 Task: Plan a trip to IpÃ­s, Costa Rica from 22nd November, 2023 to 30th November, 2023 for 2 adults.1  bedroom having 1 bed and 1 bathroom. Property type can be hotel. Look for 5 properties as per requirement.
Action: Mouse moved to (407, 84)
Screenshot: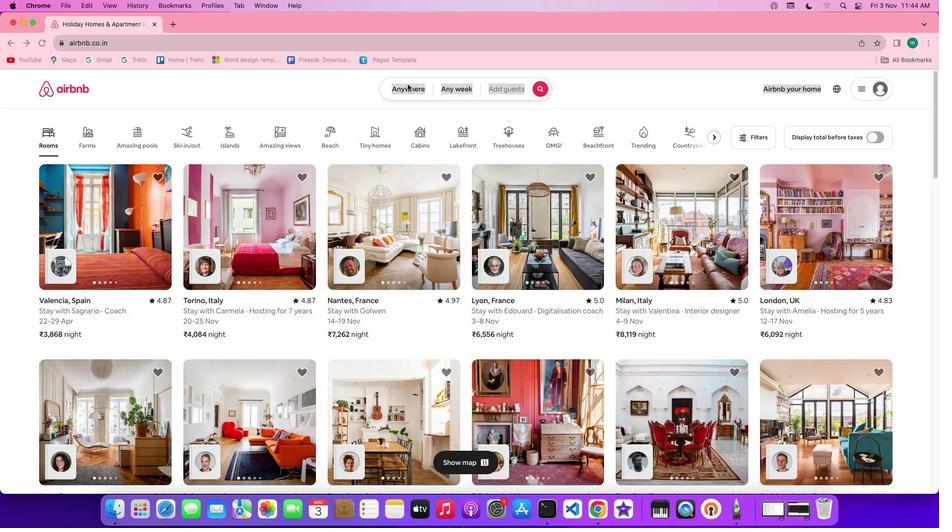 
Action: Mouse pressed left at (407, 84)
Screenshot: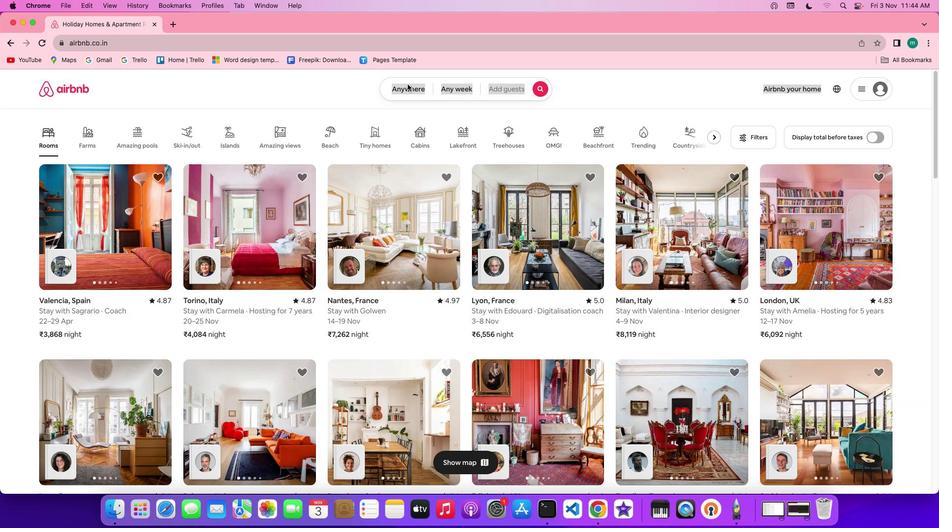 
Action: Mouse pressed left at (407, 84)
Screenshot: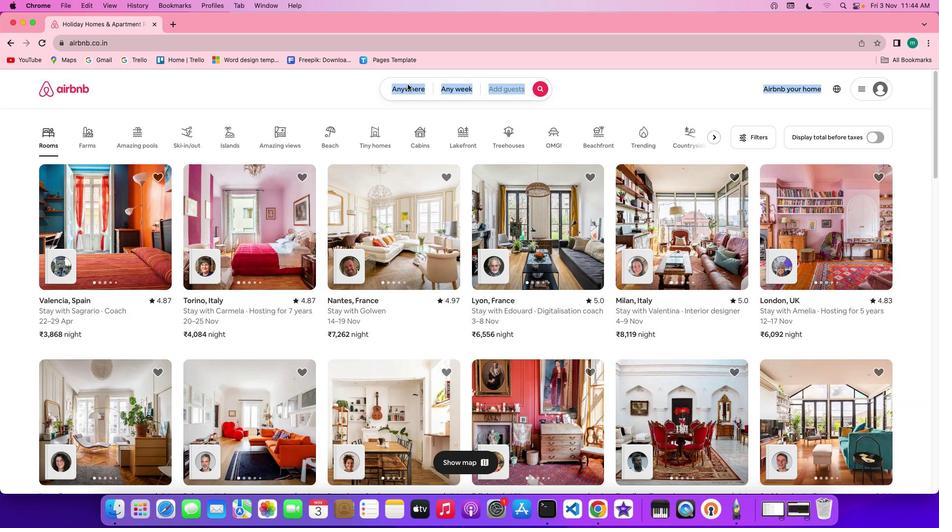 
Action: Mouse moved to (362, 128)
Screenshot: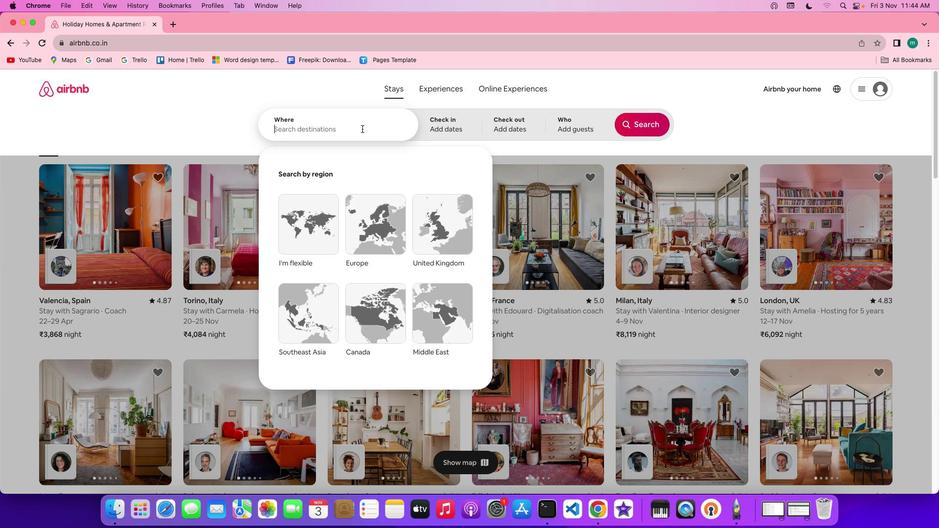 
Action: Mouse pressed left at (362, 128)
Screenshot: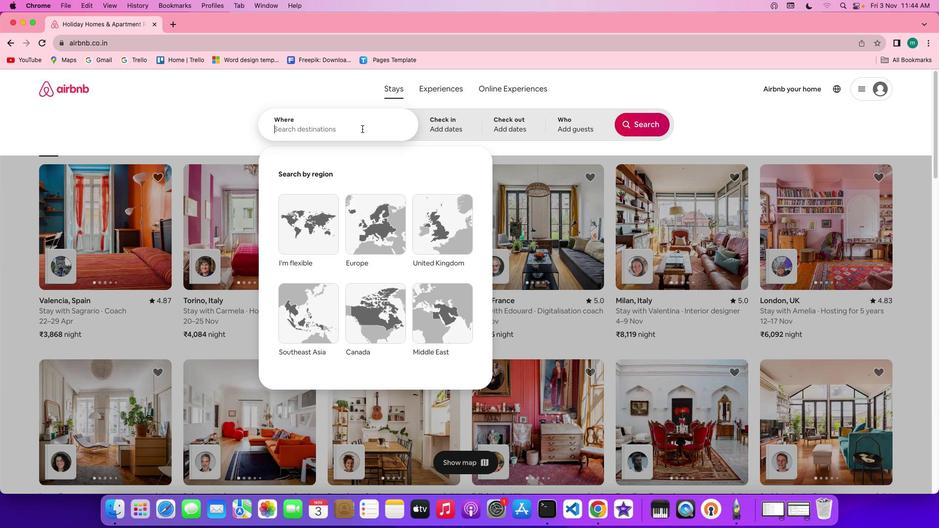 
Action: Key pressed Key.shift'I''p''i''s'','Key.spaceKey.shift'C''o''s''t''a'Key.spaceKey.shift'R''i''c''a'
Screenshot: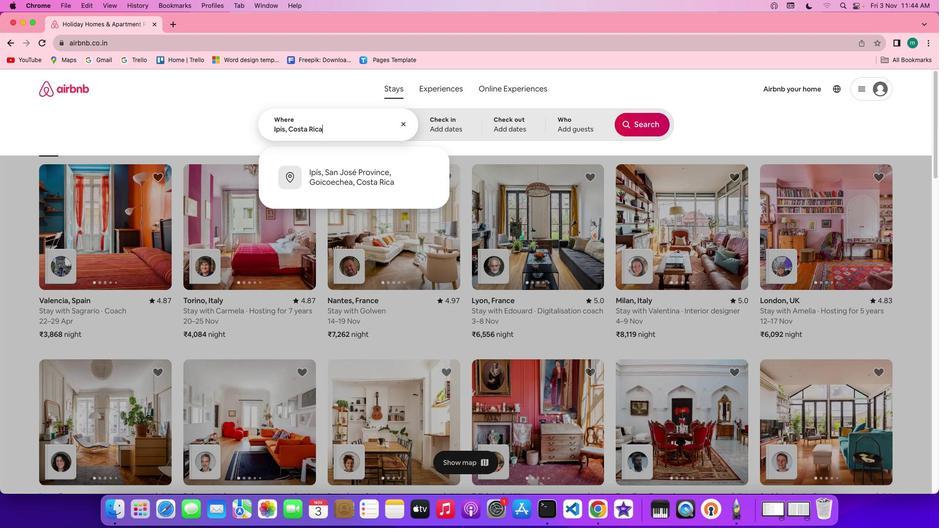 
Action: Mouse moved to (449, 125)
Screenshot: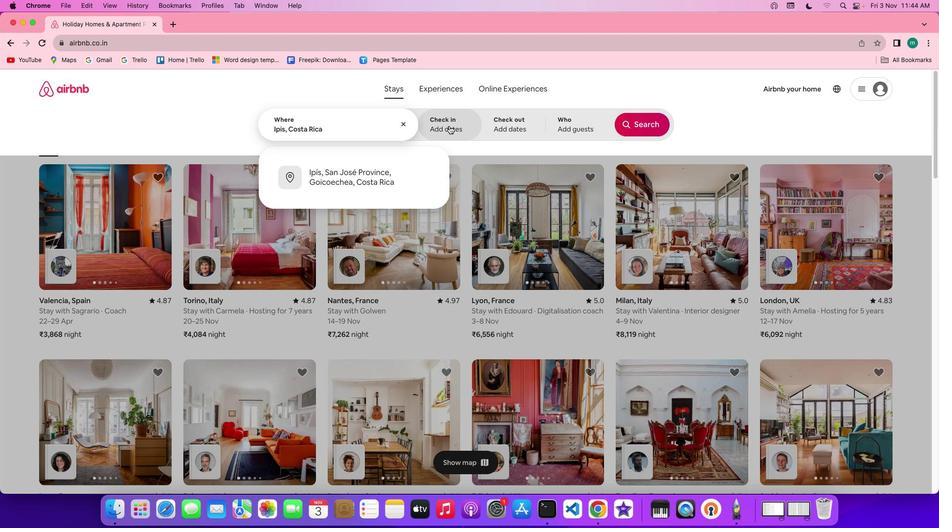 
Action: Mouse pressed left at (449, 125)
Screenshot: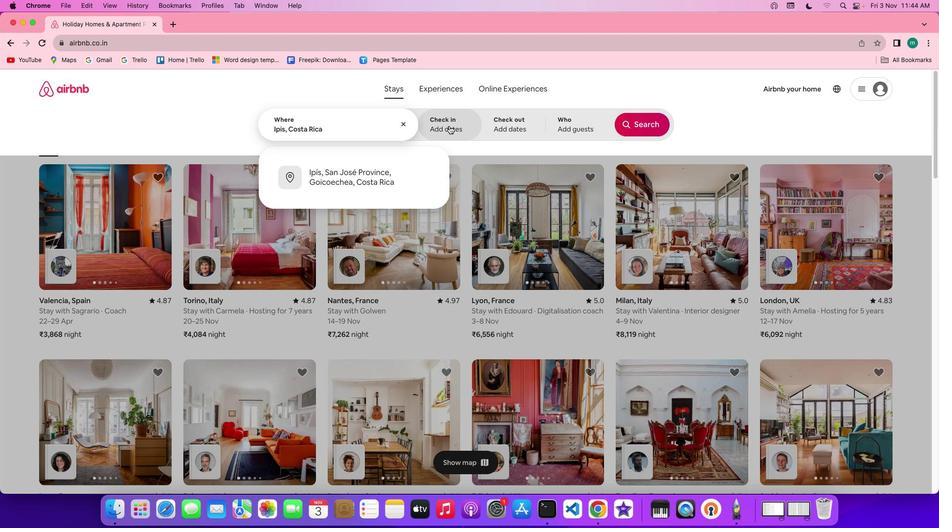 
Action: Mouse moved to (368, 314)
Screenshot: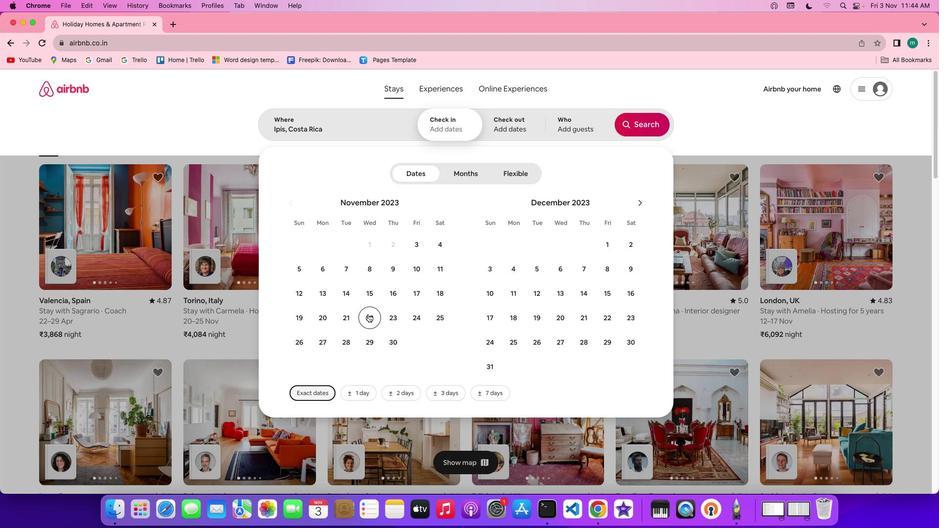 
Action: Mouse pressed left at (368, 314)
Screenshot: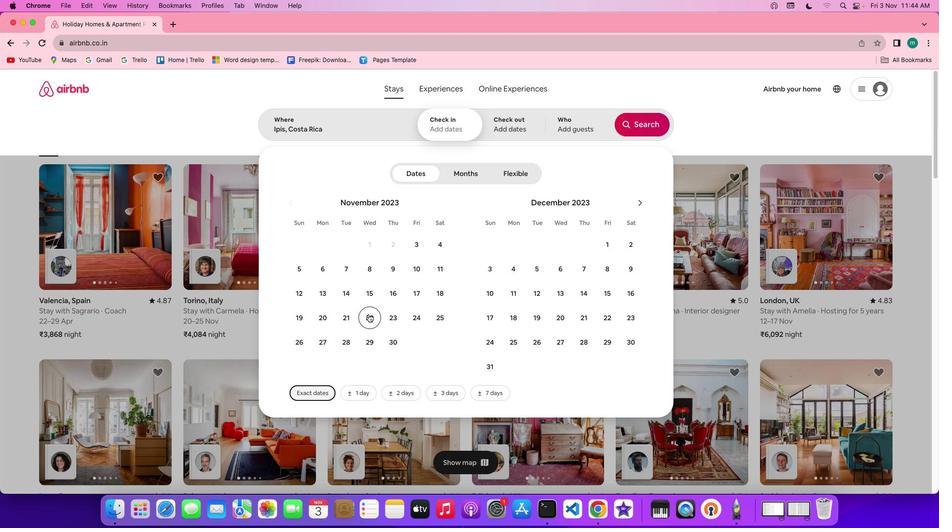 
Action: Mouse moved to (396, 343)
Screenshot: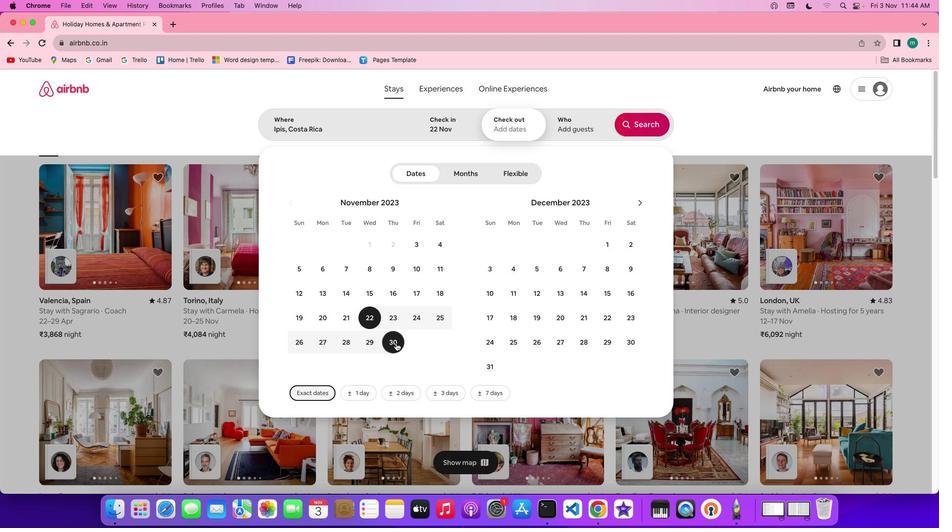 
Action: Mouse pressed left at (396, 343)
Screenshot: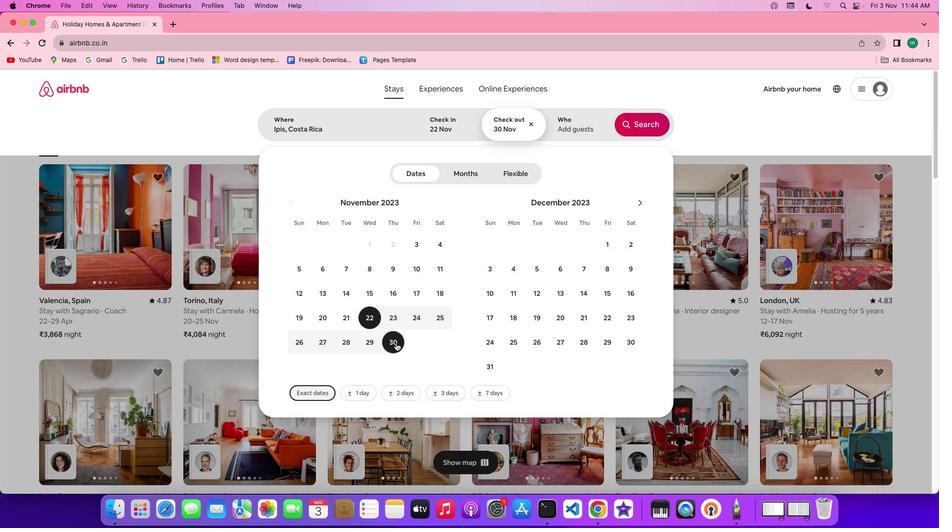 
Action: Mouse moved to (575, 129)
Screenshot: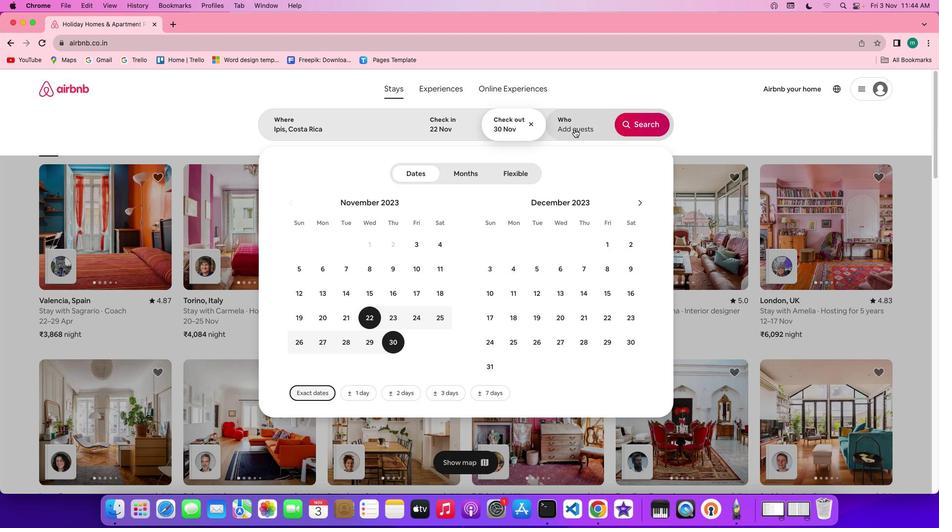 
Action: Mouse pressed left at (575, 129)
Screenshot: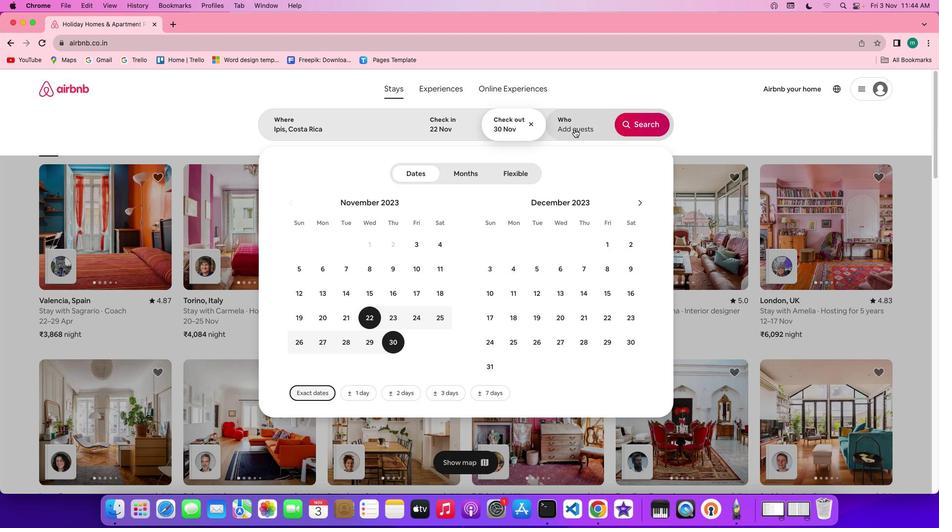 
Action: Mouse moved to (646, 174)
Screenshot: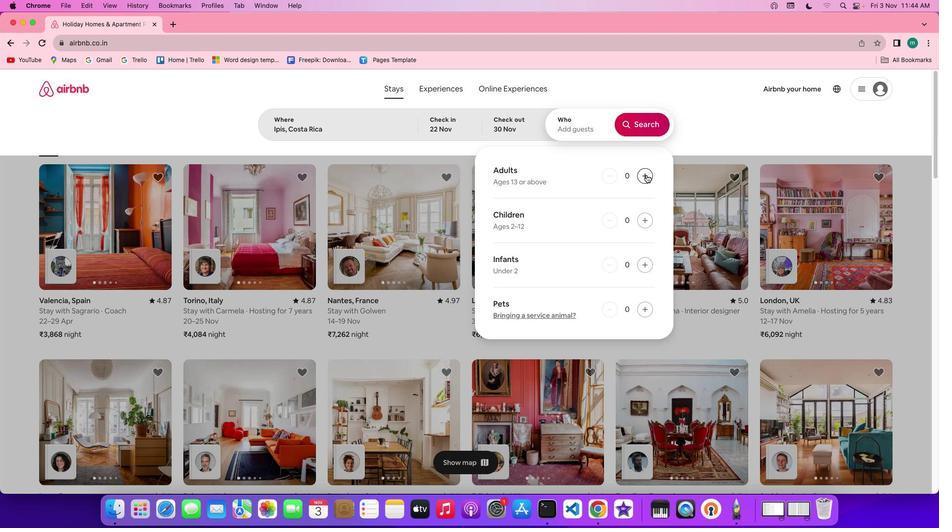 
Action: Mouse pressed left at (646, 174)
Screenshot: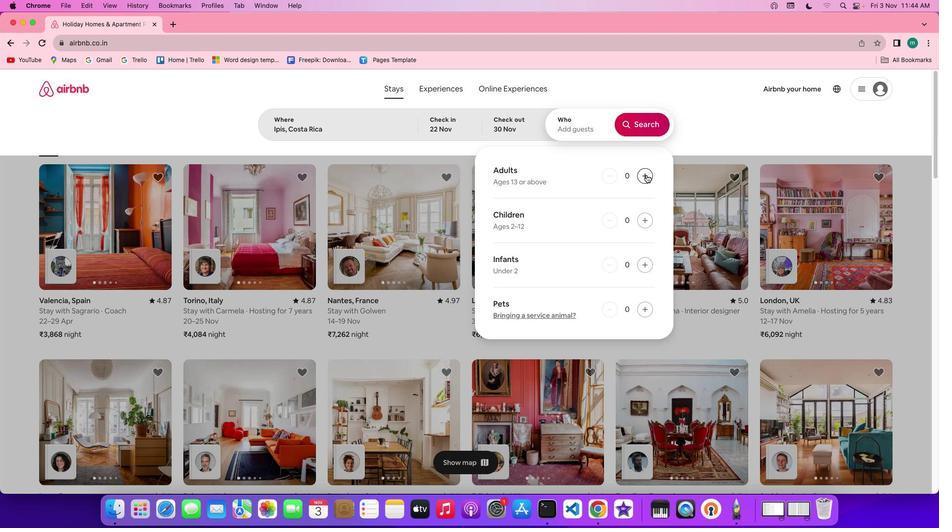 
Action: Mouse pressed left at (646, 174)
Screenshot: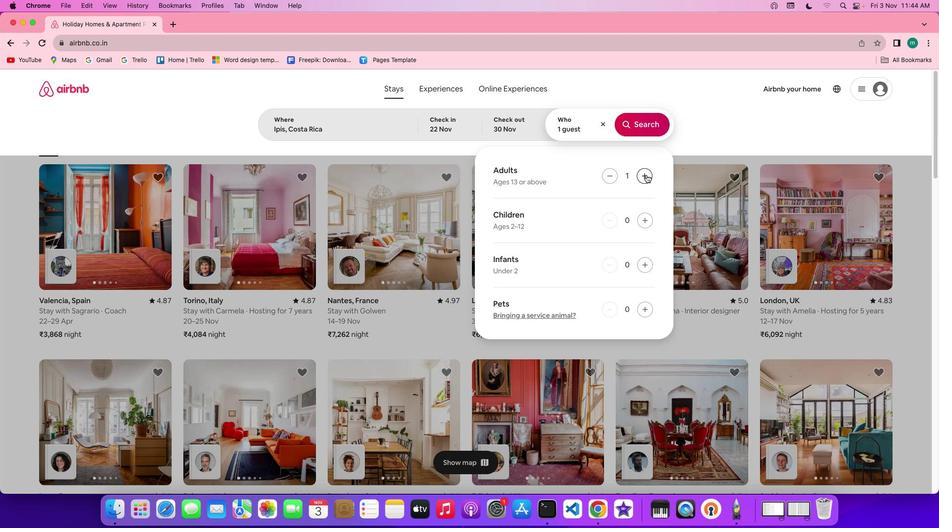 
Action: Mouse moved to (654, 124)
Screenshot: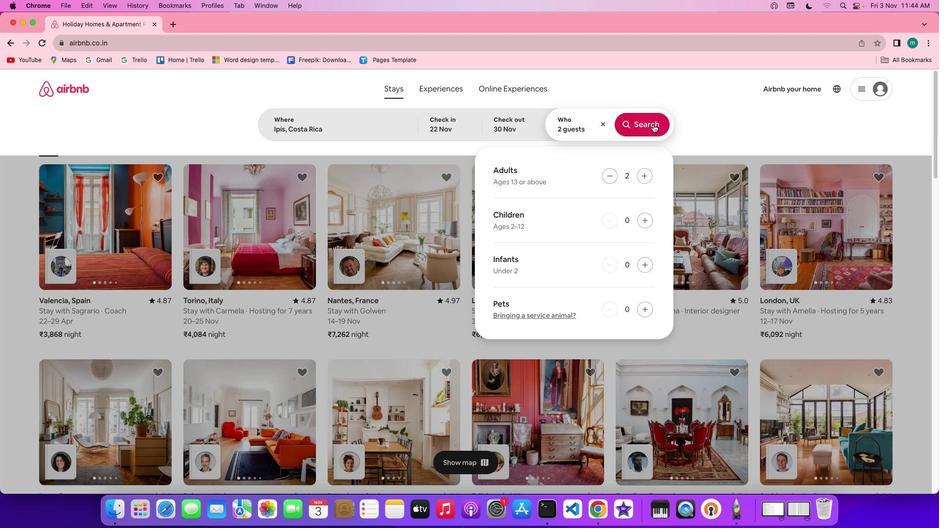 
Action: Mouse pressed left at (654, 124)
Screenshot: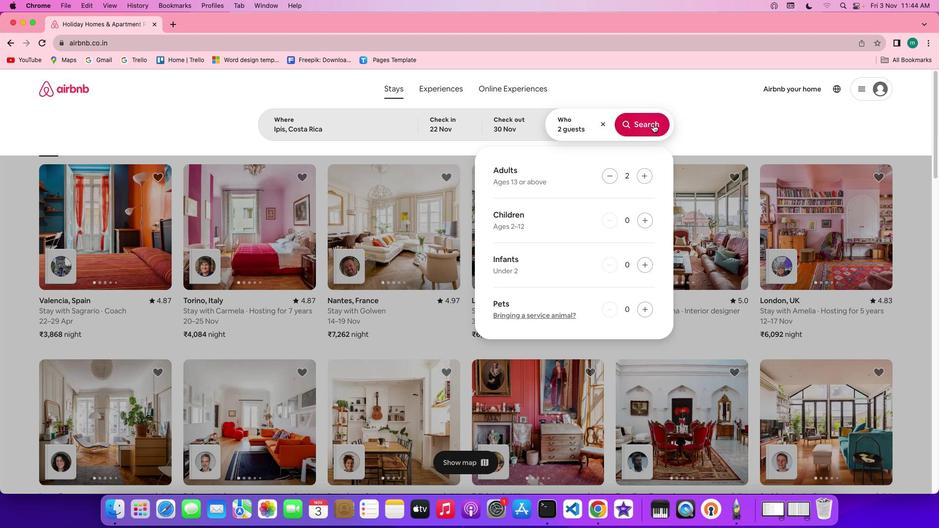 
Action: Mouse moved to (781, 126)
Screenshot: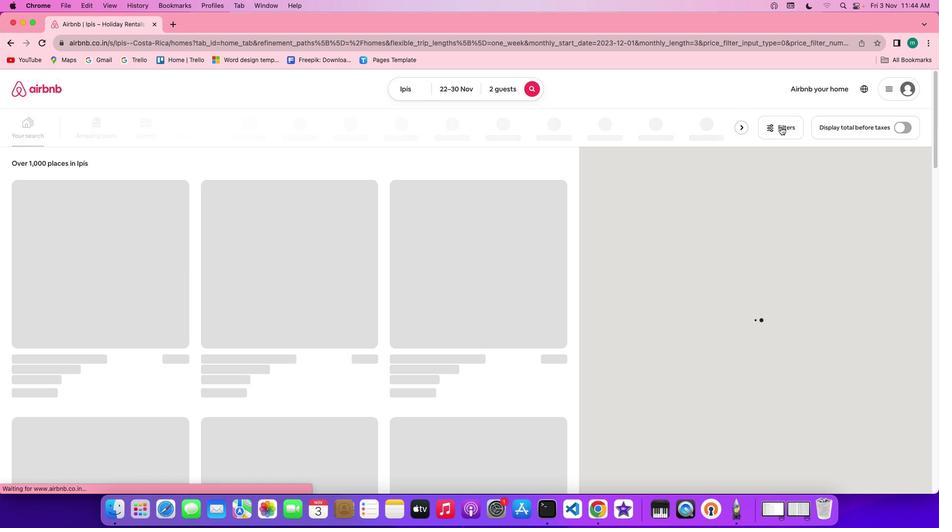 
Action: Mouse pressed left at (781, 126)
Screenshot: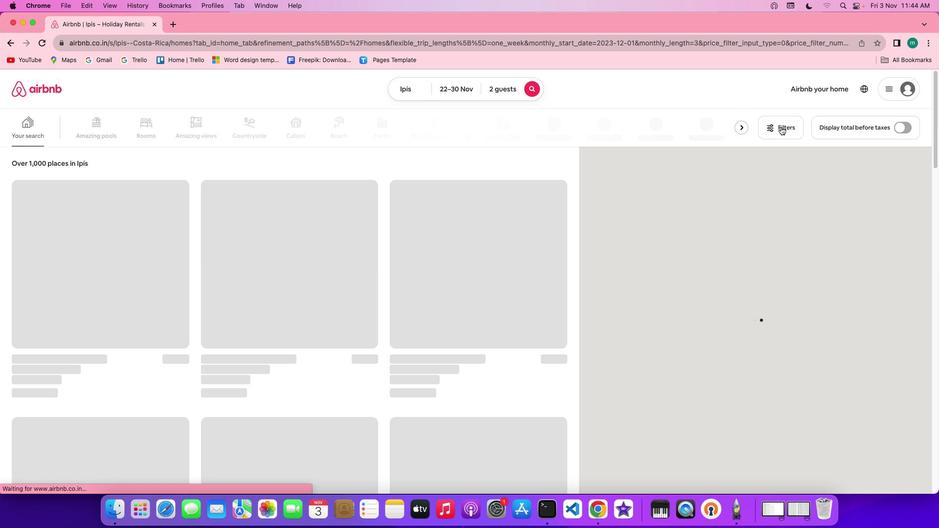 
Action: Mouse moved to (770, 128)
Screenshot: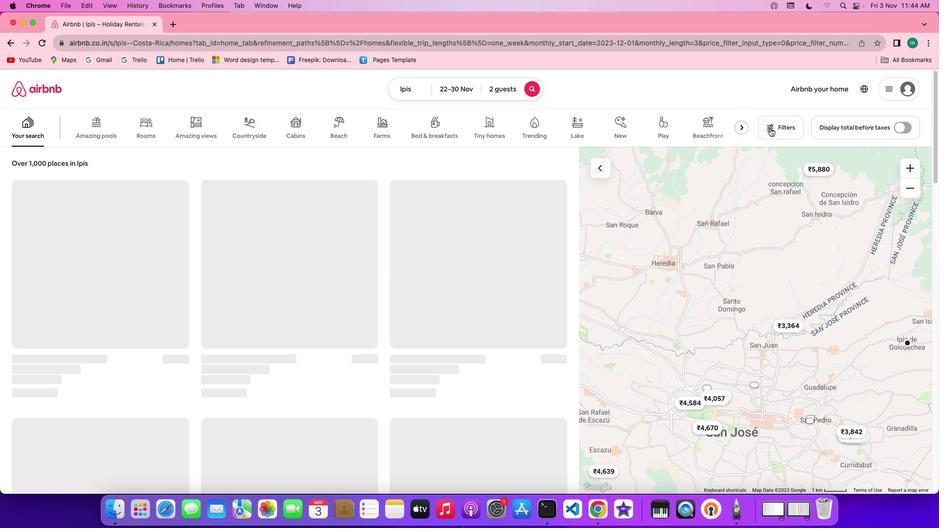 
Action: Mouse pressed left at (770, 128)
Screenshot: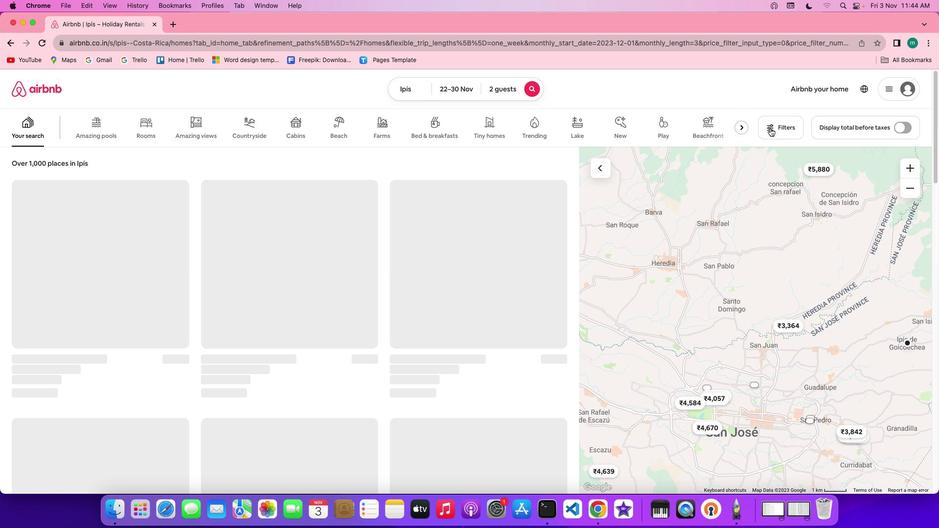 
Action: Mouse moved to (788, 128)
Screenshot: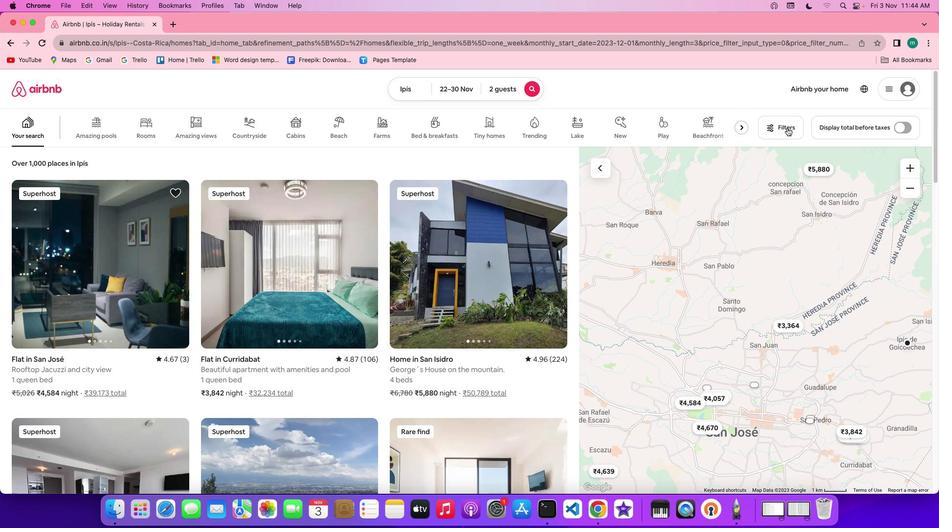 
Action: Mouse pressed left at (788, 128)
Screenshot: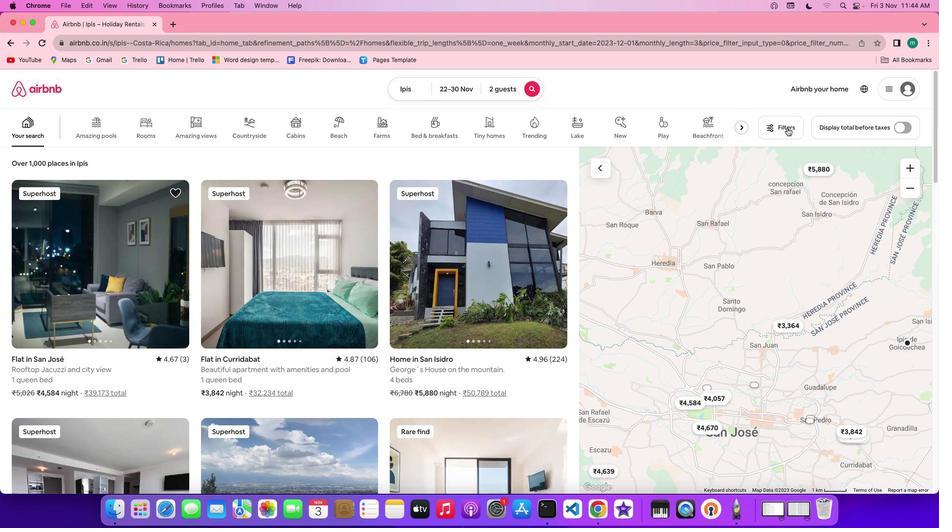 
Action: Mouse moved to (772, 126)
Screenshot: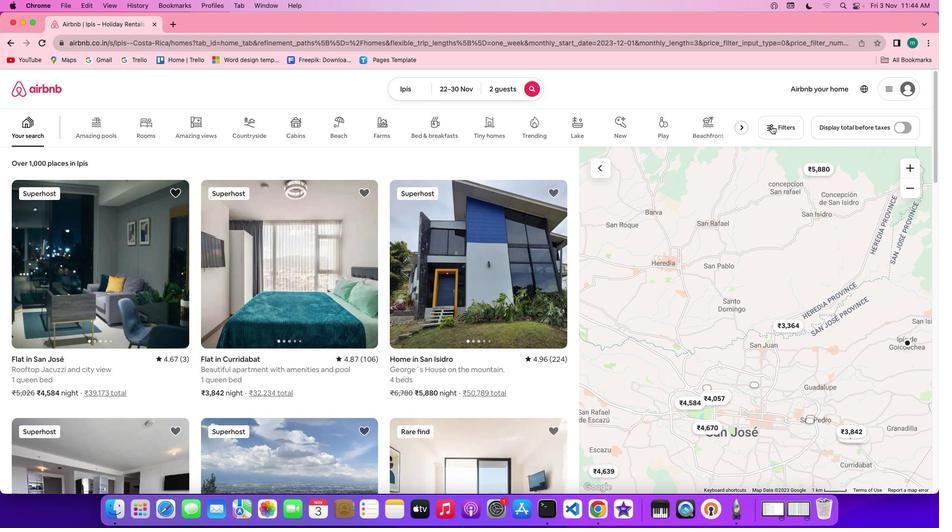 
Action: Mouse pressed left at (772, 126)
Screenshot: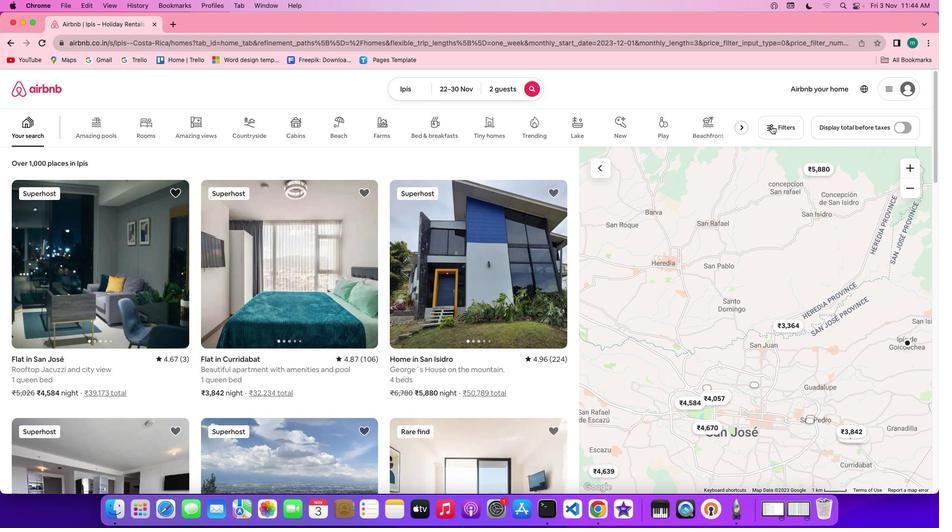 
Action: Mouse moved to (434, 332)
Screenshot: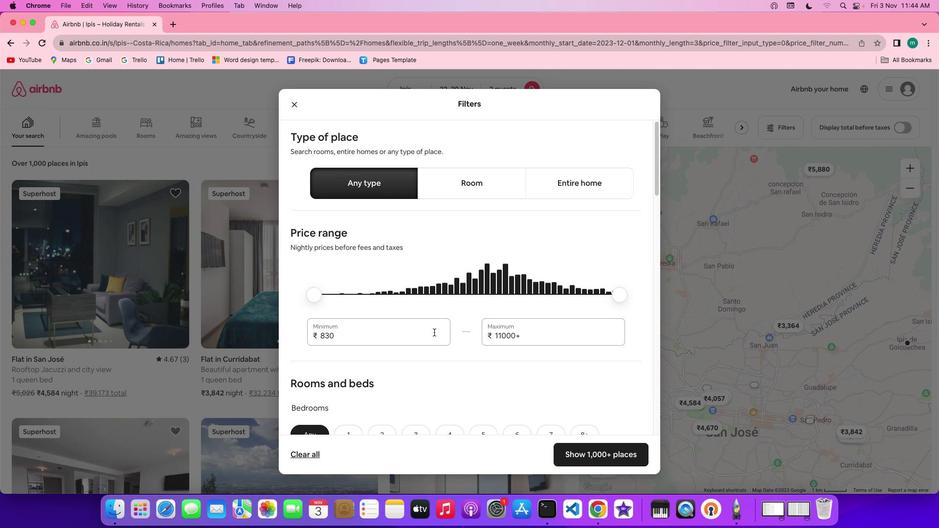
Action: Mouse scrolled (434, 332) with delta (0, 0)
Screenshot: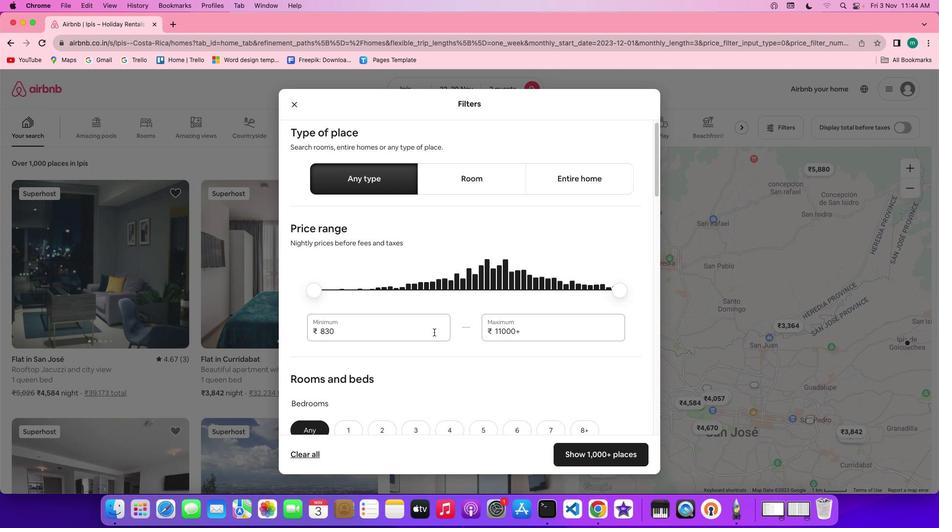 
Action: Mouse scrolled (434, 332) with delta (0, 0)
Screenshot: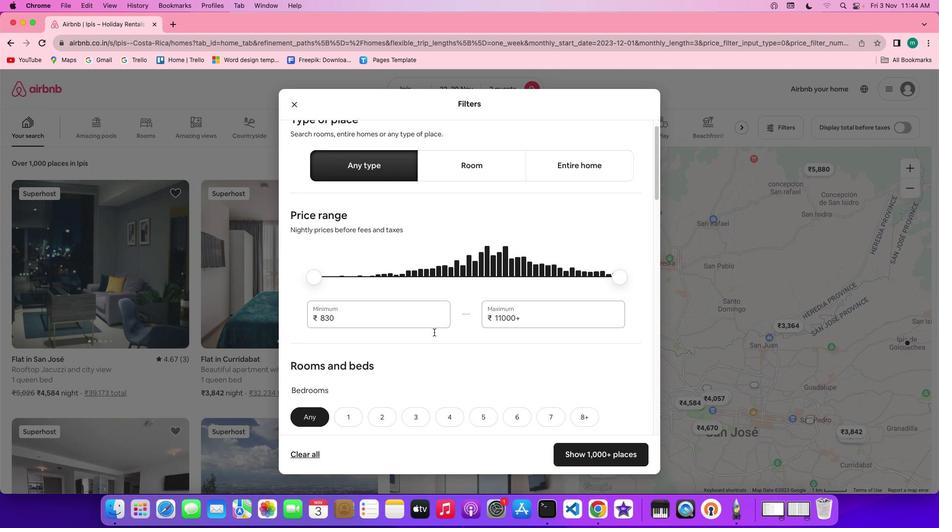 
Action: Mouse scrolled (434, 332) with delta (0, 0)
Screenshot: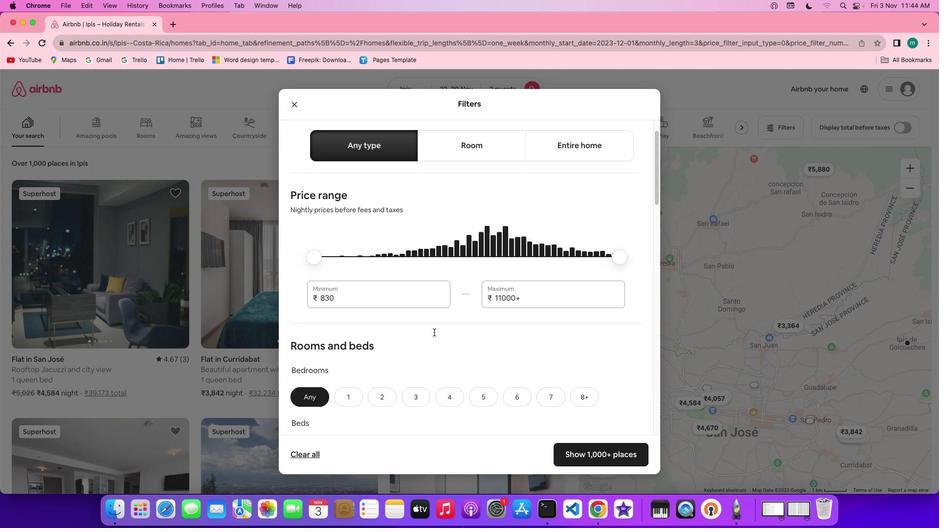 
Action: Mouse scrolled (434, 332) with delta (0, -1)
Screenshot: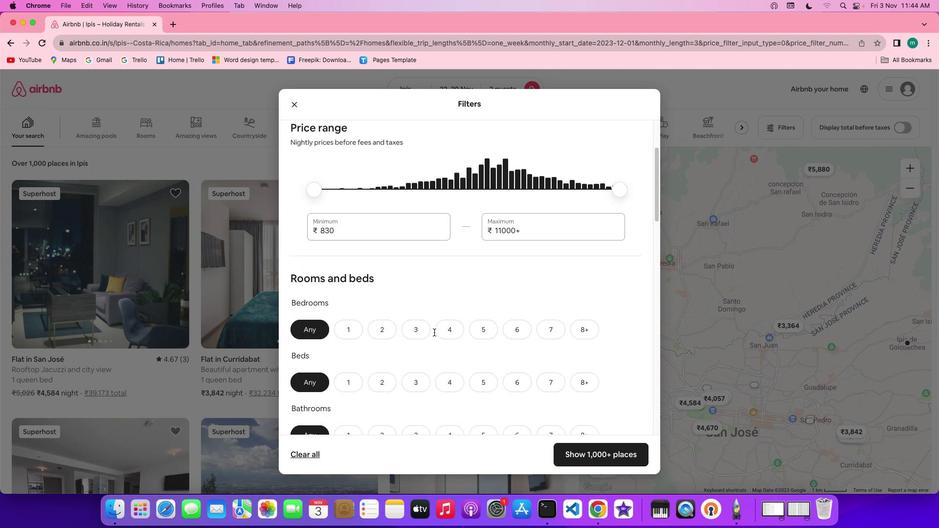 
Action: Mouse scrolled (434, 332) with delta (0, 0)
Screenshot: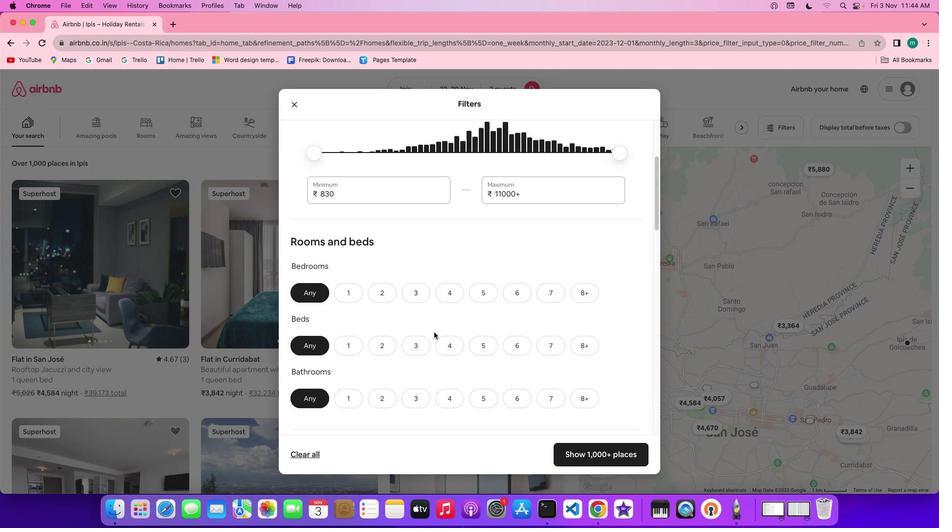 
Action: Mouse scrolled (434, 332) with delta (0, 0)
Screenshot: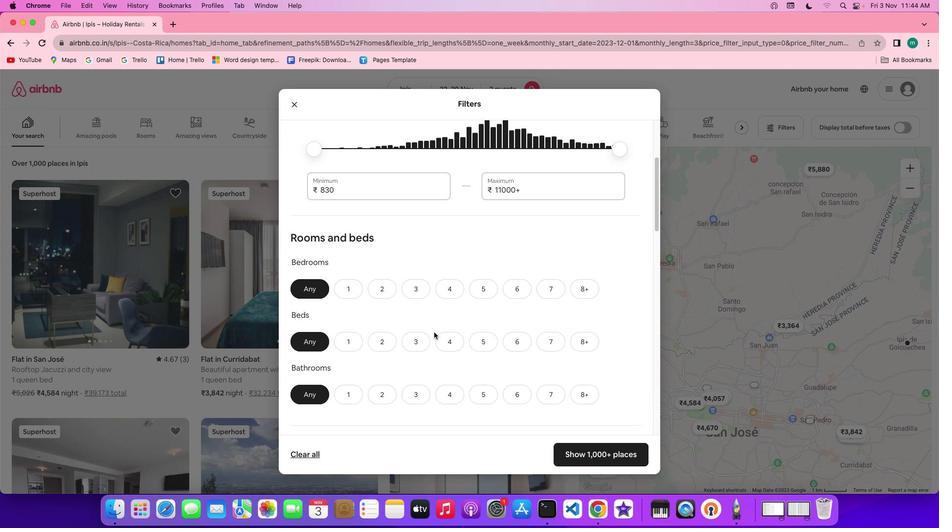 
Action: Mouse scrolled (434, 332) with delta (0, 0)
Screenshot: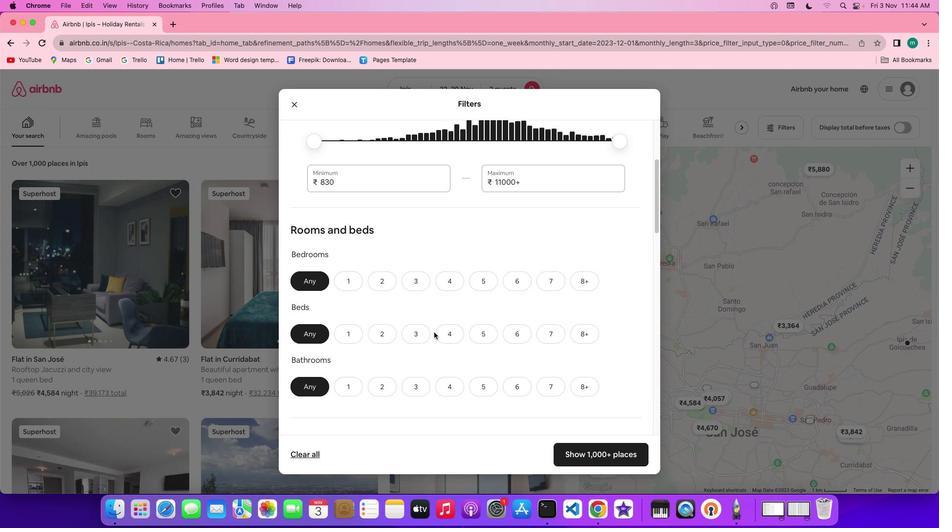 
Action: Mouse scrolled (434, 332) with delta (0, 0)
Screenshot: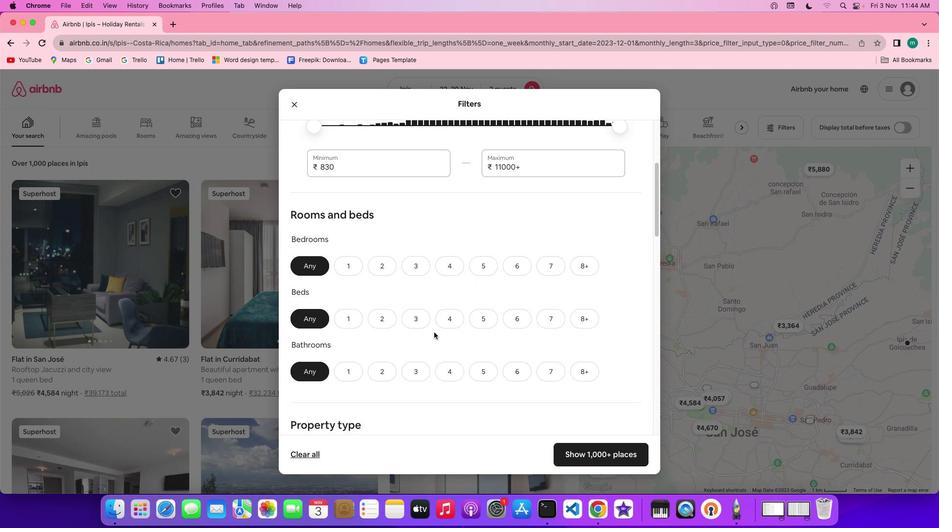 
Action: Mouse scrolled (434, 332) with delta (0, 0)
Screenshot: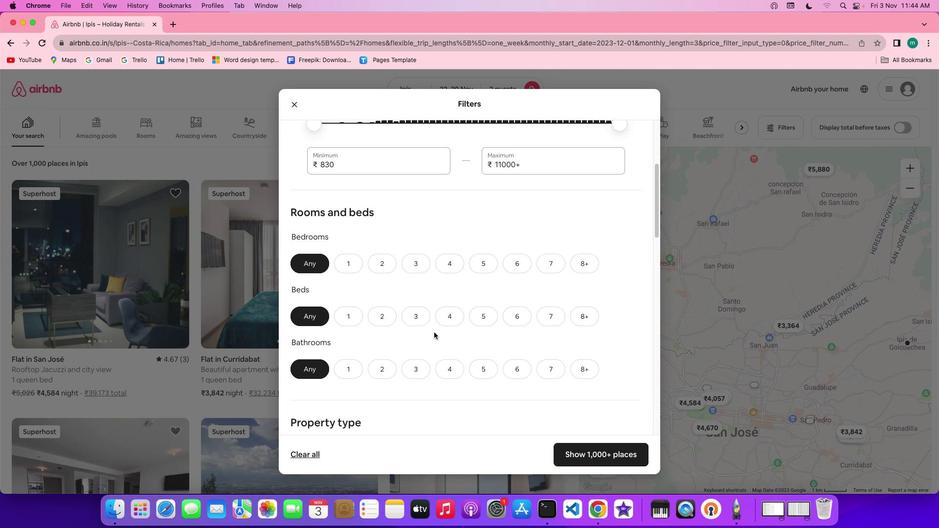 
Action: Mouse scrolled (434, 332) with delta (0, 0)
Screenshot: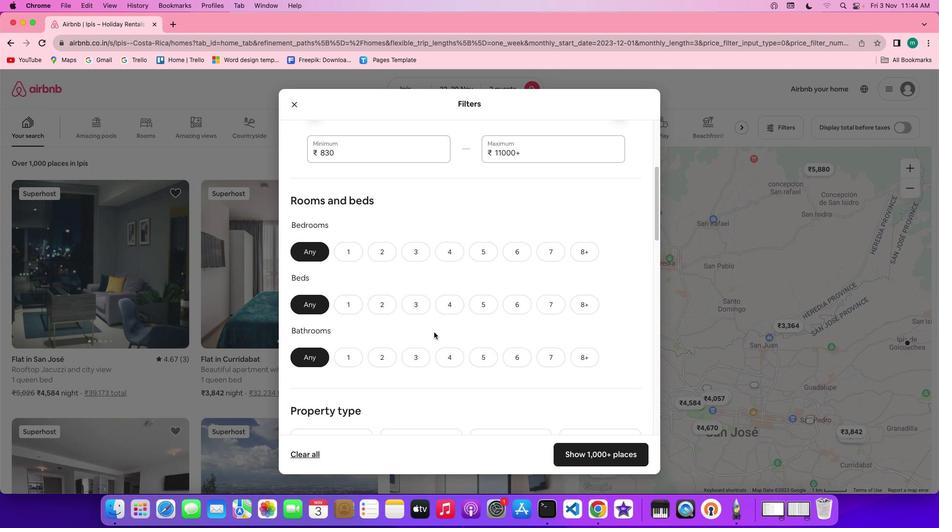 
Action: Mouse scrolled (434, 332) with delta (0, 0)
Screenshot: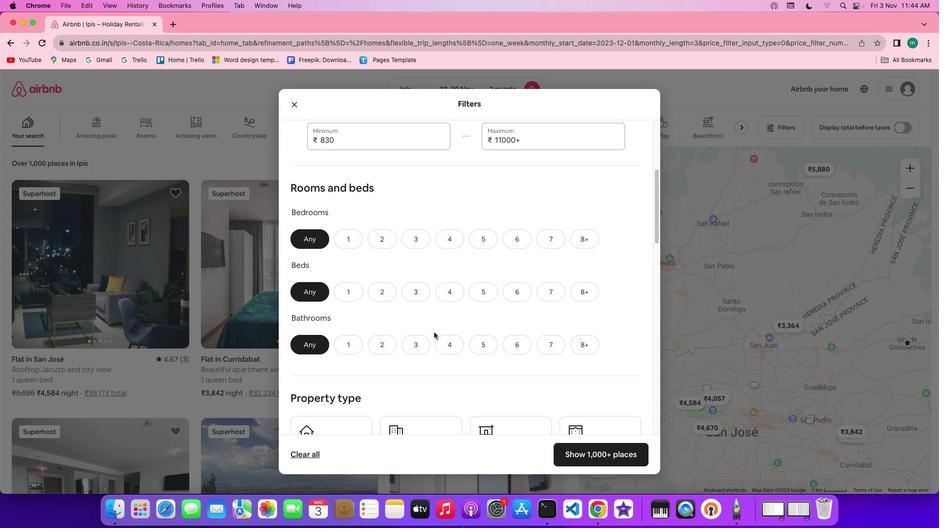 
Action: Mouse scrolled (434, 332) with delta (0, 0)
Screenshot: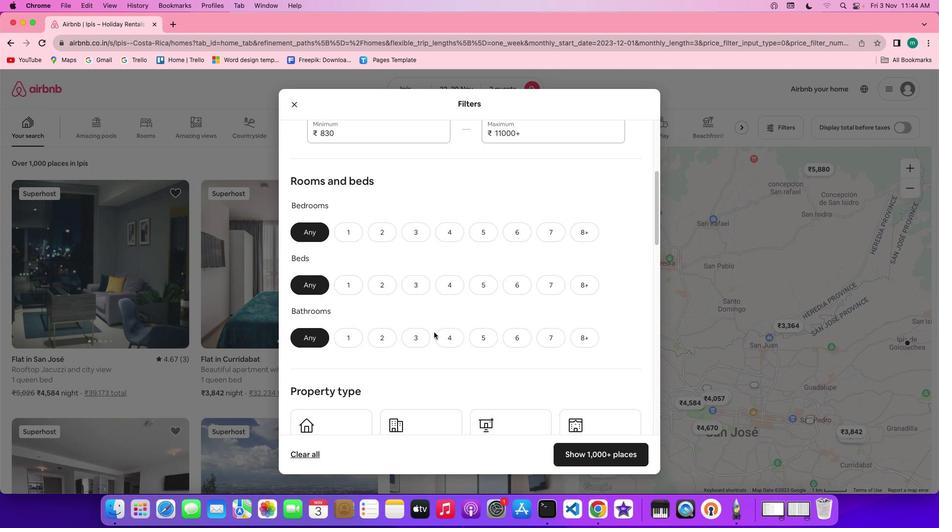 
Action: Mouse scrolled (434, 332) with delta (0, 0)
Screenshot: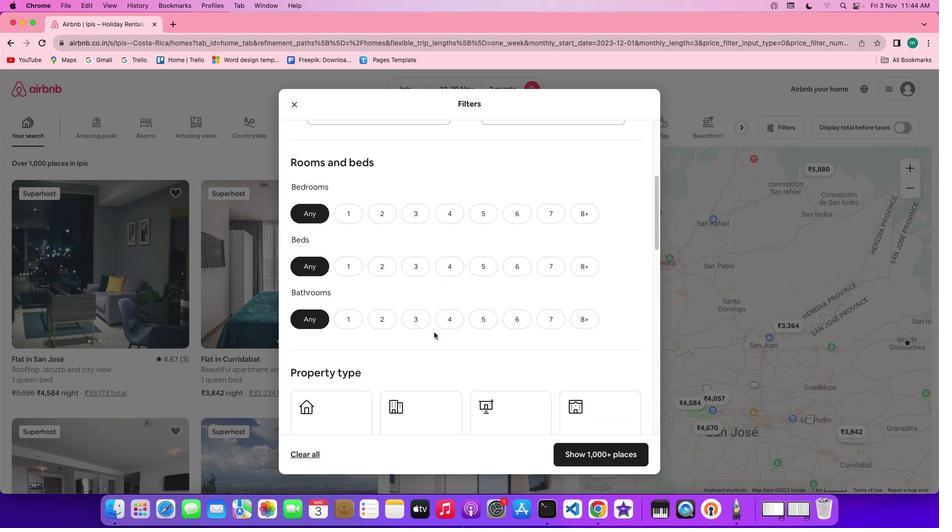 
Action: Mouse moved to (351, 203)
Screenshot: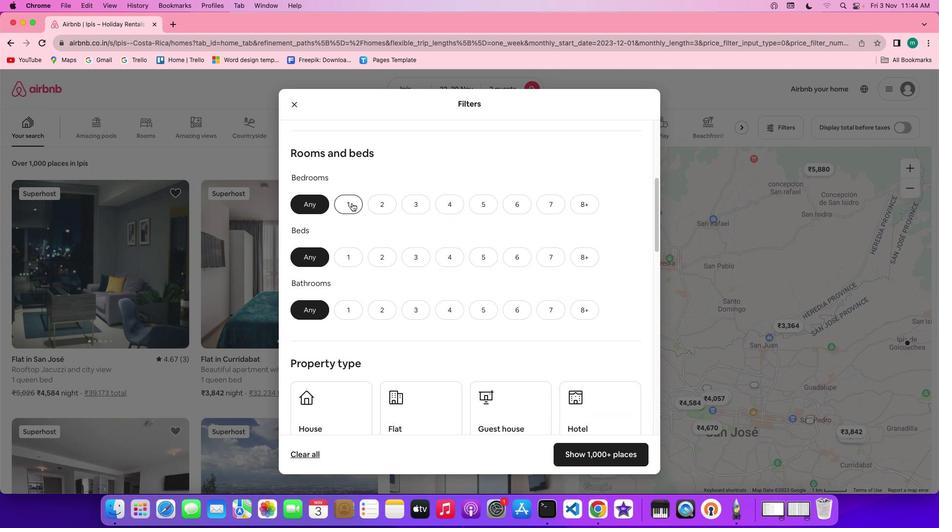 
Action: Mouse pressed left at (351, 203)
Screenshot: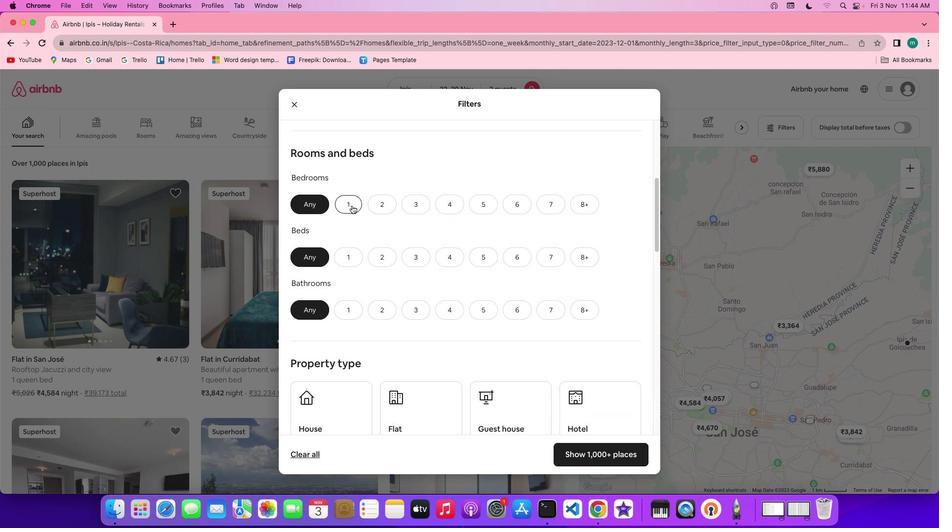 
Action: Mouse moved to (353, 258)
Screenshot: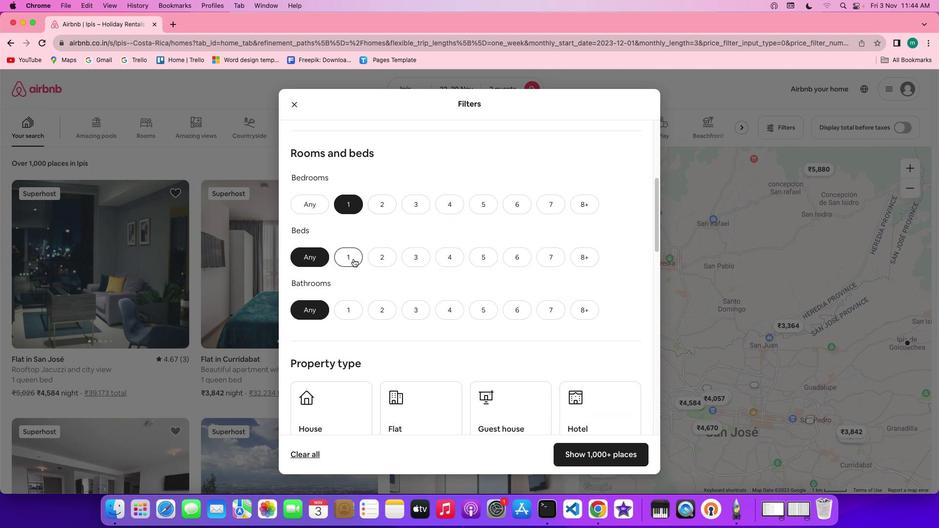 
Action: Mouse pressed left at (353, 258)
Screenshot: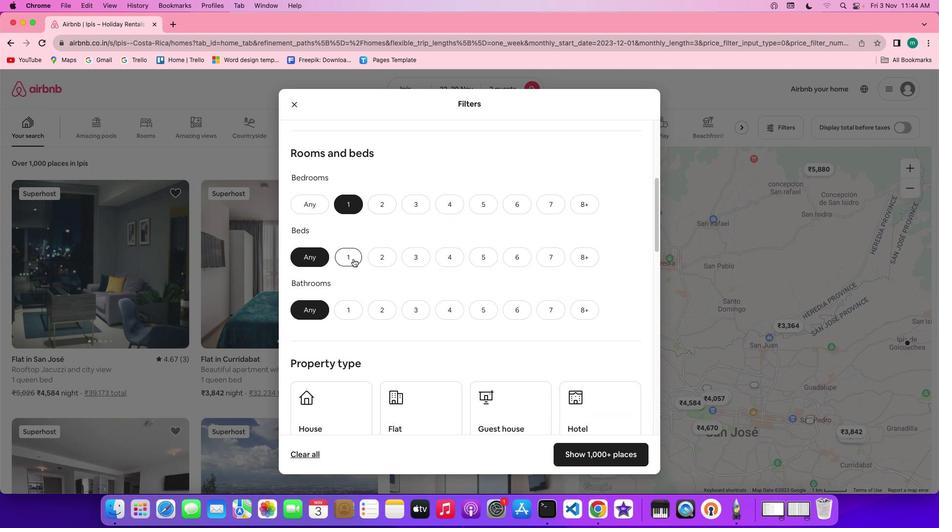 
Action: Mouse moved to (349, 309)
Screenshot: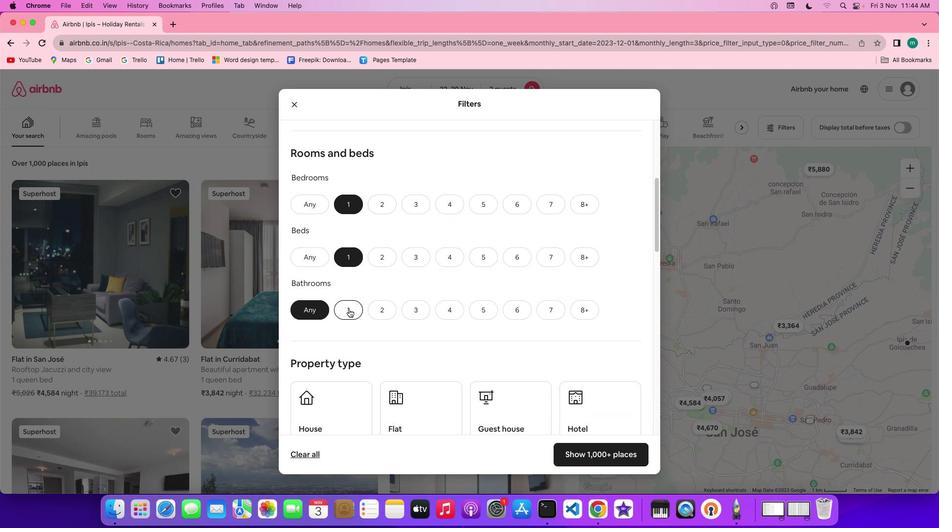 
Action: Mouse pressed left at (349, 309)
Screenshot: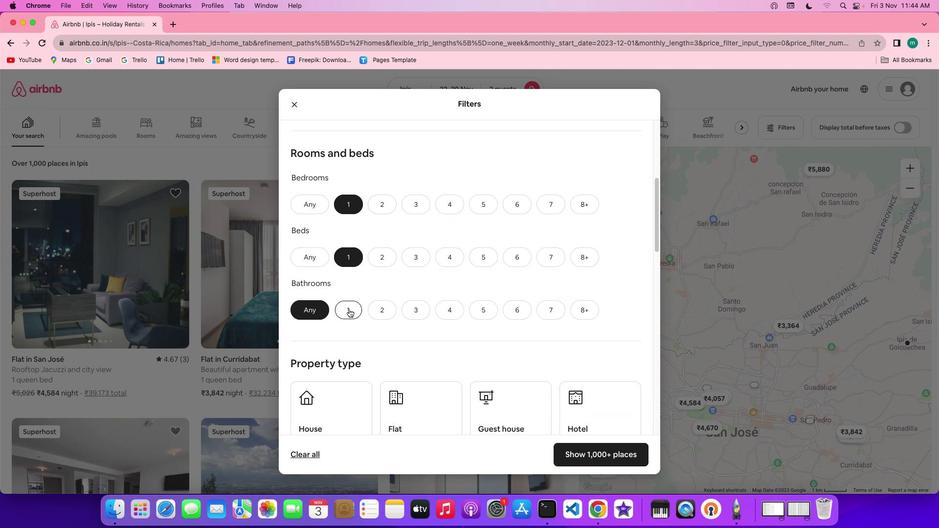 
Action: Mouse moved to (439, 309)
Screenshot: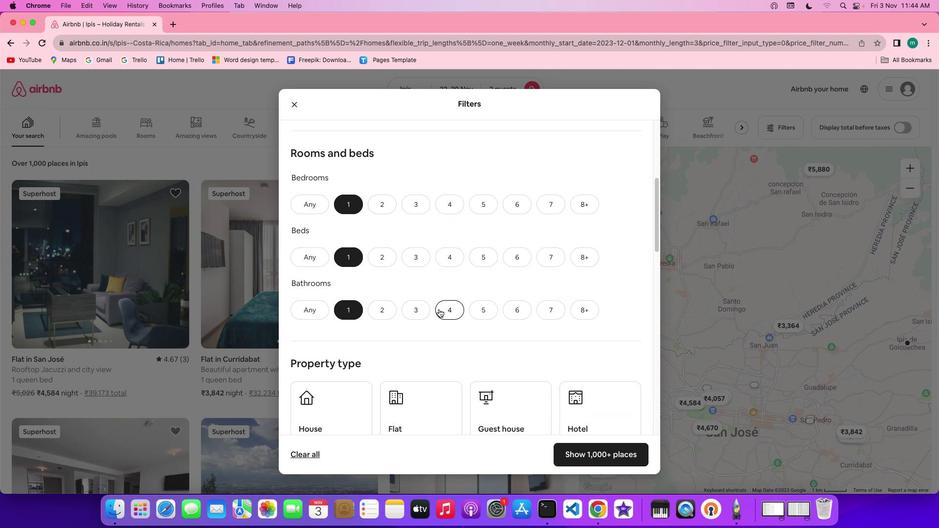 
Action: Mouse scrolled (439, 309) with delta (0, 0)
Screenshot: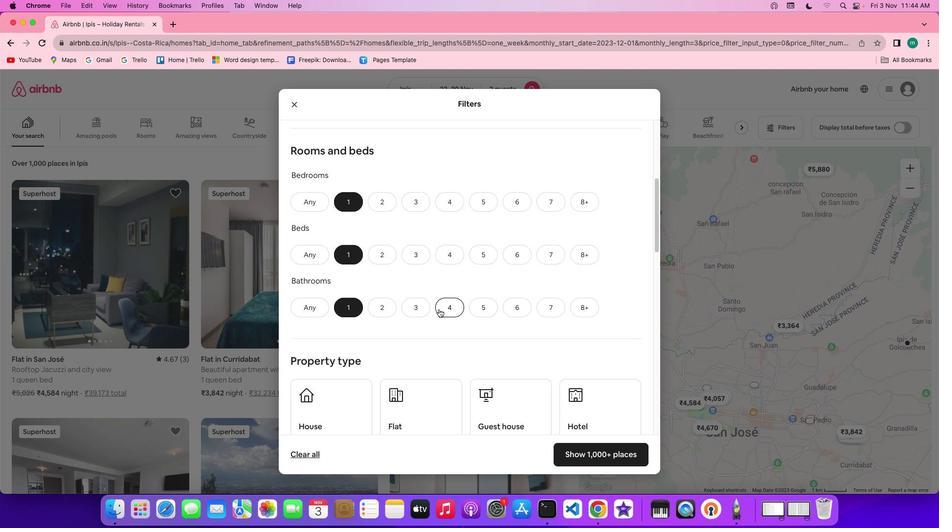 
Action: Mouse scrolled (439, 309) with delta (0, 0)
Screenshot: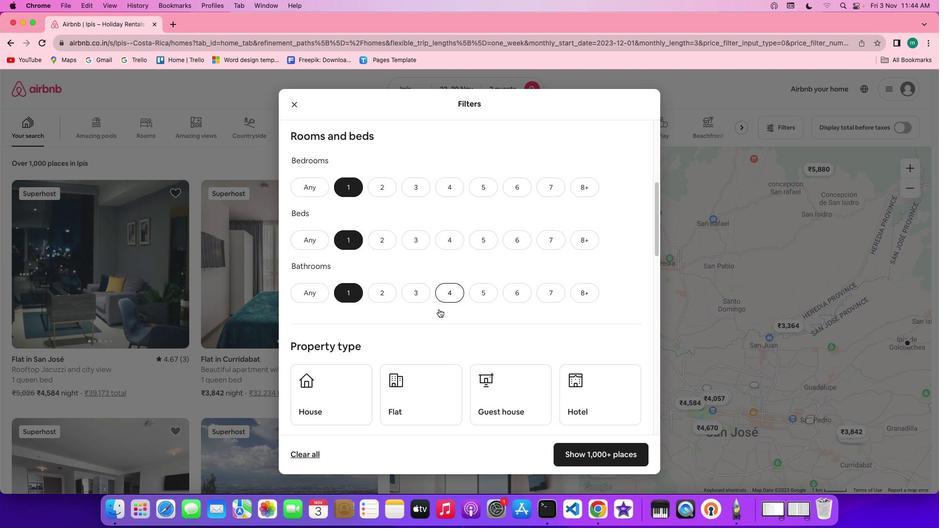 
Action: Mouse scrolled (439, 309) with delta (0, 0)
Screenshot: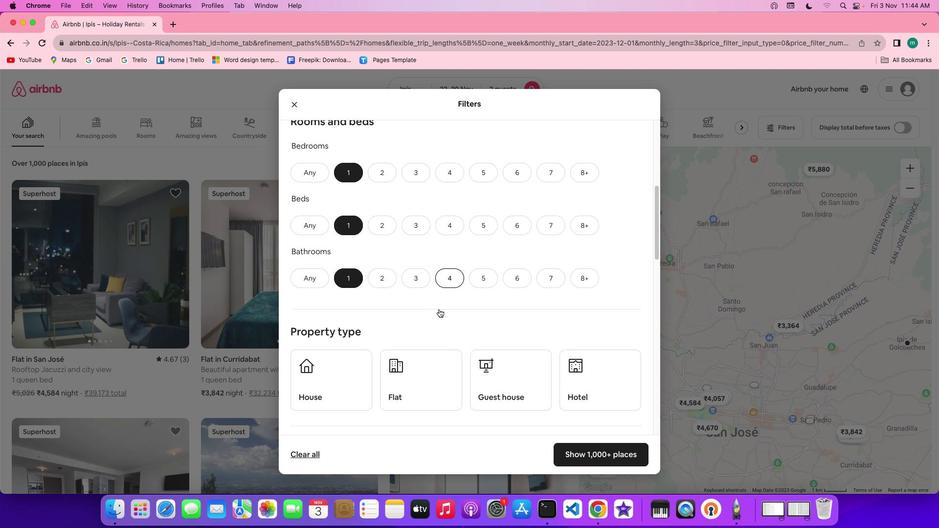 
Action: Mouse scrolled (439, 309) with delta (0, 0)
Screenshot: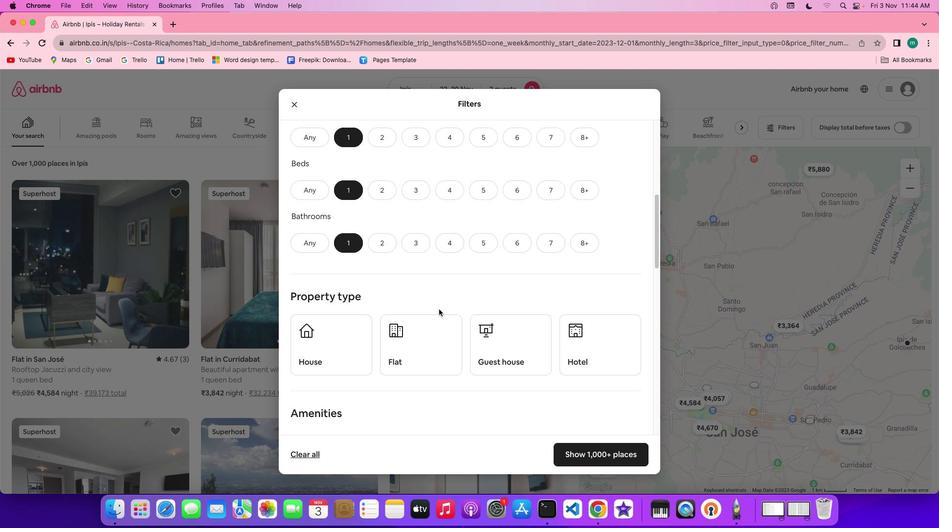 
Action: Mouse scrolled (439, 309) with delta (0, 0)
Screenshot: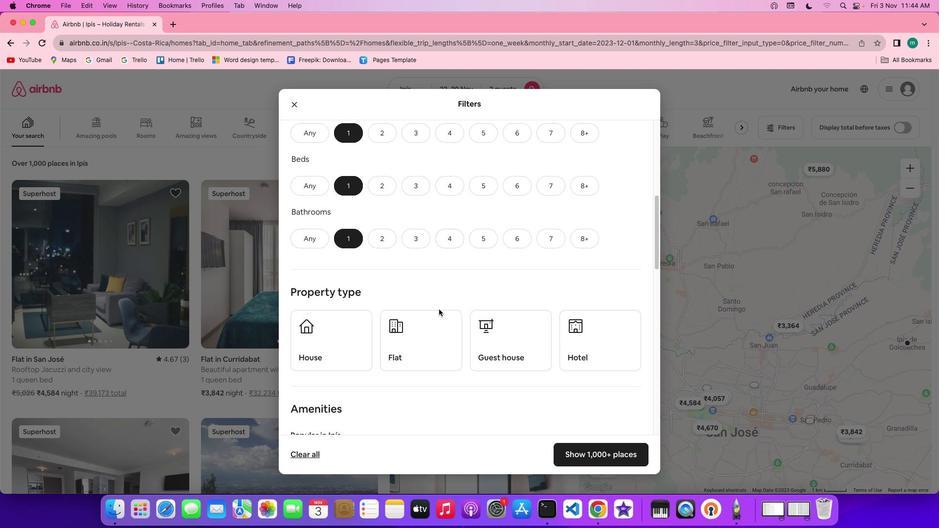 
Action: Mouse scrolled (439, 309) with delta (0, 0)
Screenshot: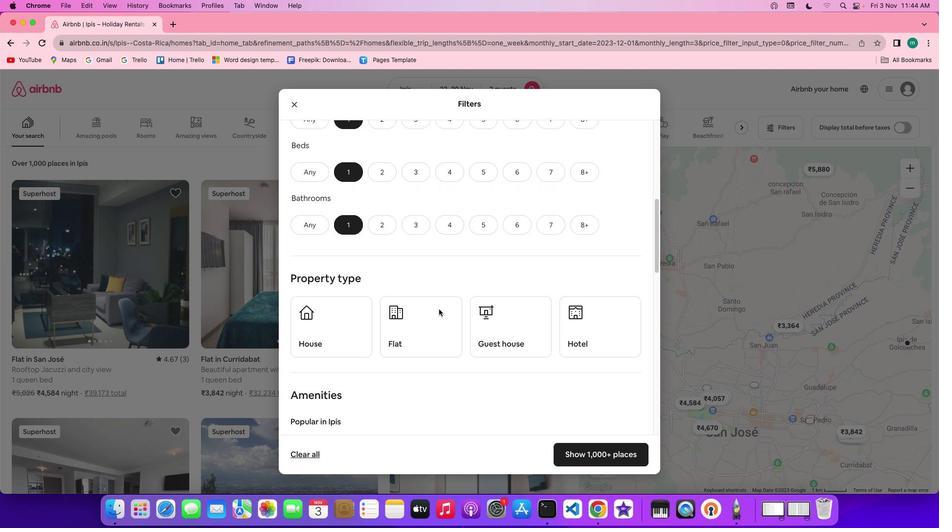 
Action: Mouse scrolled (439, 309) with delta (0, 0)
Screenshot: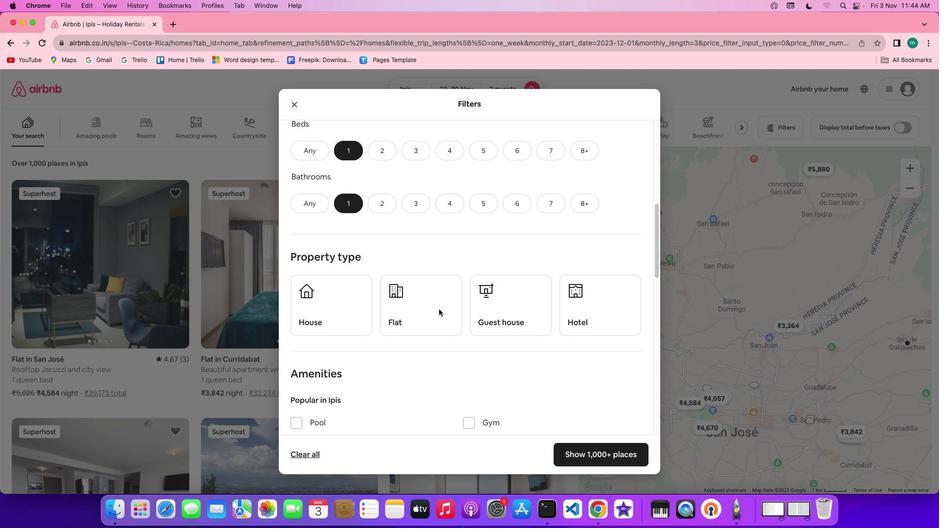
Action: Mouse moved to (476, 329)
Screenshot: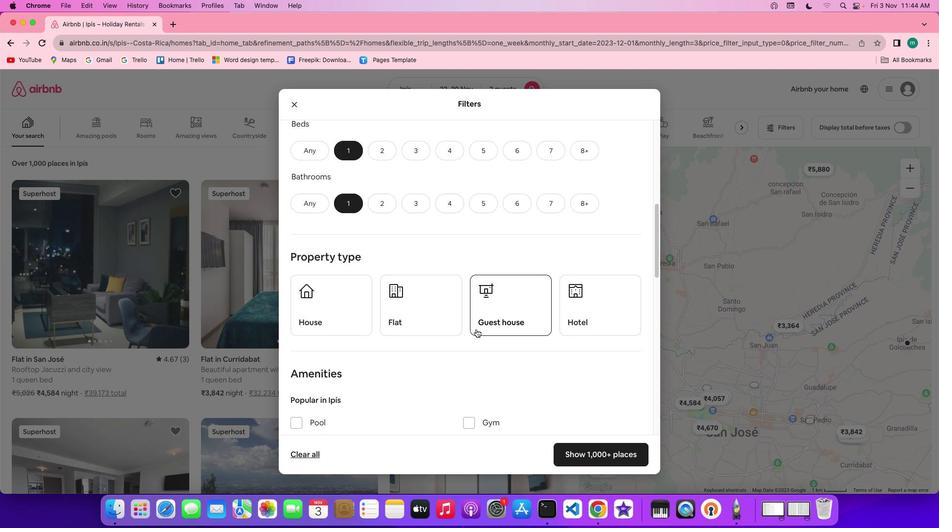 
Action: Mouse scrolled (476, 329) with delta (0, 0)
Screenshot: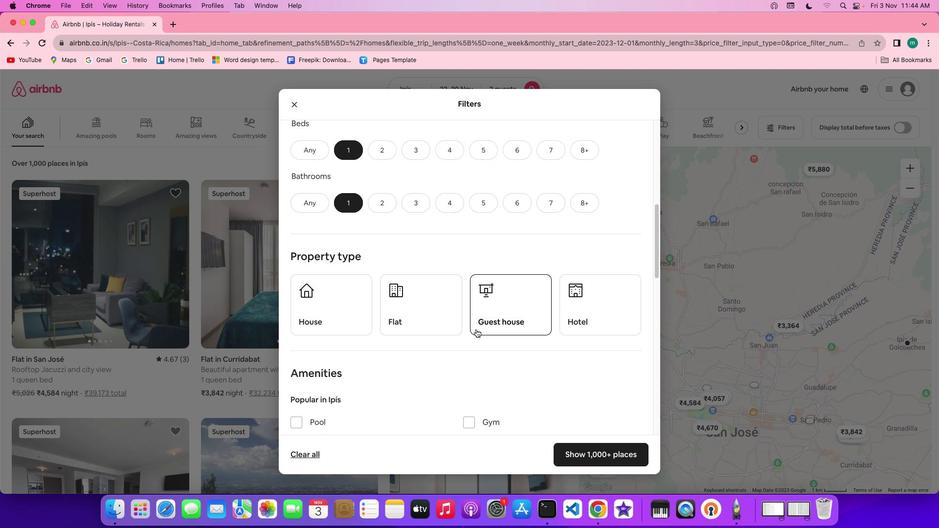 
Action: Mouse scrolled (476, 329) with delta (0, 0)
Screenshot: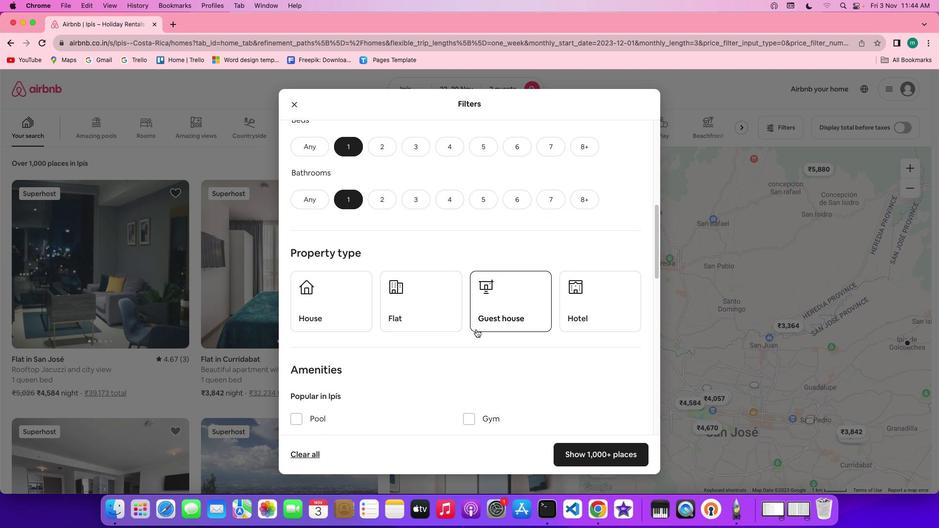 
Action: Mouse scrolled (476, 329) with delta (0, 0)
Screenshot: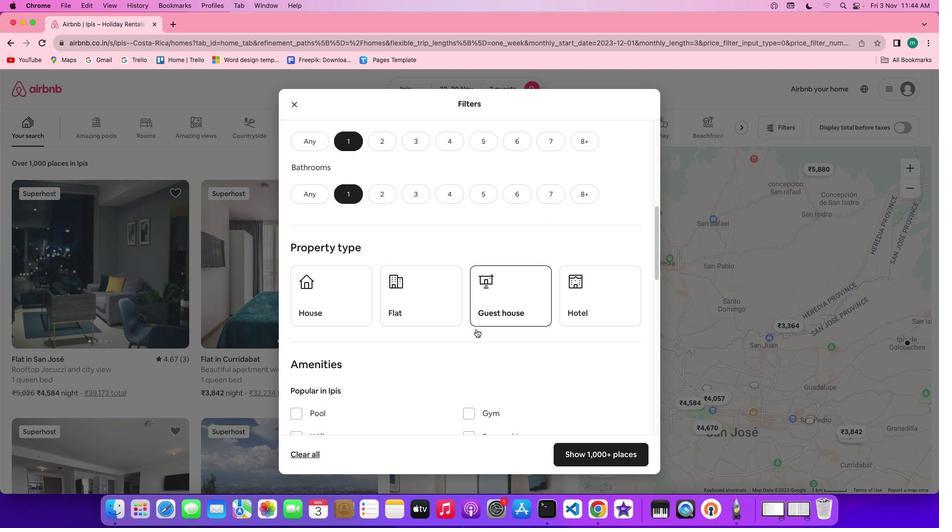 
Action: Mouse scrolled (476, 329) with delta (0, 0)
Screenshot: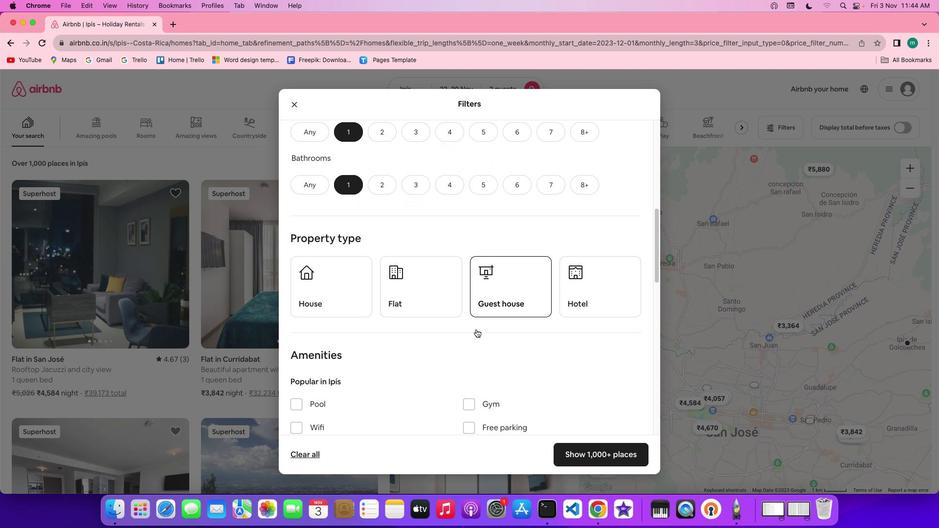 
Action: Mouse scrolled (476, 329) with delta (0, 0)
Screenshot: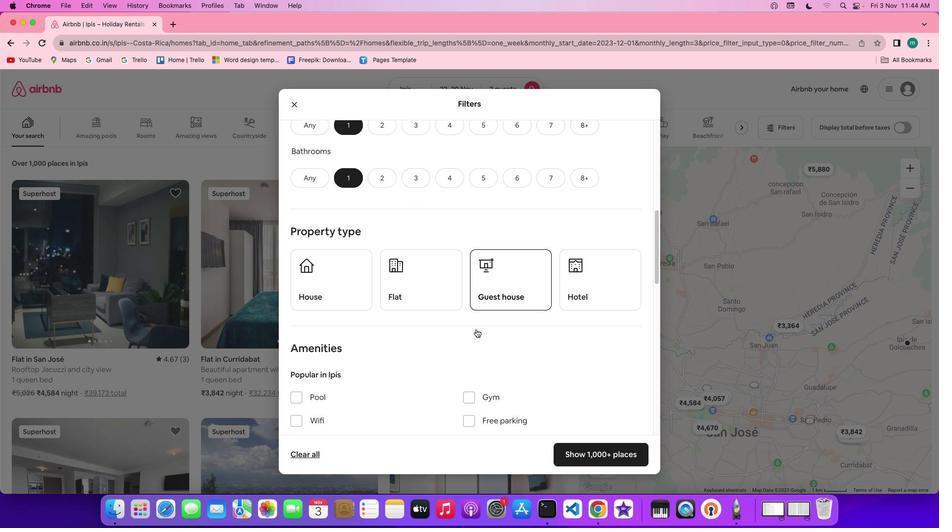 
Action: Mouse scrolled (476, 329) with delta (0, 0)
Screenshot: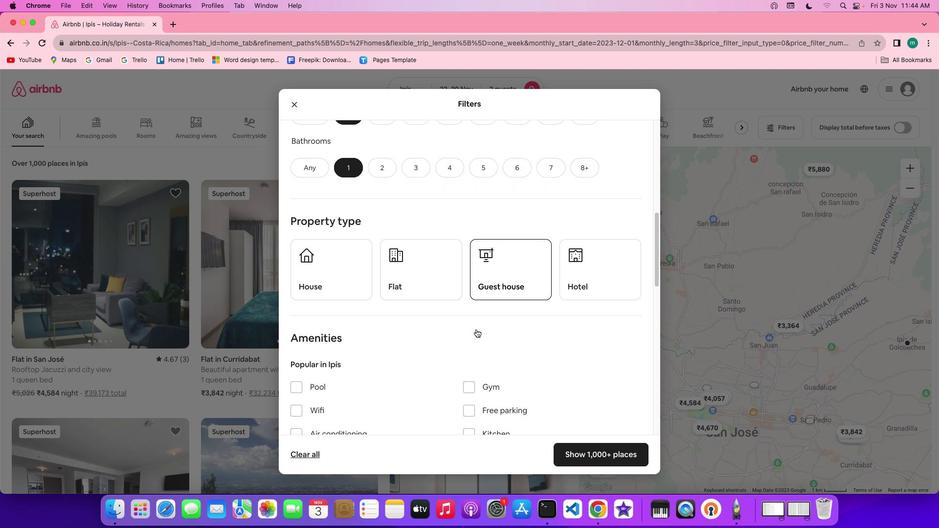 
Action: Mouse moved to (592, 264)
Screenshot: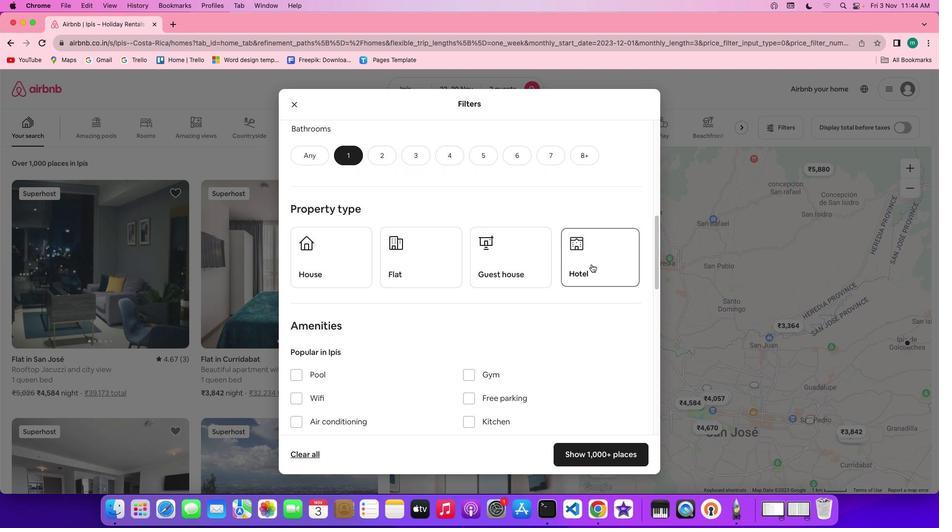 
Action: Mouse pressed left at (592, 264)
Screenshot: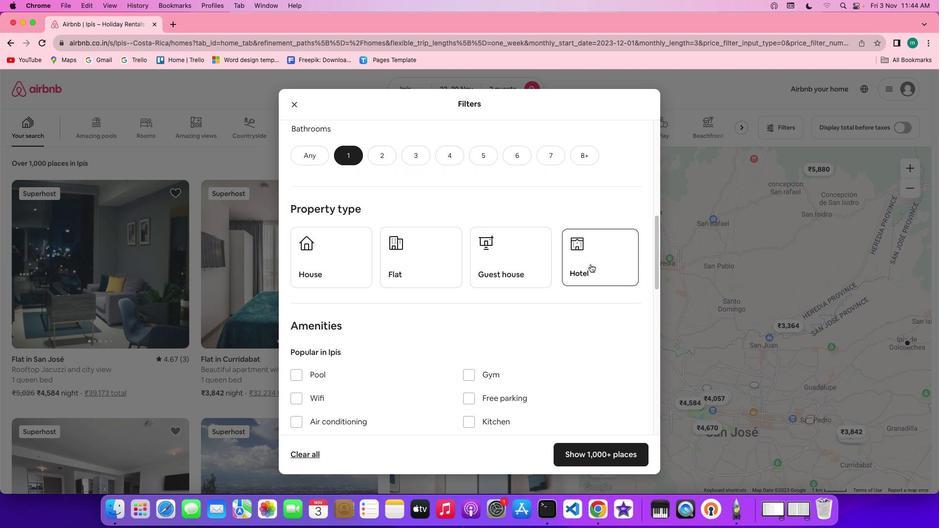
Action: Mouse moved to (519, 335)
Screenshot: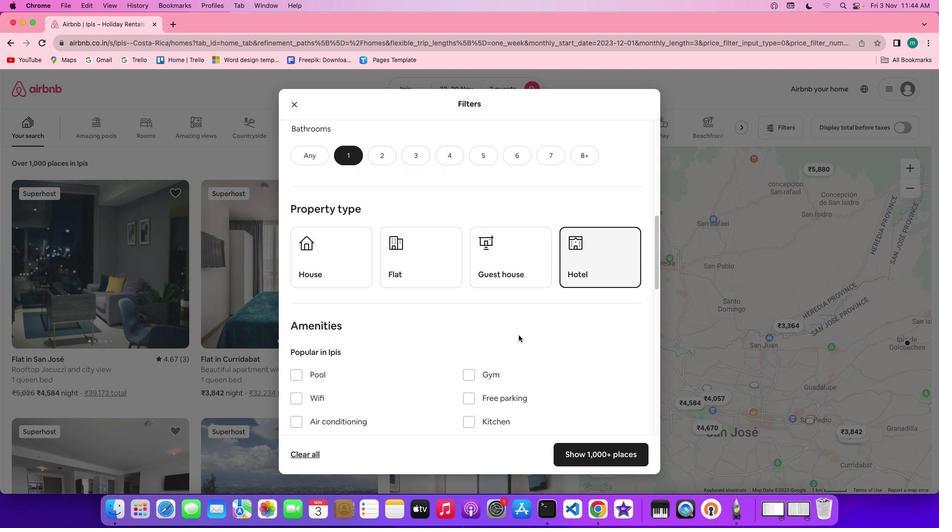 
Action: Mouse scrolled (519, 335) with delta (0, 0)
Screenshot: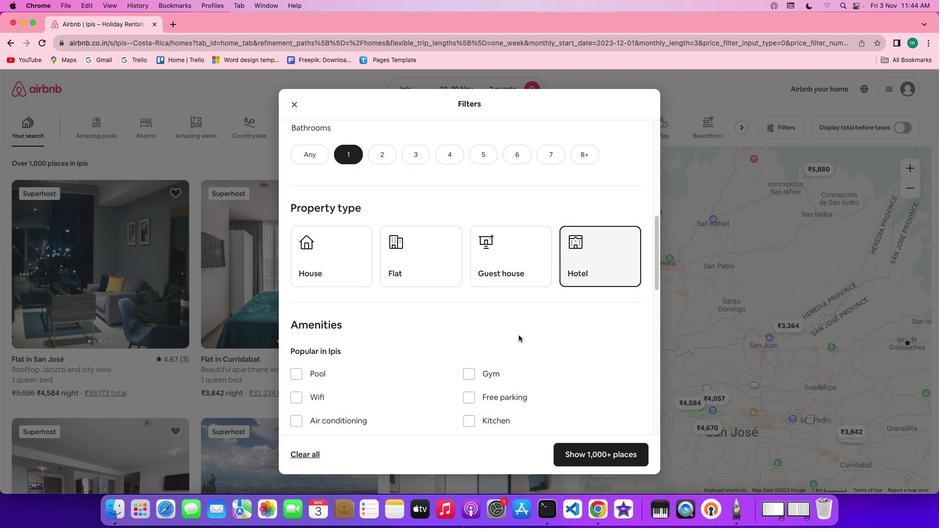 
Action: Mouse scrolled (519, 335) with delta (0, 0)
Screenshot: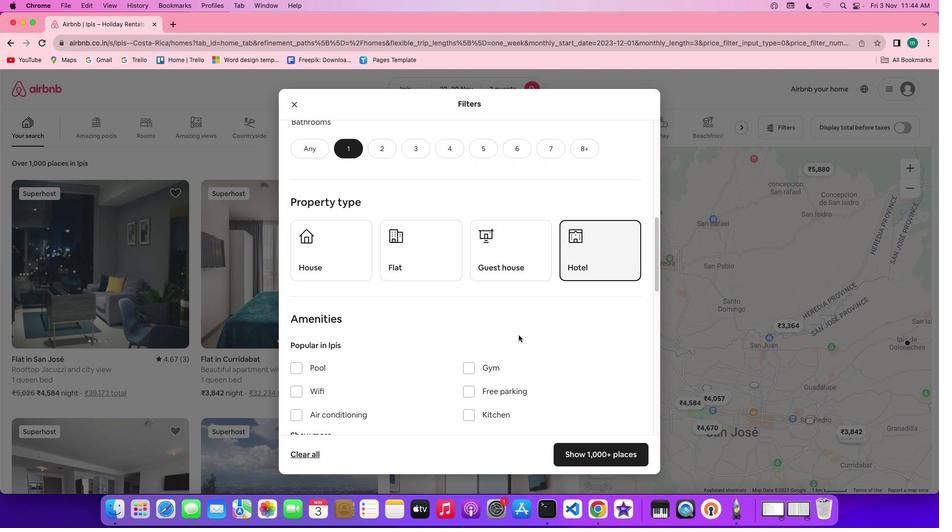 
Action: Mouse scrolled (519, 335) with delta (0, 0)
Screenshot: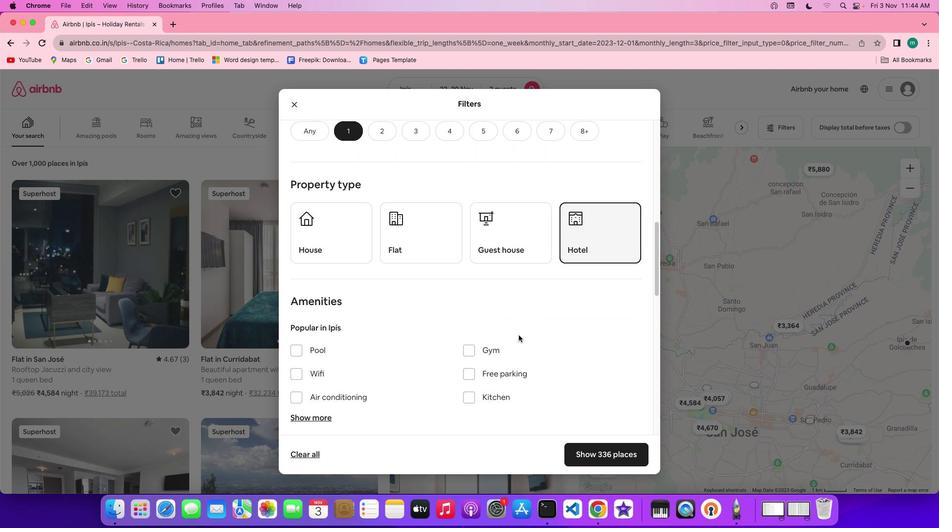 
Action: Mouse scrolled (519, 335) with delta (0, 0)
Screenshot: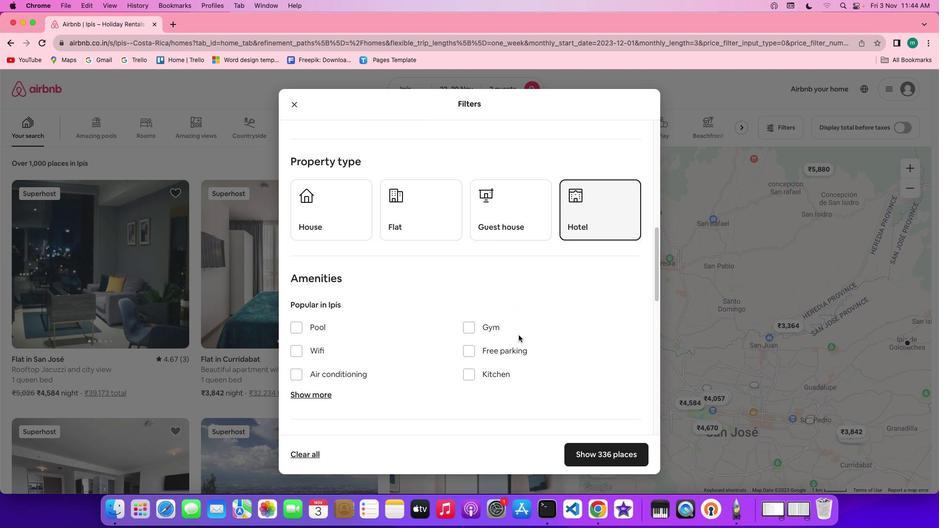 
Action: Mouse scrolled (519, 335) with delta (0, 0)
Screenshot: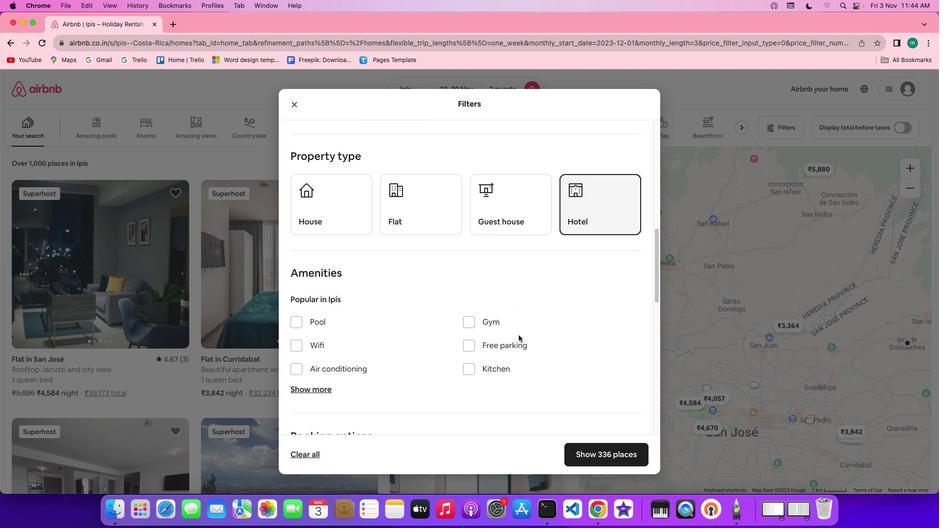 
Action: Mouse scrolled (519, 335) with delta (0, 0)
Screenshot: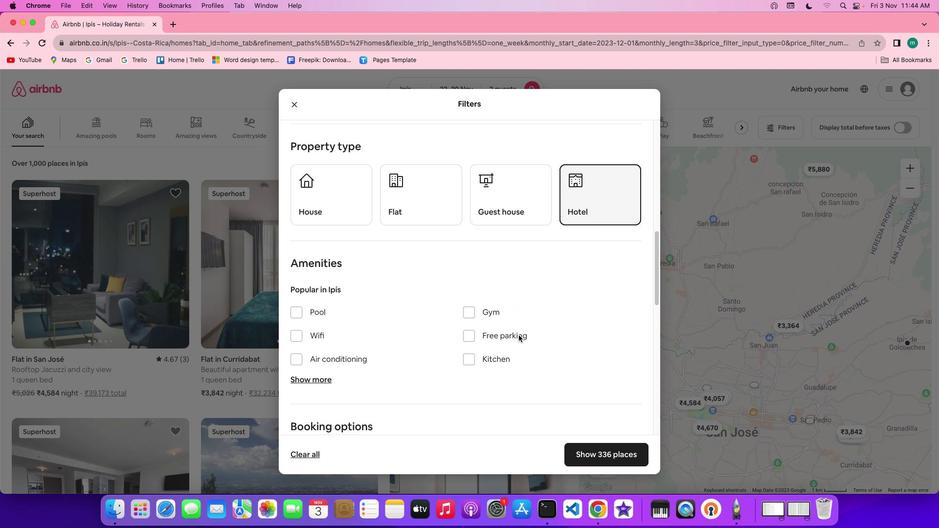 
Action: Mouse scrolled (519, 335) with delta (0, 0)
Screenshot: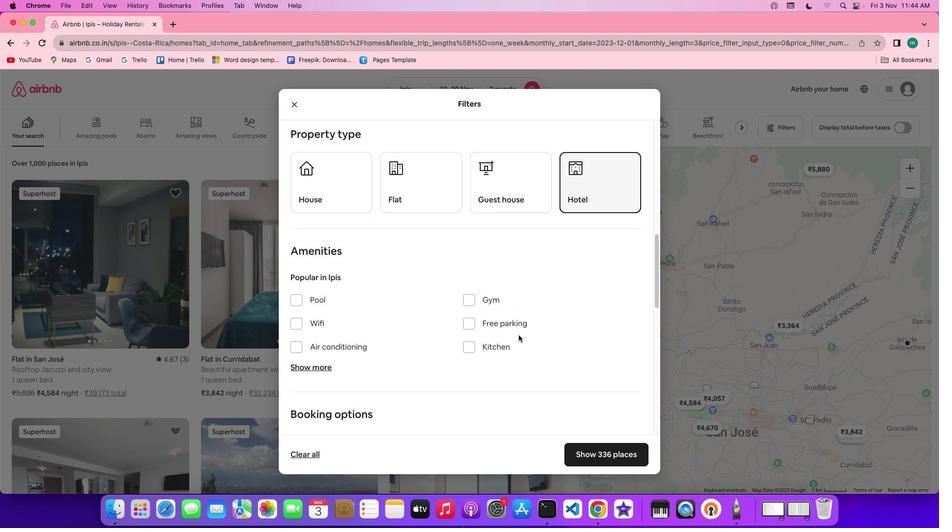 
Action: Mouse scrolled (519, 335) with delta (0, 0)
Screenshot: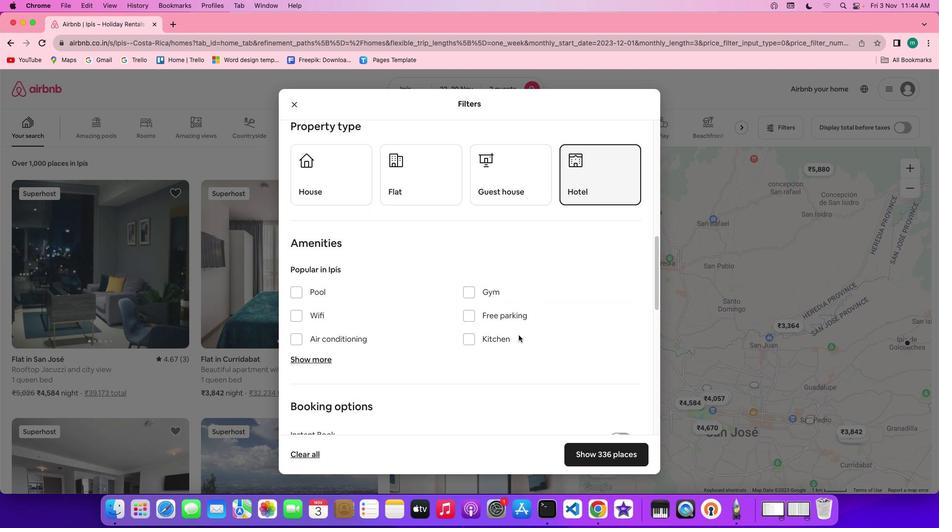 
Action: Mouse scrolled (519, 335) with delta (0, 0)
Screenshot: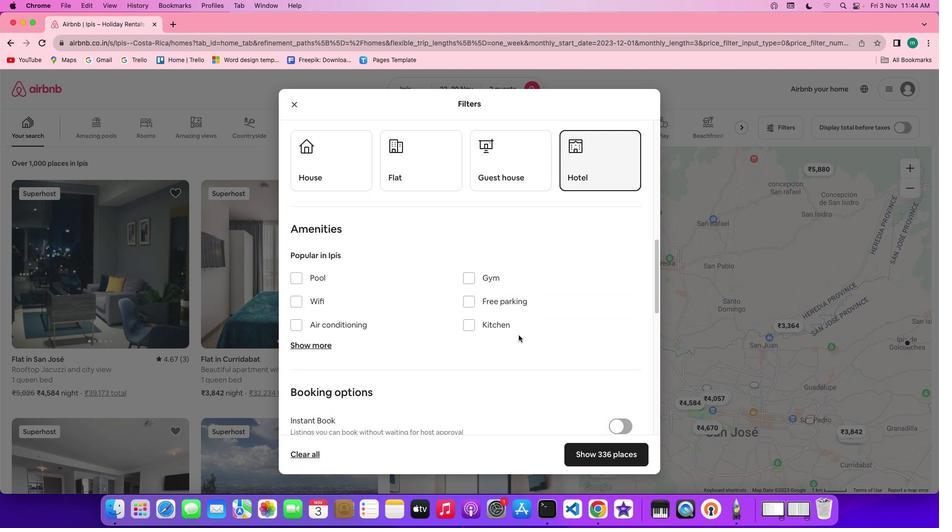 
Action: Mouse scrolled (519, 335) with delta (0, 0)
Screenshot: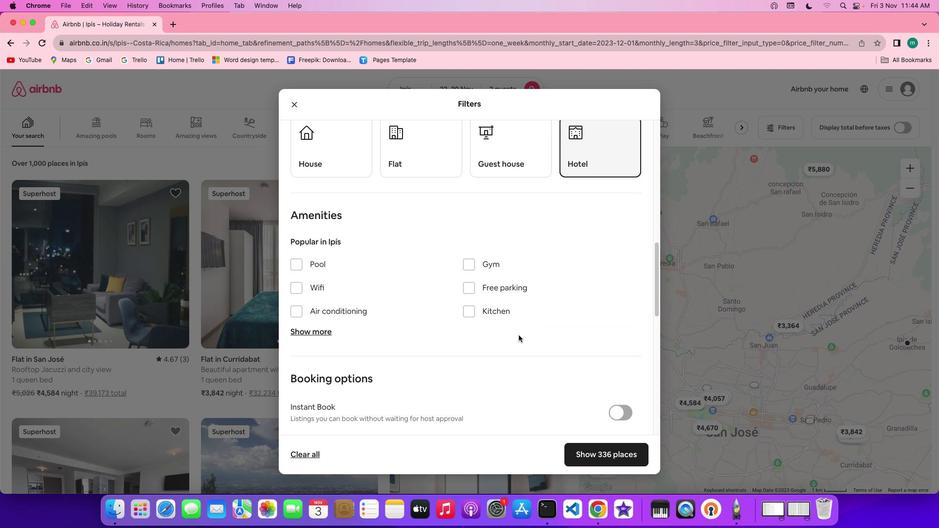
Action: Mouse scrolled (519, 335) with delta (0, 0)
Screenshot: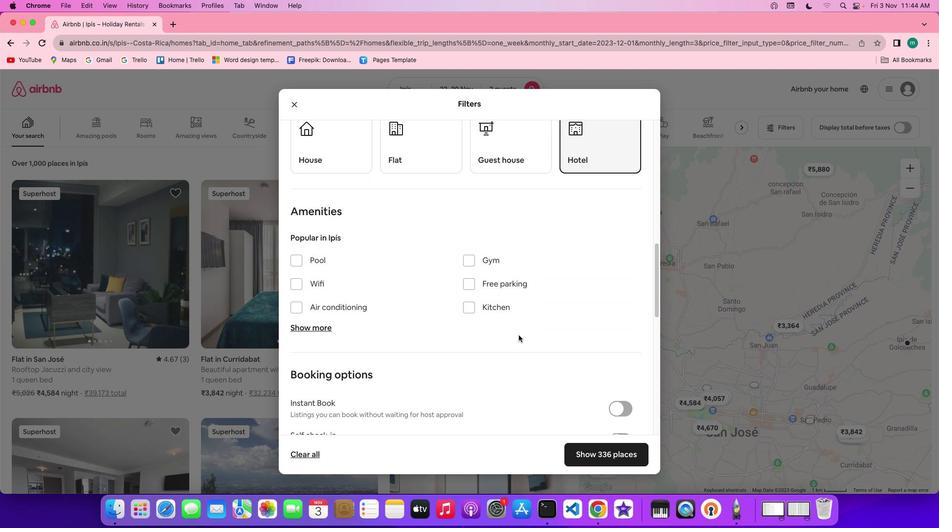 
Action: Mouse scrolled (519, 335) with delta (0, 0)
Screenshot: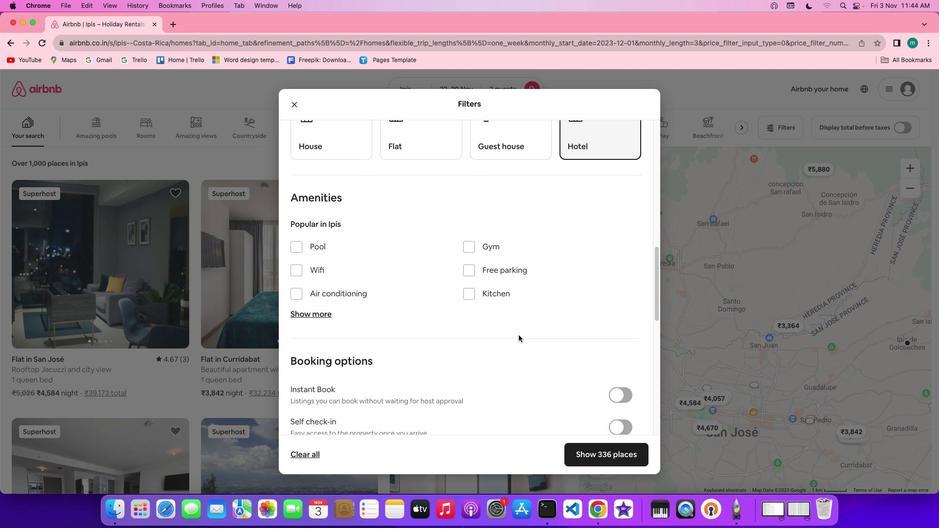
Action: Mouse scrolled (519, 335) with delta (0, 0)
Screenshot: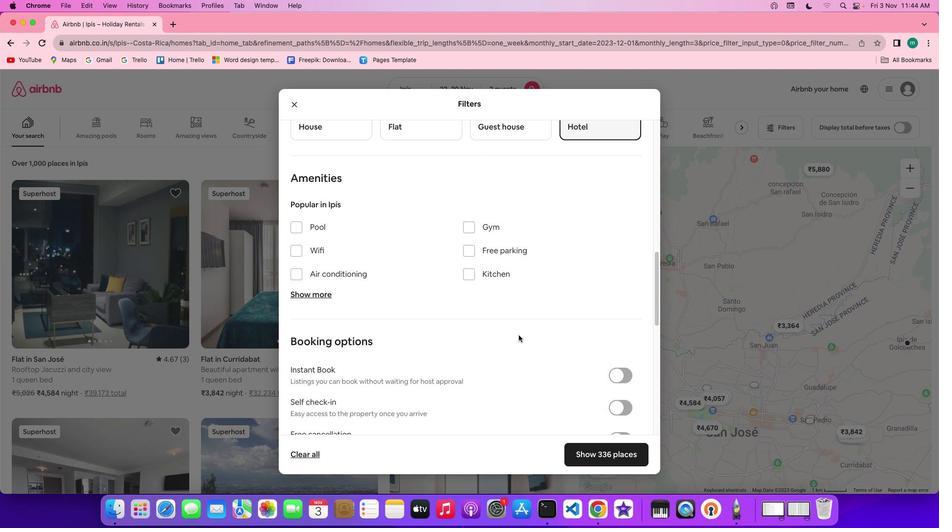 
Action: Mouse scrolled (519, 335) with delta (0, 0)
Screenshot: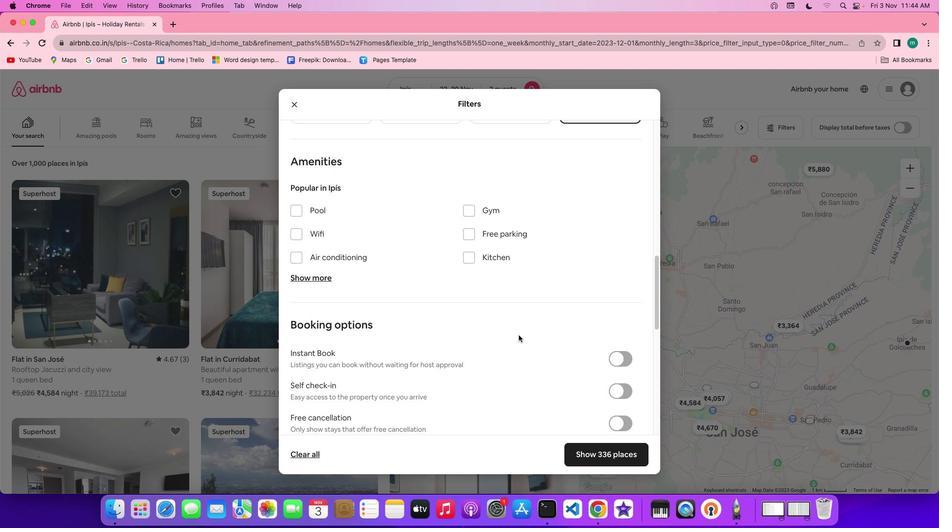 
Action: Mouse scrolled (519, 335) with delta (0, 0)
Screenshot: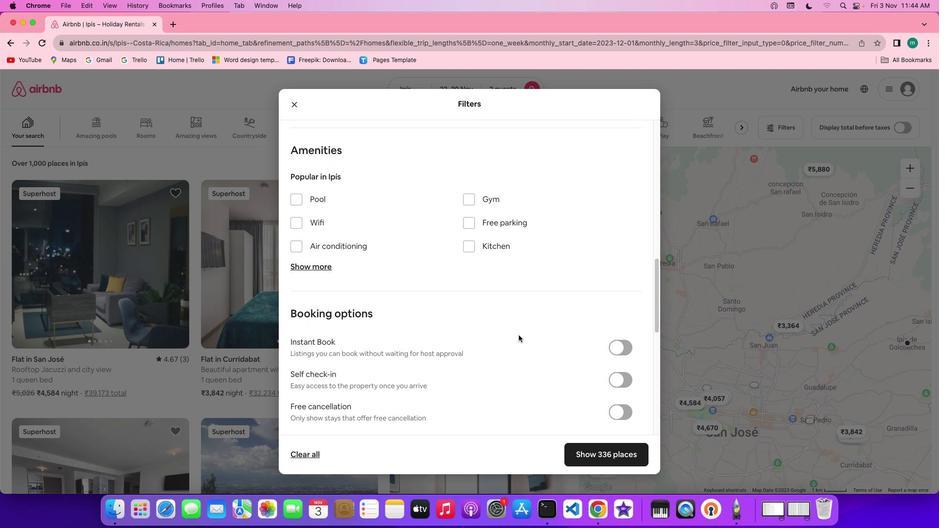 
Action: Mouse scrolled (519, 335) with delta (0, 0)
Screenshot: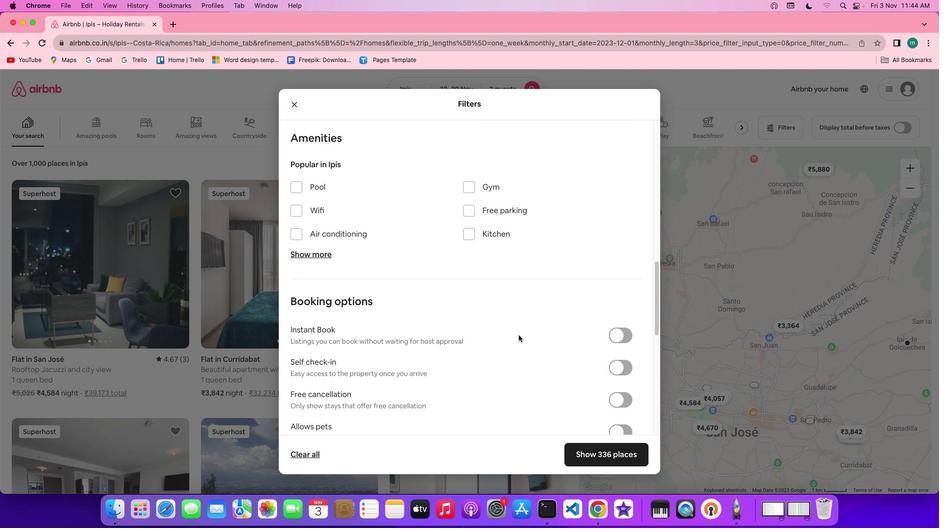 
Action: Mouse scrolled (519, 335) with delta (0, 0)
Screenshot: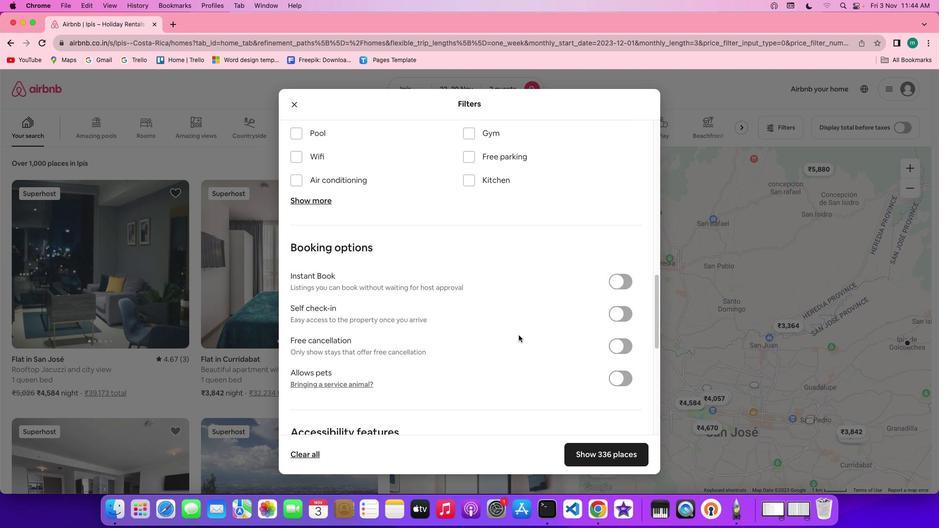 
Action: Mouse moved to (527, 335)
Screenshot: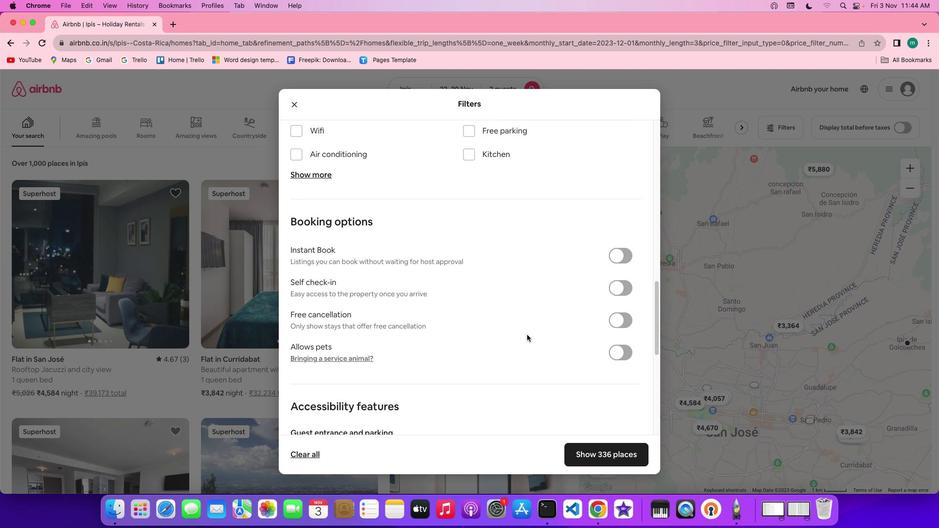 
Action: Mouse scrolled (527, 335) with delta (0, 0)
Screenshot: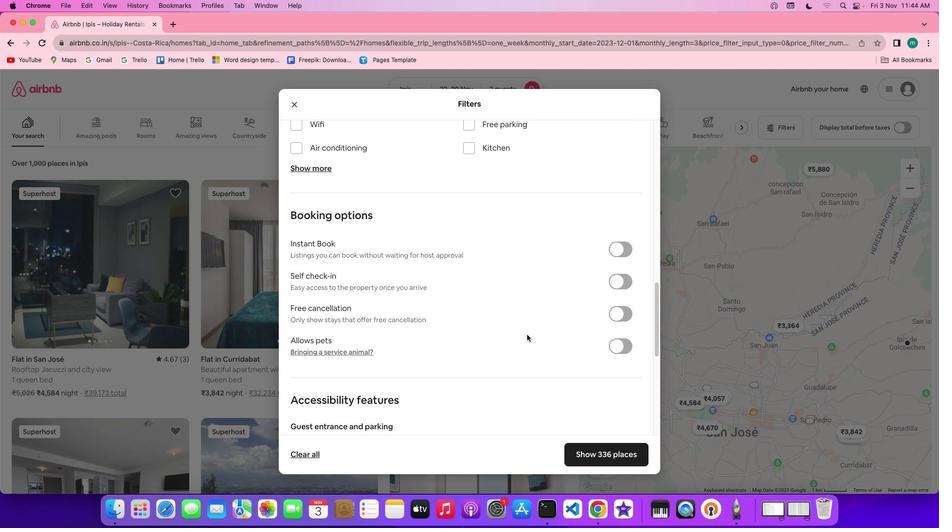
Action: Mouse scrolled (527, 335) with delta (0, 0)
Screenshot: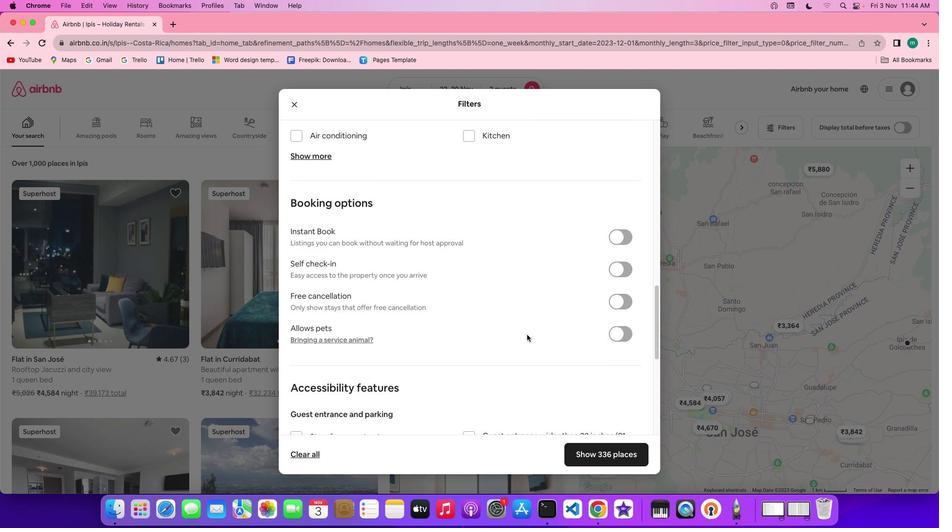 
Action: Mouse scrolled (527, 335) with delta (0, 0)
Screenshot: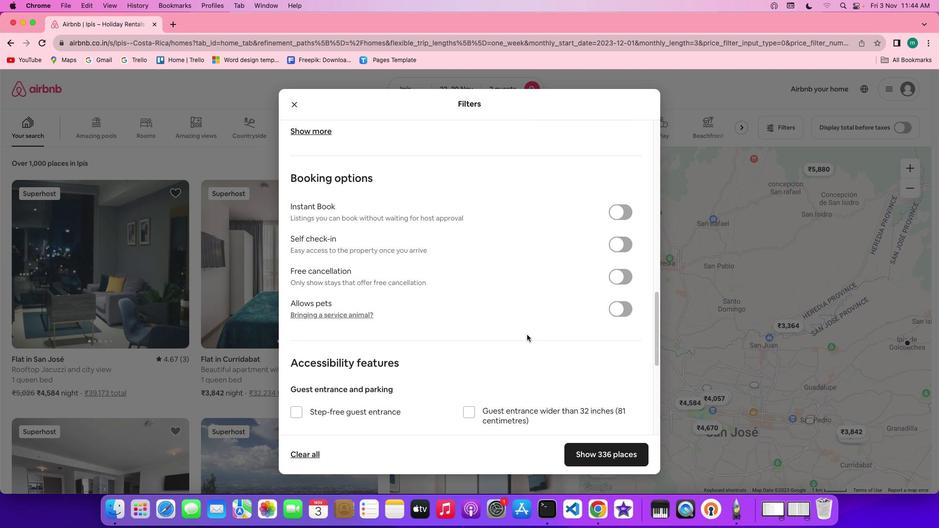 
Action: Mouse scrolled (527, 335) with delta (0, -1)
Screenshot: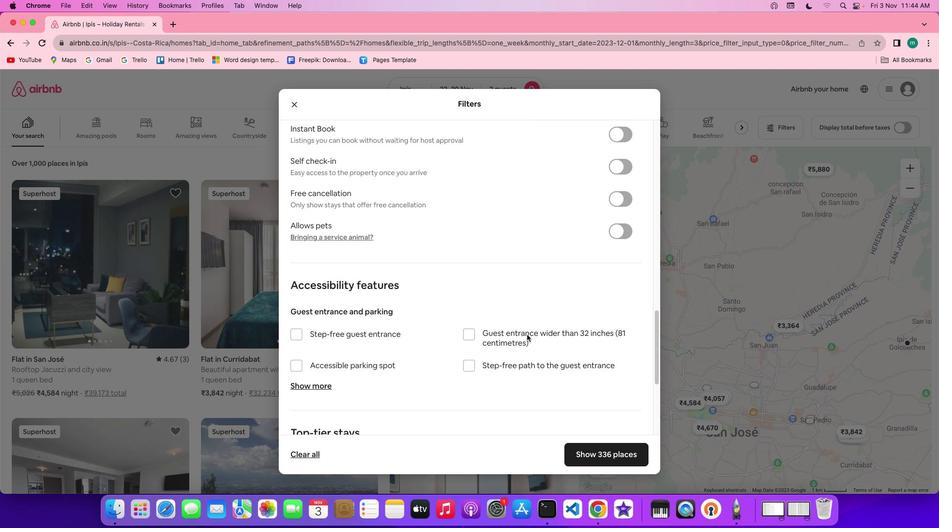 
Action: Mouse moved to (526, 334)
Screenshot: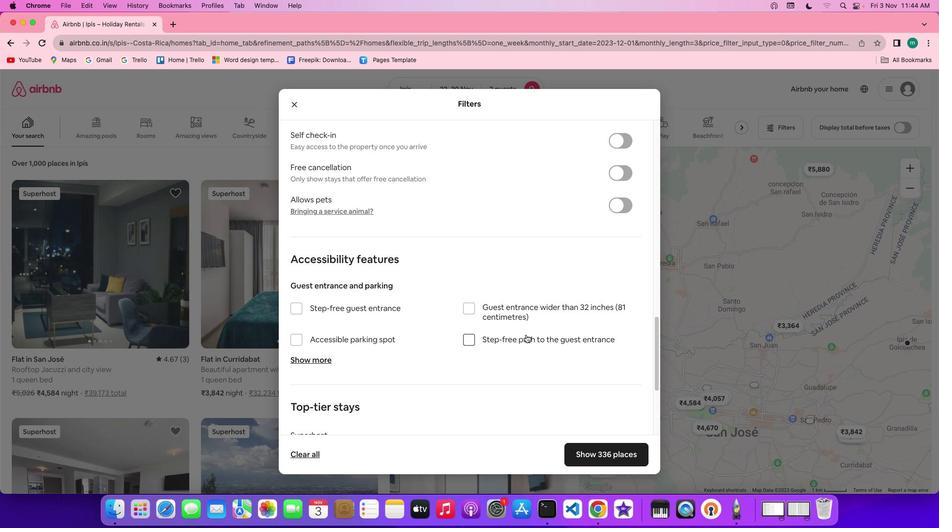 
Action: Mouse scrolled (526, 334) with delta (0, 0)
Screenshot: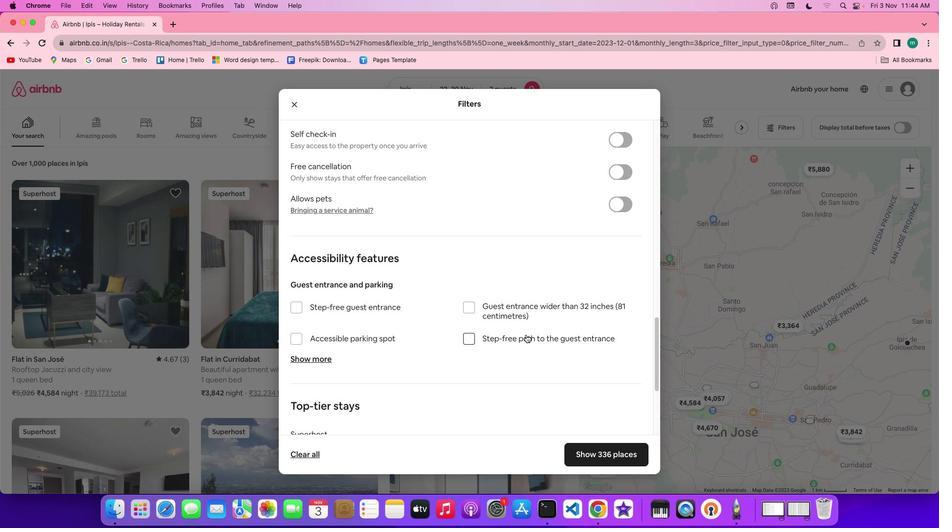 
Action: Mouse scrolled (526, 334) with delta (0, 0)
Screenshot: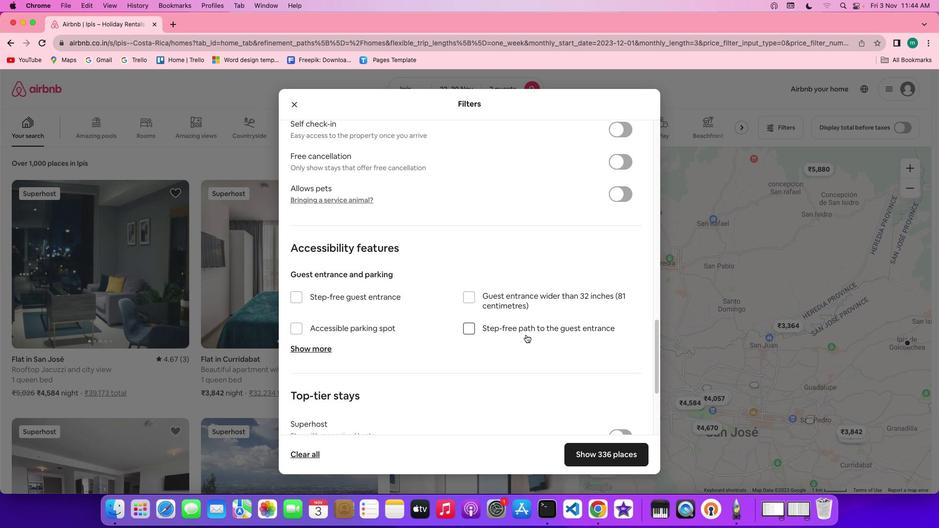 
Action: Mouse scrolled (526, 334) with delta (0, 0)
Screenshot: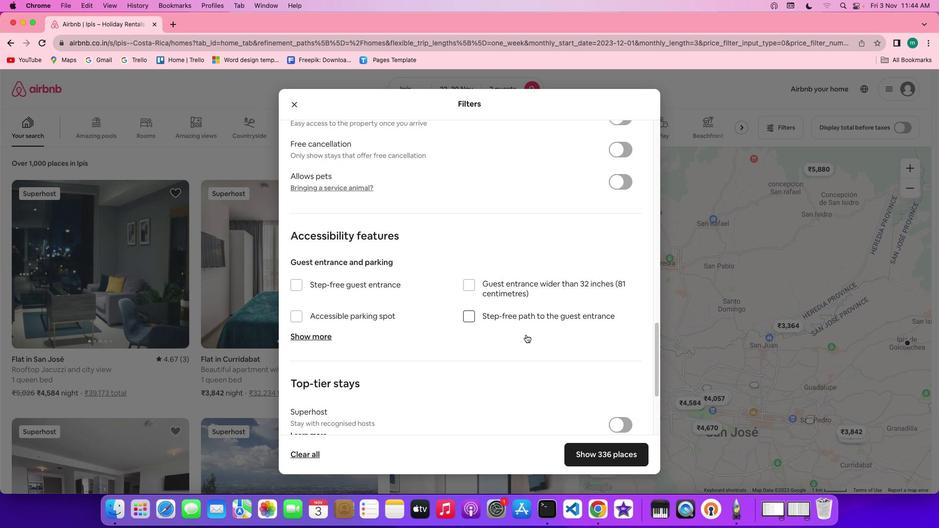 
Action: Mouse scrolled (526, 334) with delta (0, 0)
Screenshot: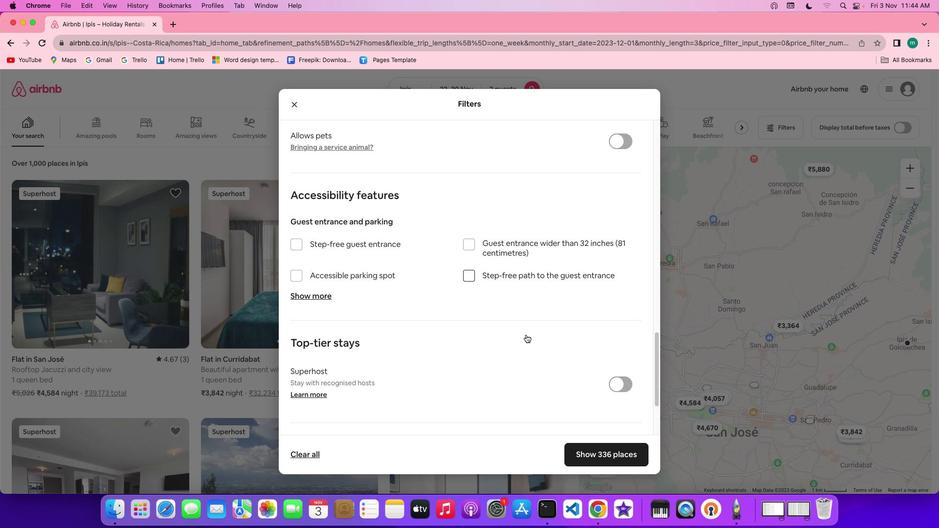 
Action: Mouse scrolled (526, 334) with delta (0, 0)
Screenshot: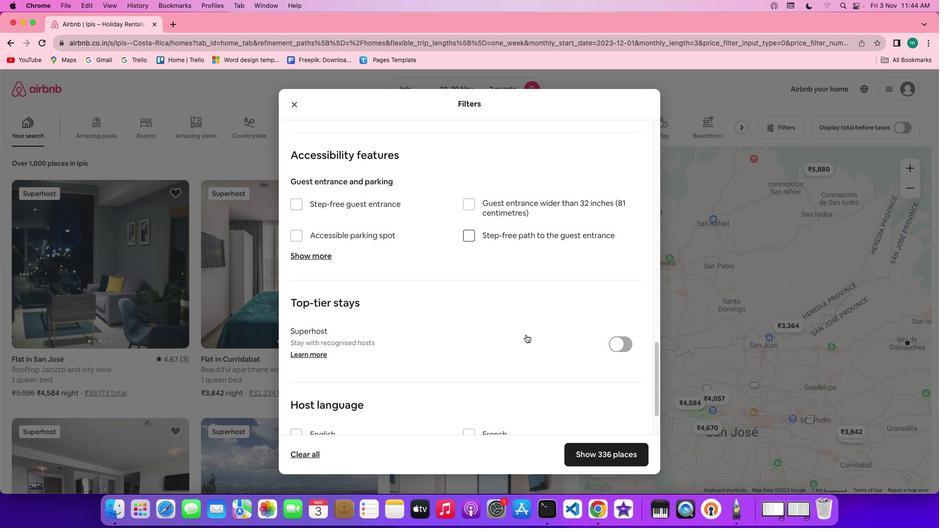 
Action: Mouse scrolled (526, 334) with delta (0, 0)
Screenshot: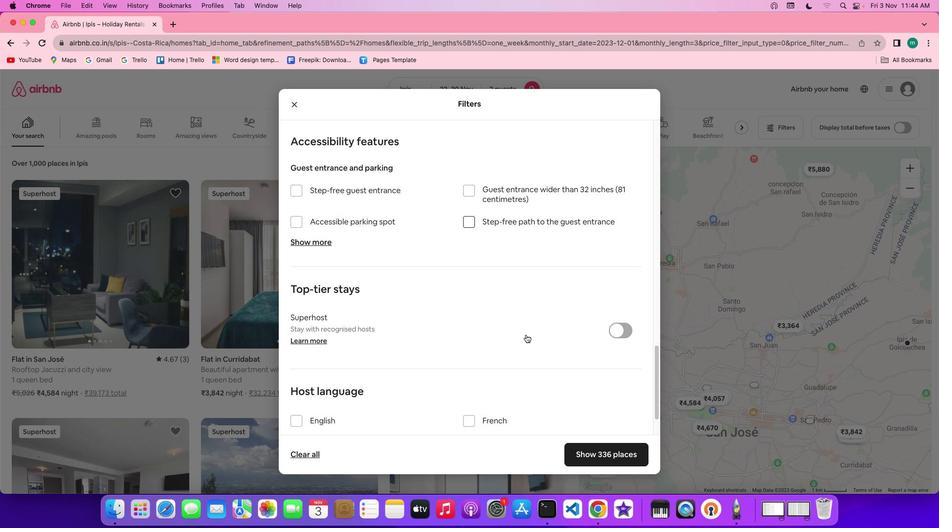 
Action: Mouse scrolled (526, 334) with delta (0, 0)
Screenshot: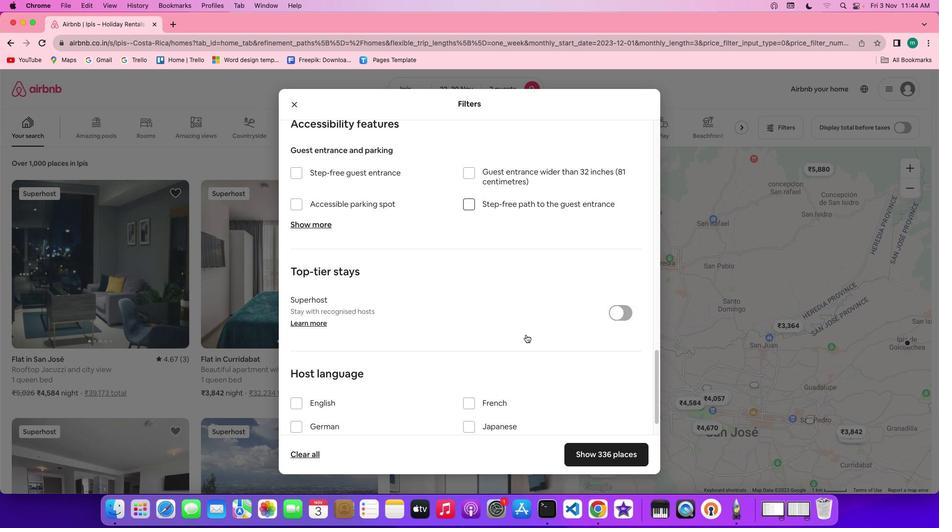 
Action: Mouse scrolled (526, 334) with delta (0, -1)
Screenshot: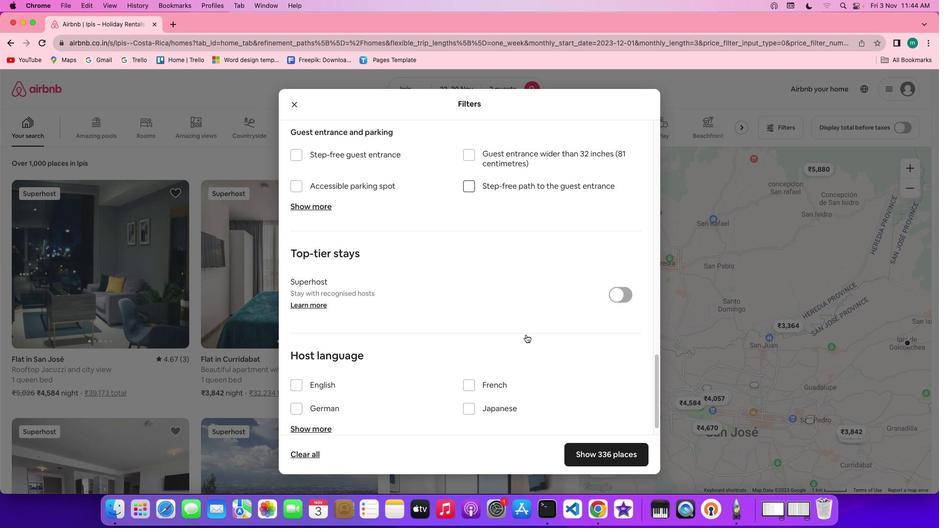 
Action: Mouse scrolled (526, 334) with delta (0, -1)
Screenshot: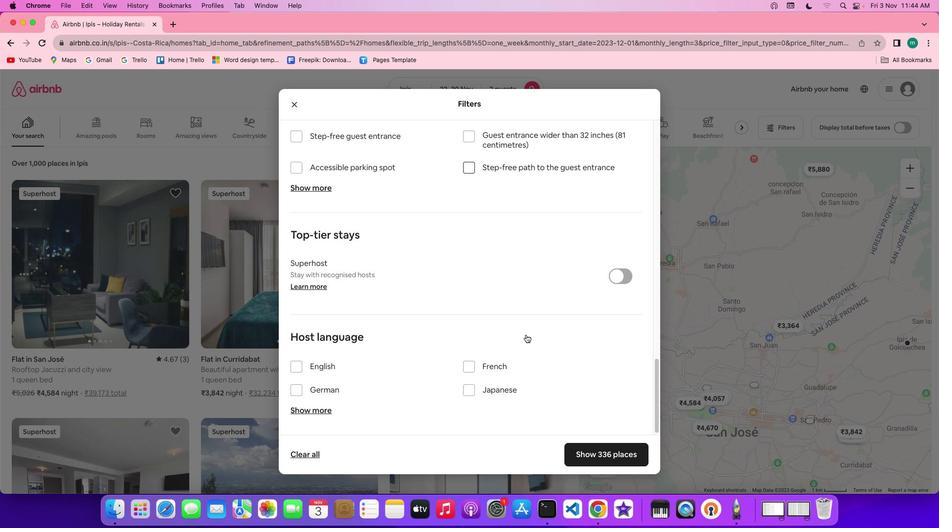 
Action: Mouse scrolled (526, 334) with delta (0, 0)
Screenshot: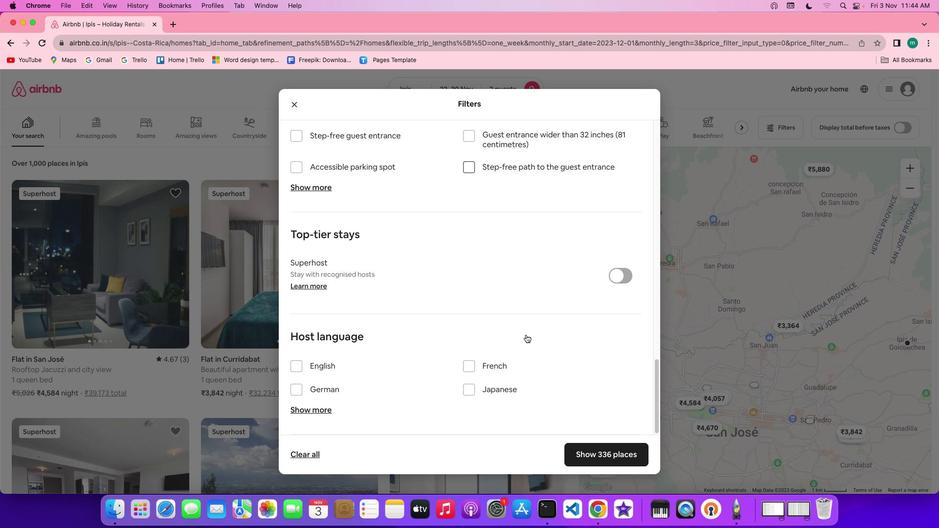 
Action: Mouse scrolled (526, 334) with delta (0, 0)
Screenshot: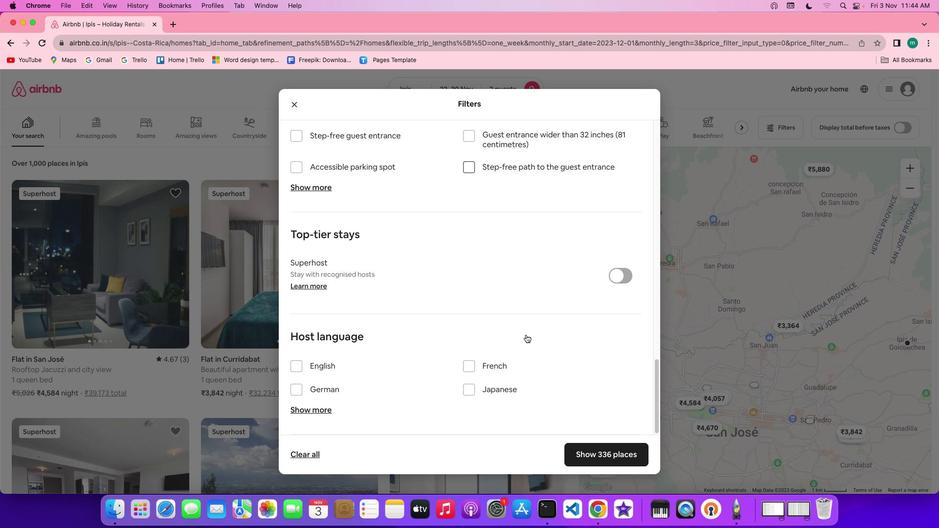
Action: Mouse scrolled (526, 334) with delta (0, -1)
Screenshot: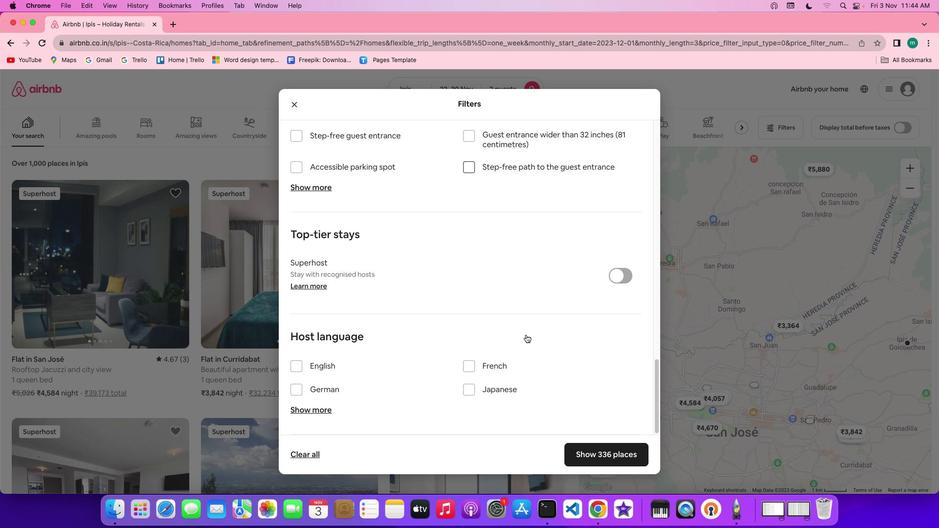 
Action: Mouse scrolled (526, 334) with delta (0, -1)
Screenshot: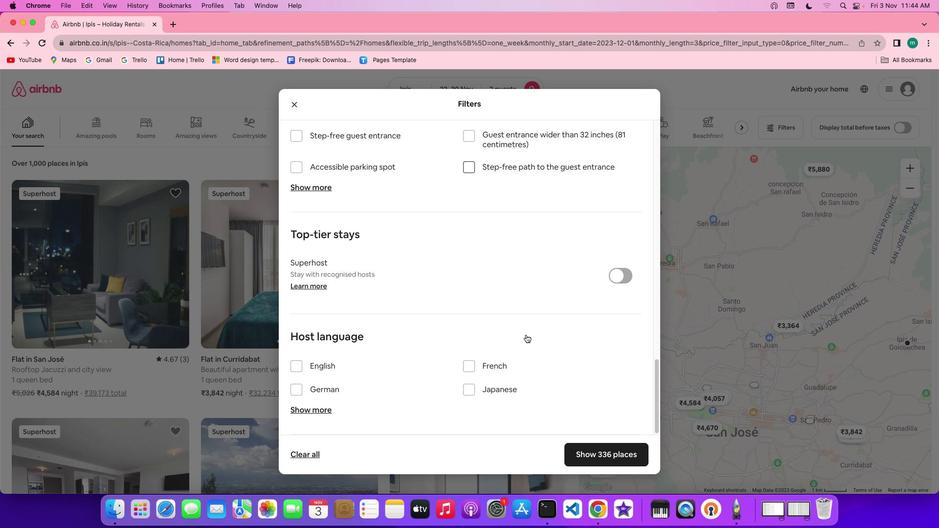 
Action: Mouse scrolled (526, 334) with delta (0, 0)
Screenshot: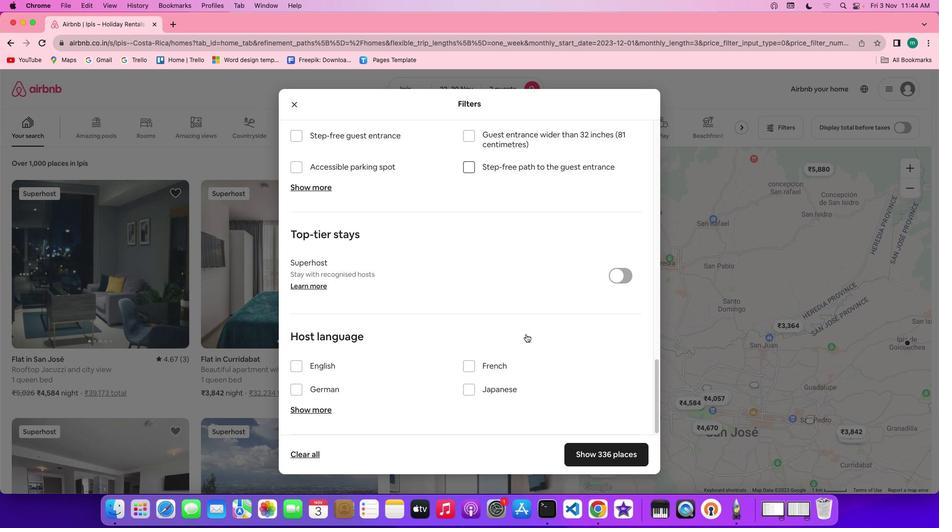 
Action: Mouse scrolled (526, 334) with delta (0, 0)
Screenshot: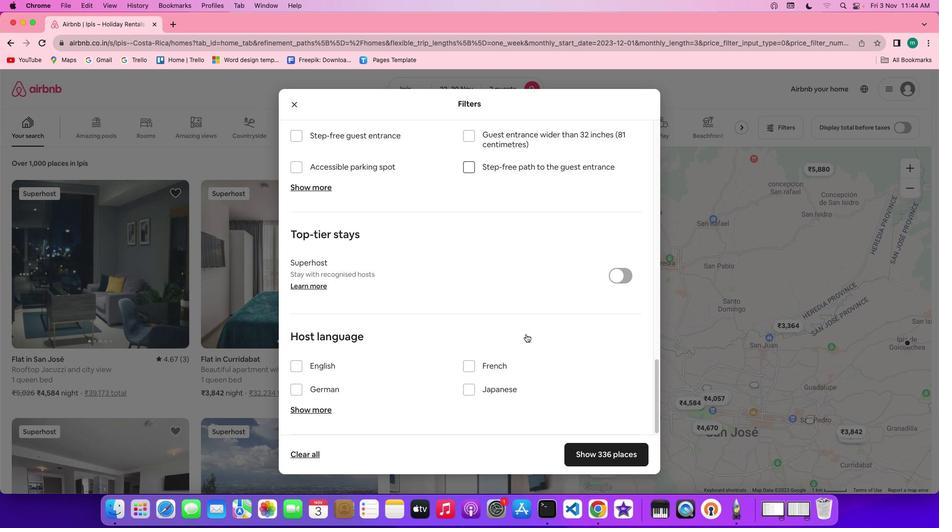 
Action: Mouse scrolled (526, 334) with delta (0, -1)
Screenshot: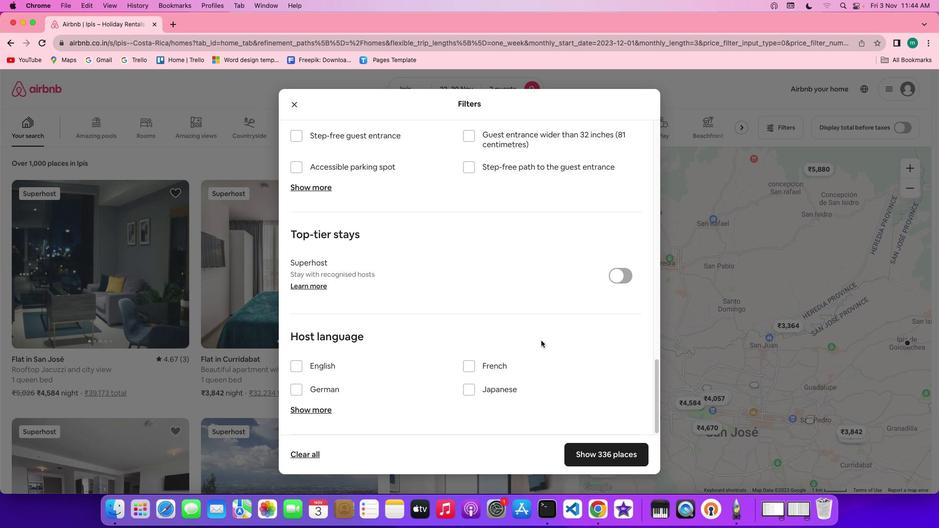 
Action: Mouse moved to (611, 454)
Screenshot: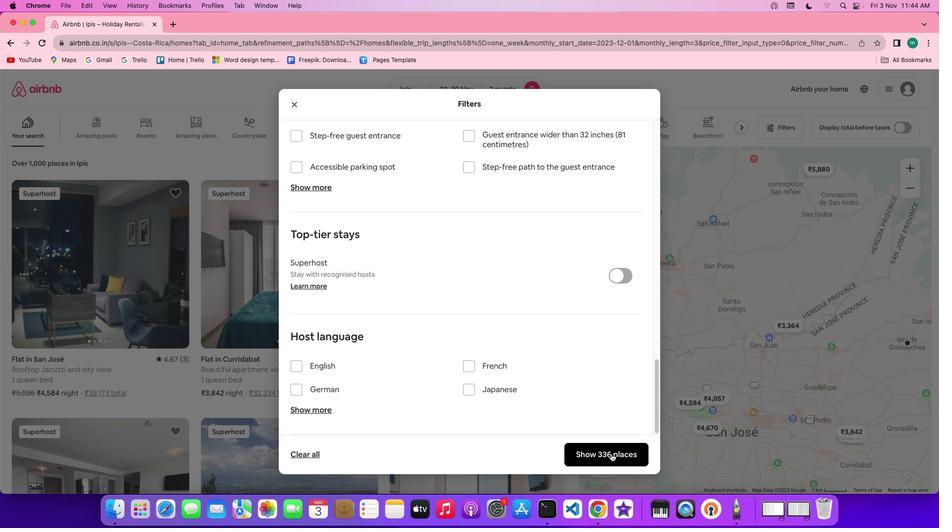 
Action: Mouse pressed left at (611, 454)
Screenshot: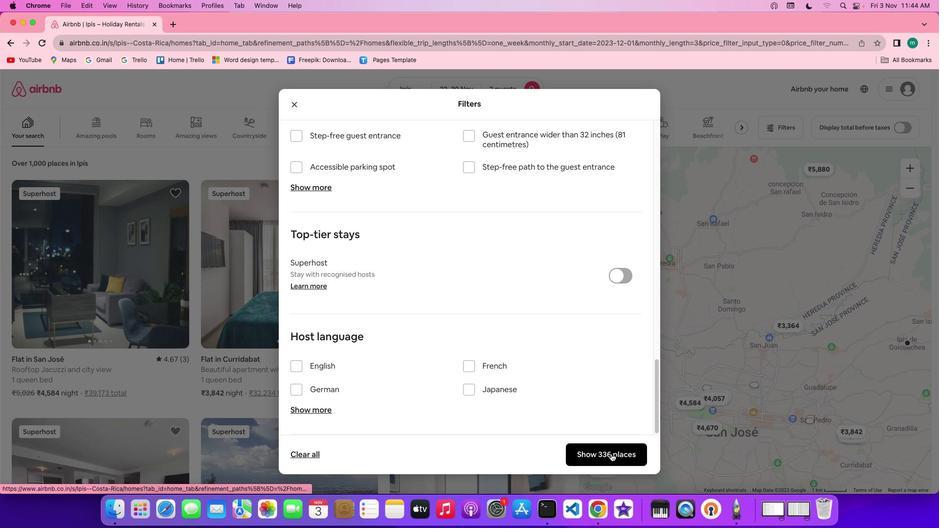 
Action: Mouse moved to (314, 257)
Screenshot: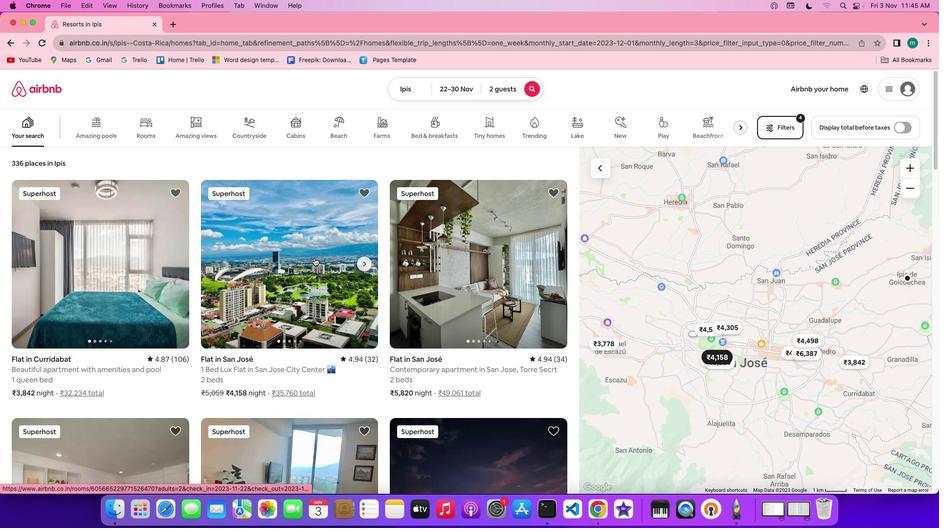 
Action: Mouse pressed left at (314, 257)
Screenshot: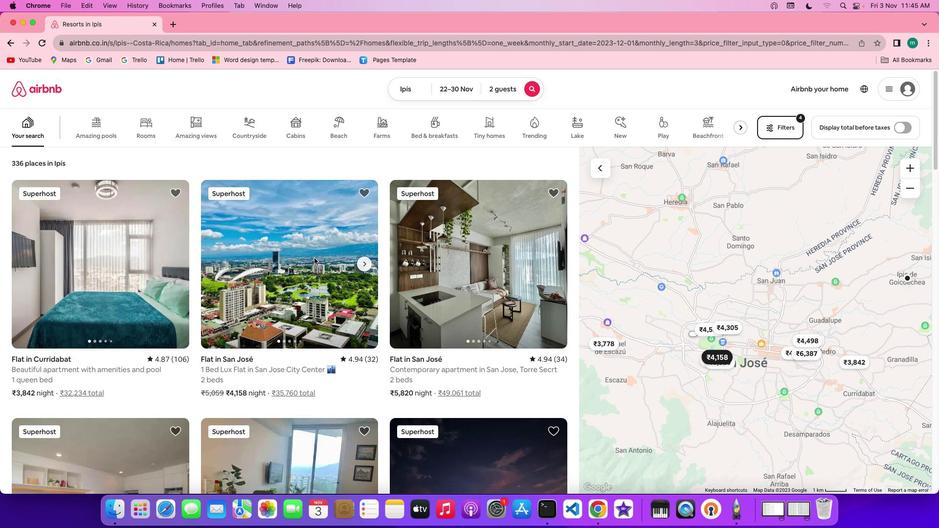 
Action: Mouse moved to (701, 371)
Screenshot: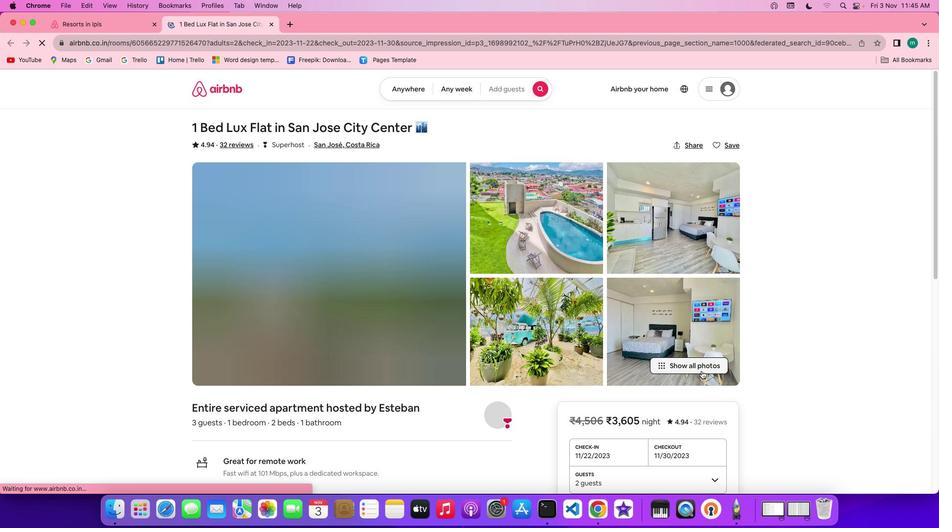 
Action: Mouse pressed left at (701, 371)
Screenshot: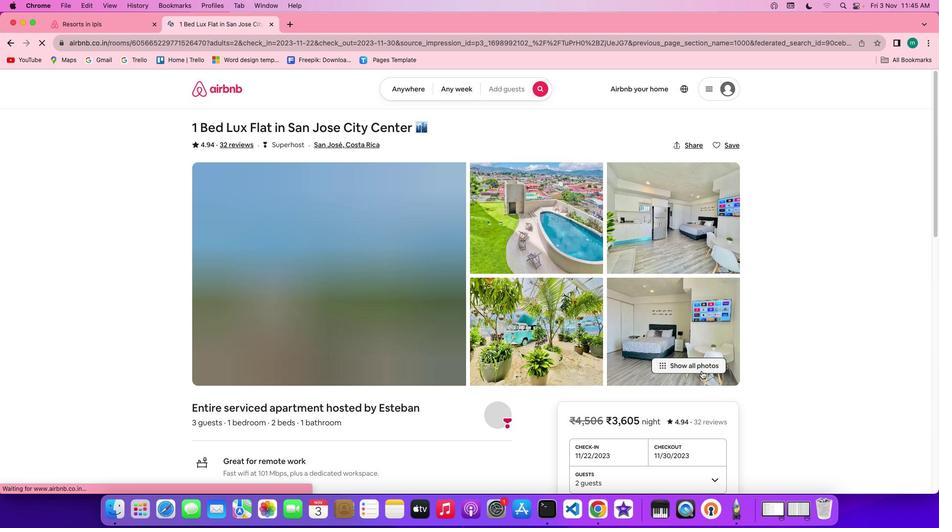
Action: Mouse moved to (581, 375)
Screenshot: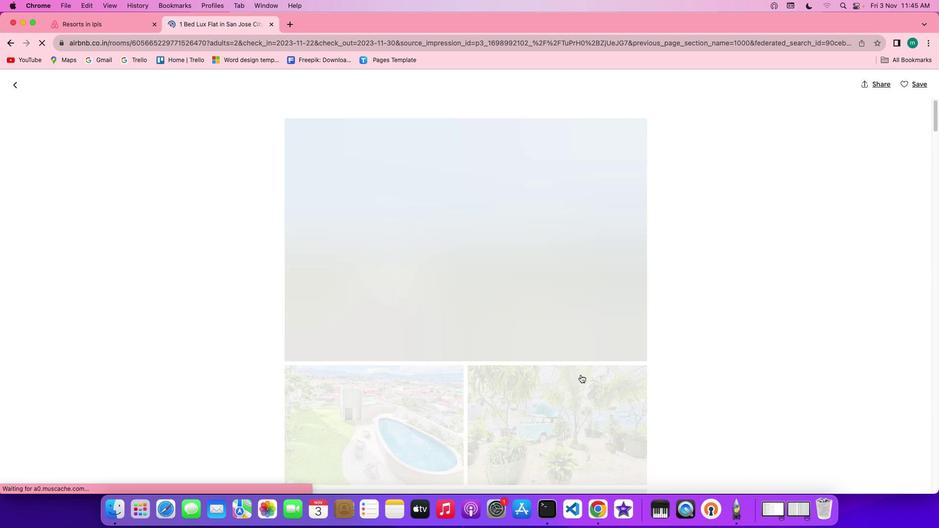 
Action: Mouse scrolled (581, 375) with delta (0, 0)
Screenshot: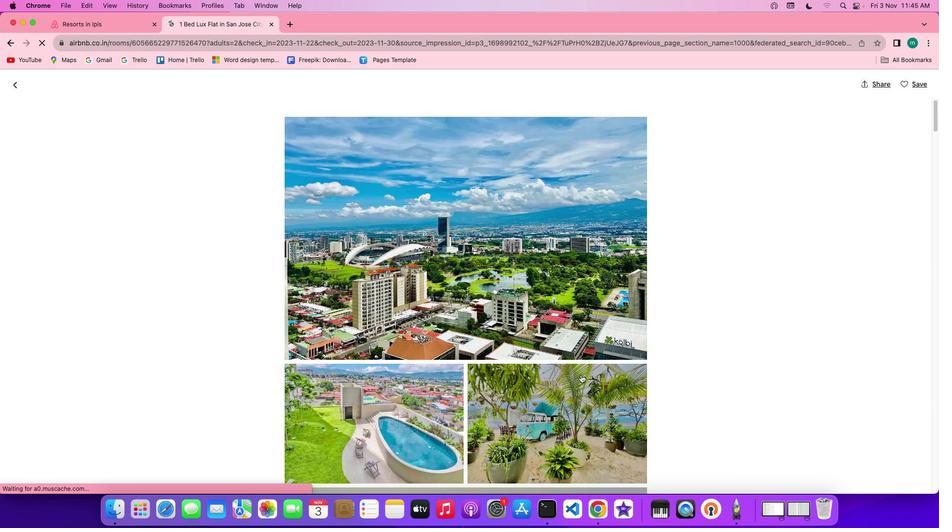 
Action: Mouse scrolled (581, 375) with delta (0, 0)
Screenshot: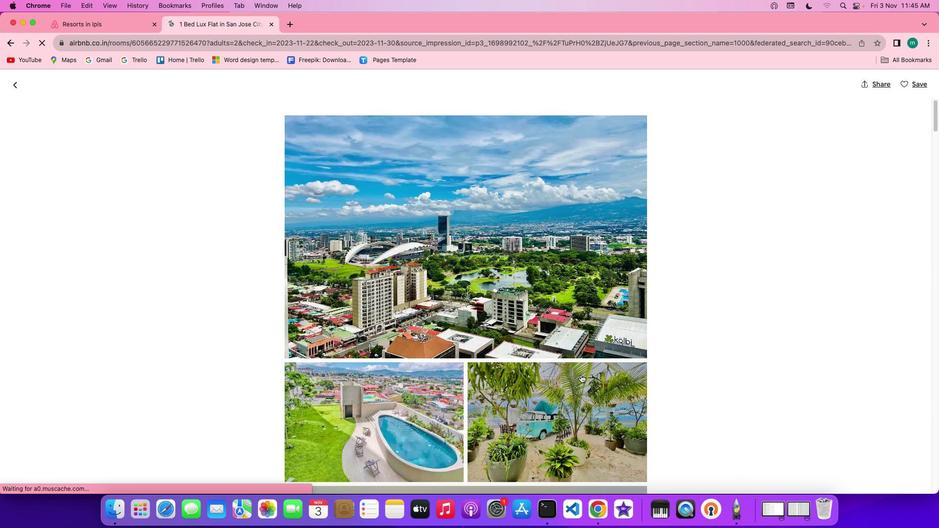 
Action: Mouse scrolled (581, 375) with delta (0, 0)
Screenshot: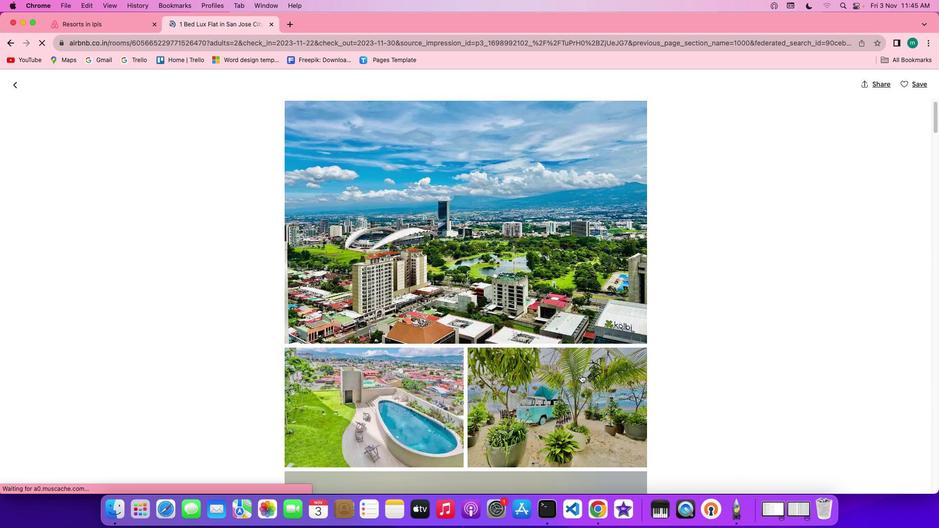 
Action: Mouse scrolled (581, 375) with delta (0, 0)
Screenshot: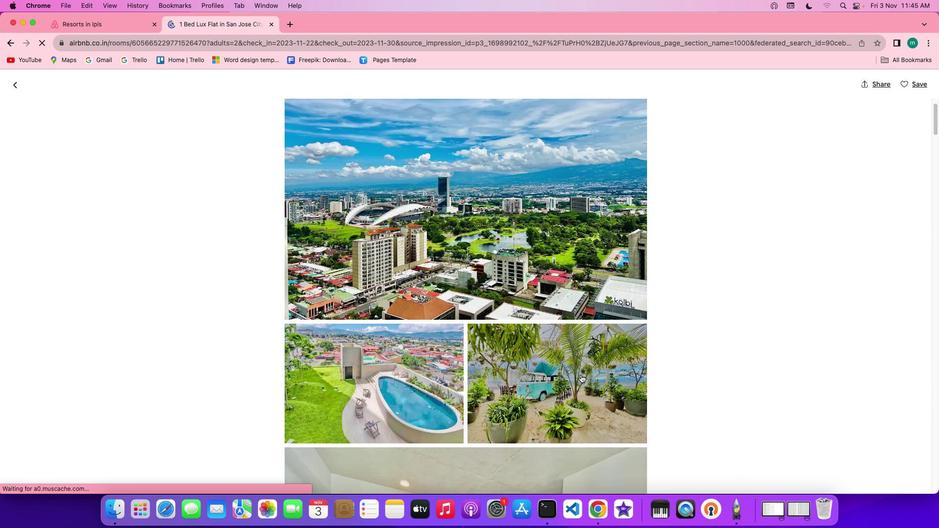 
Action: Mouse scrolled (581, 375) with delta (0, 0)
Screenshot: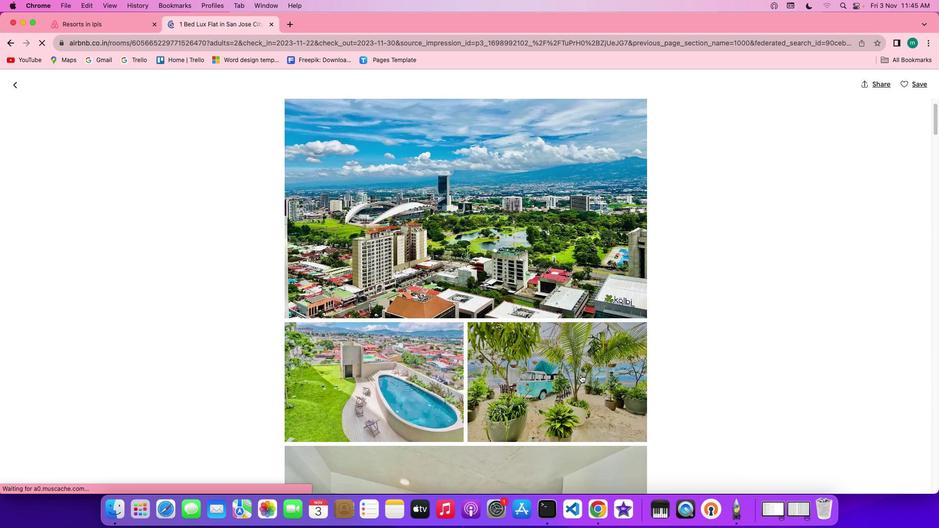 
Action: Mouse scrolled (581, 375) with delta (0, 0)
Screenshot: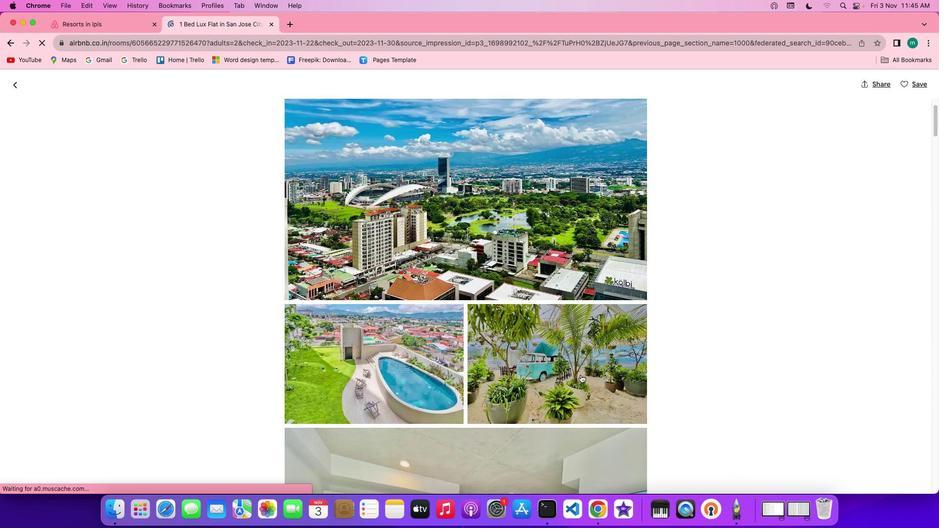 
Action: Mouse scrolled (581, 375) with delta (0, 0)
Screenshot: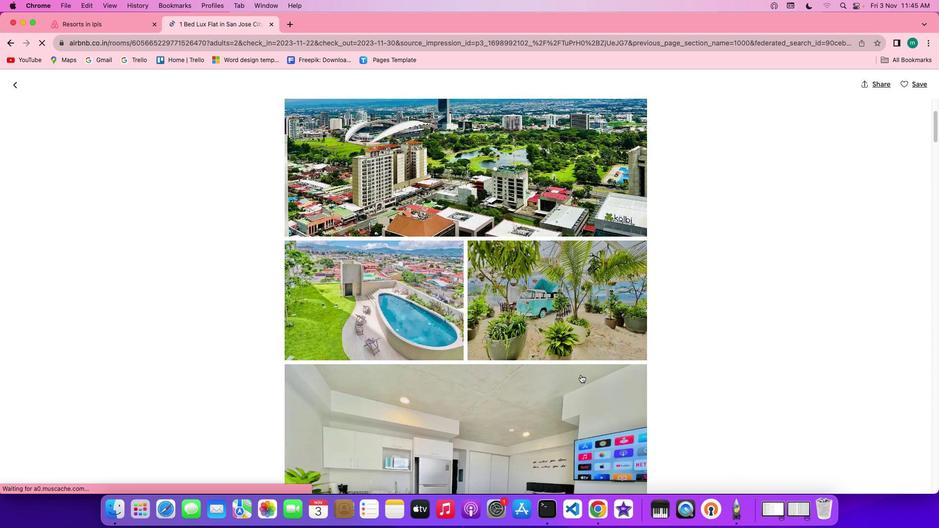 
Action: Mouse scrolled (581, 375) with delta (0, 0)
Screenshot: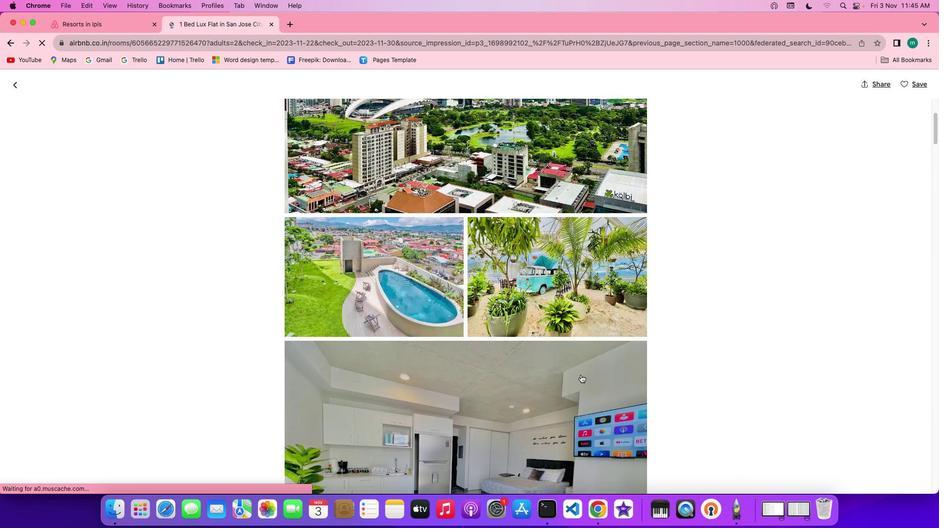 
Action: Mouse scrolled (581, 375) with delta (0, 0)
Screenshot: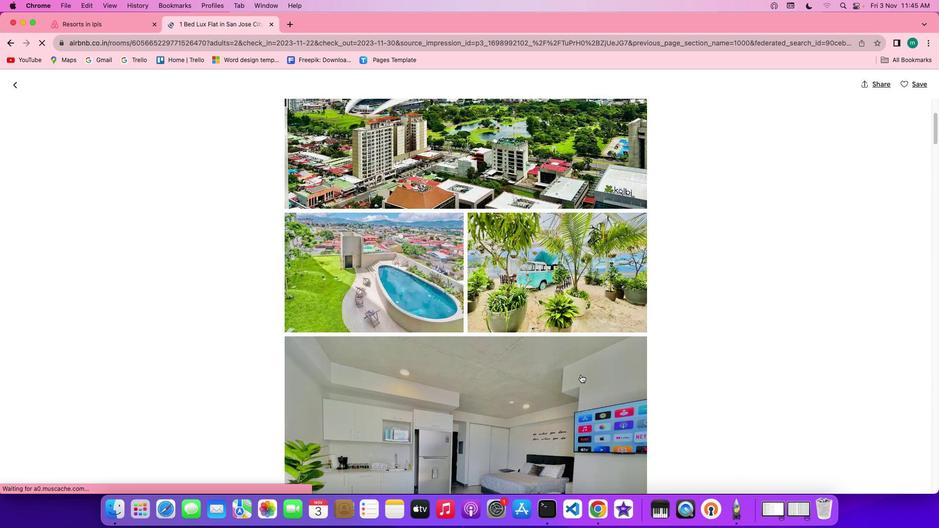 
Action: Mouse scrolled (581, 375) with delta (0, 0)
Screenshot: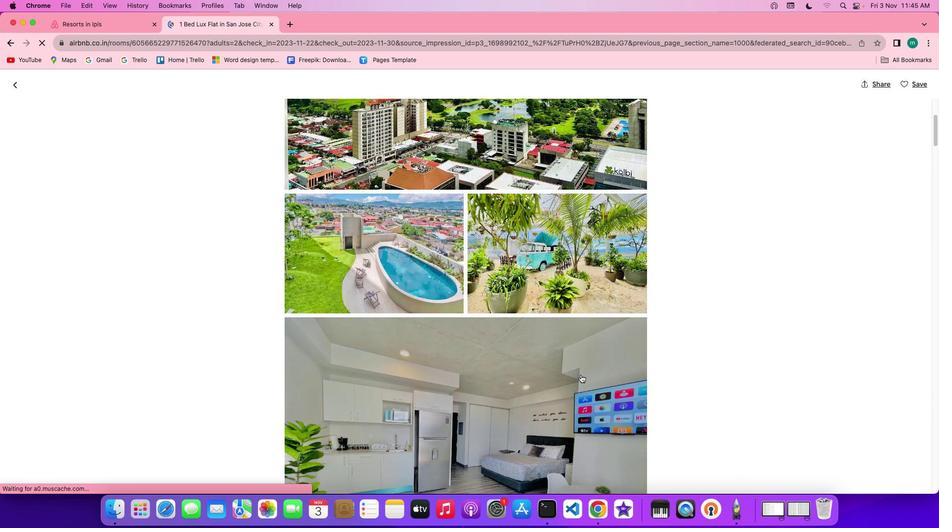 
Action: Mouse scrolled (581, 375) with delta (0, -1)
Screenshot: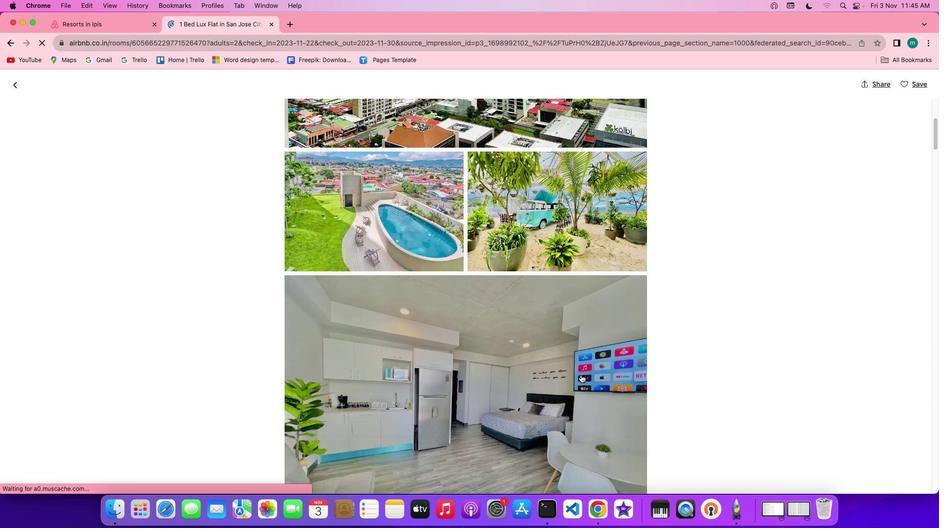 
Action: Mouse scrolled (581, 375) with delta (0, 0)
Screenshot: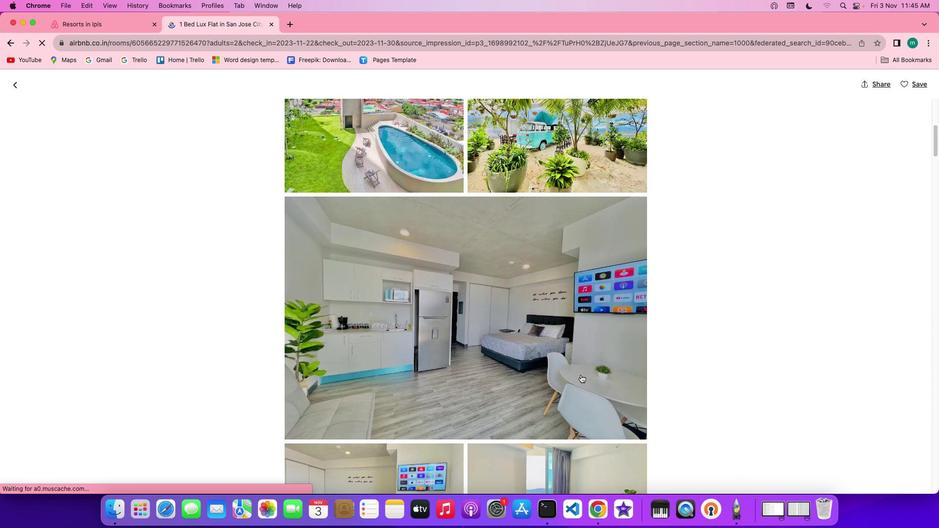 
Action: Mouse scrolled (581, 375) with delta (0, 0)
Screenshot: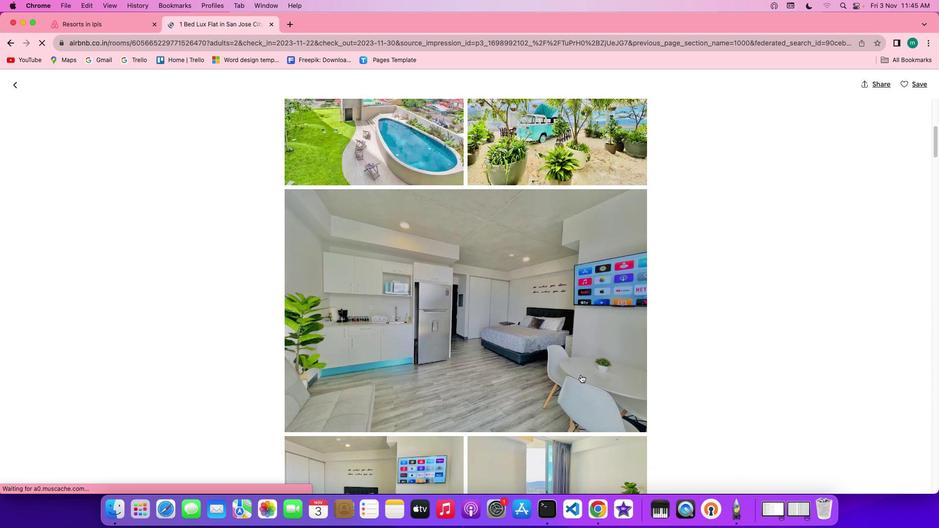 
Action: Mouse scrolled (581, 375) with delta (0, 0)
Screenshot: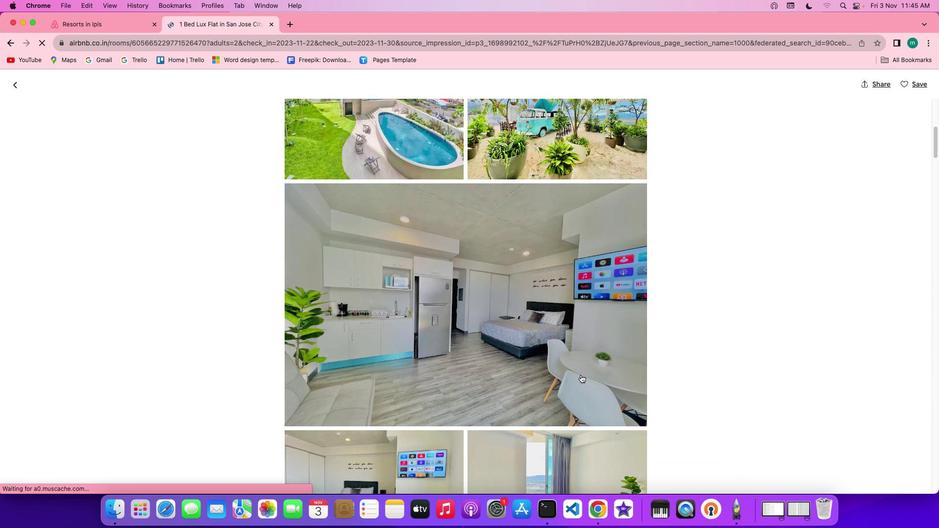 
Action: Mouse moved to (581, 374)
Screenshot: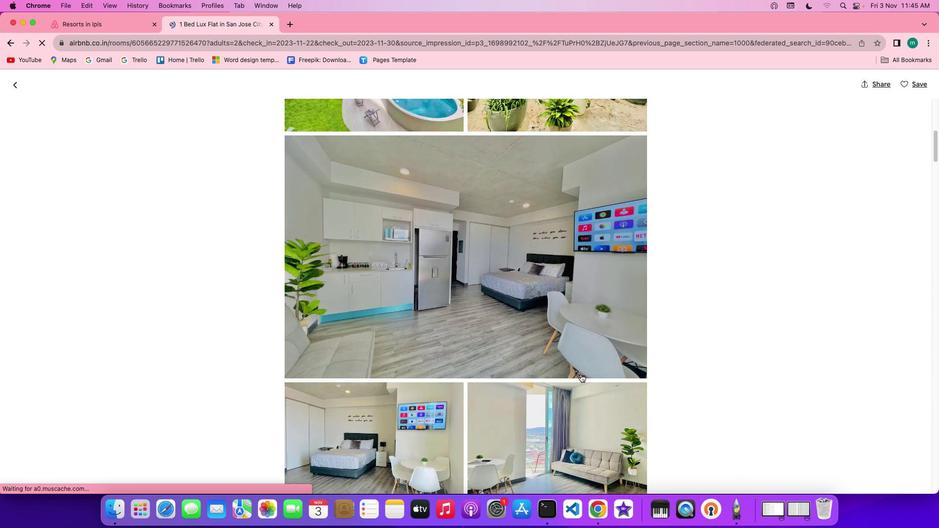 
Action: Mouse scrolled (581, 374) with delta (0, 0)
Screenshot: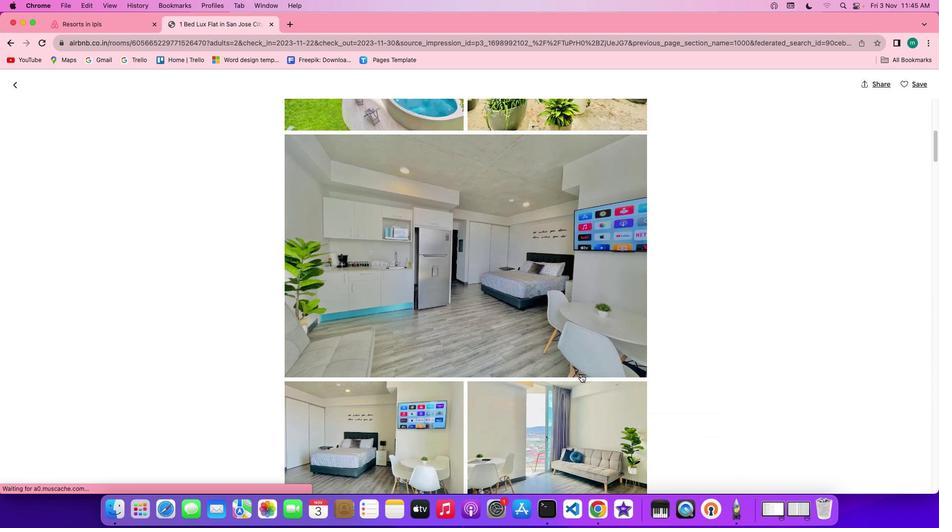 
Action: Mouse scrolled (581, 374) with delta (0, 0)
Screenshot: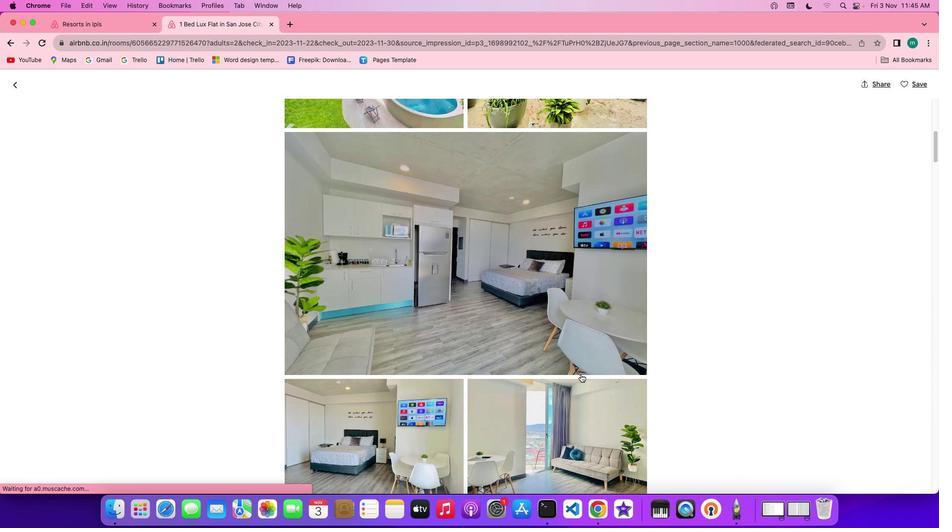 
Action: Mouse scrolled (581, 374) with delta (0, 0)
Screenshot: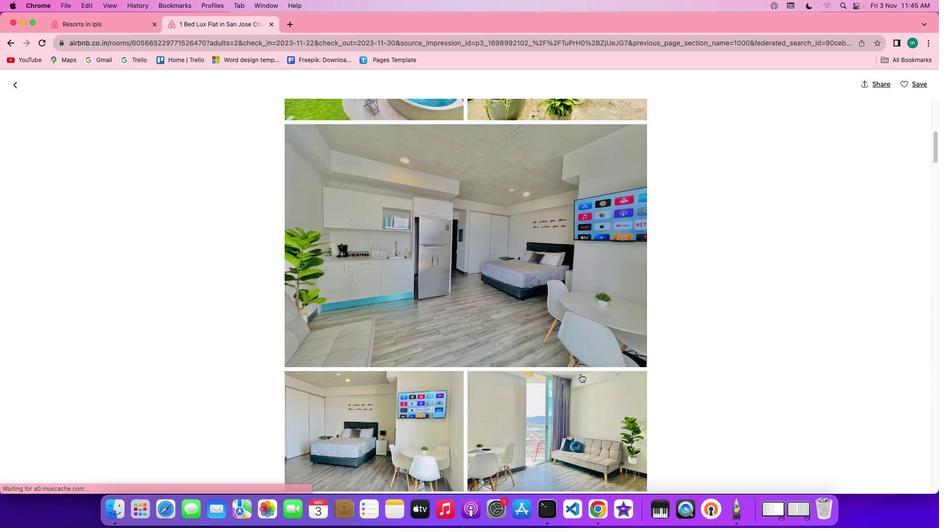 
Action: Mouse scrolled (581, 374) with delta (0, 0)
Screenshot: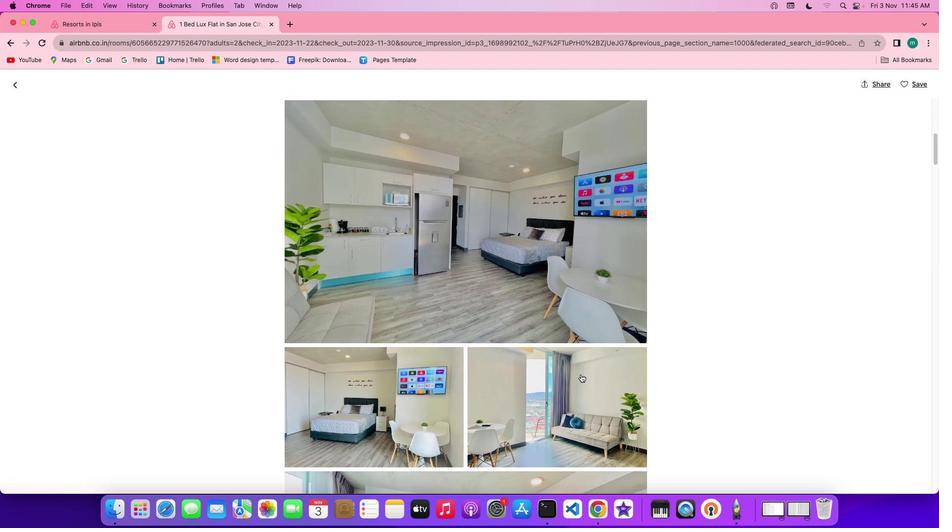
Action: Mouse scrolled (581, 374) with delta (0, 0)
Screenshot: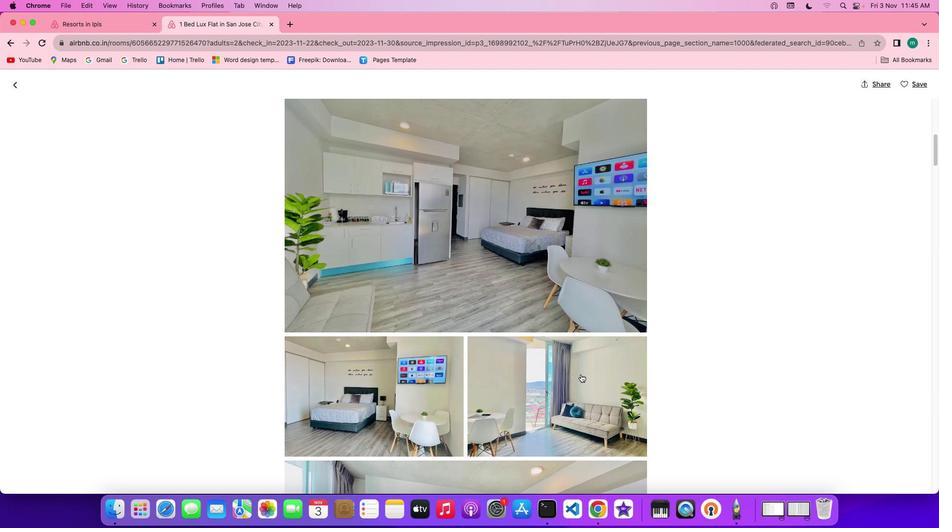 
Action: Mouse scrolled (581, 374) with delta (0, 0)
Screenshot: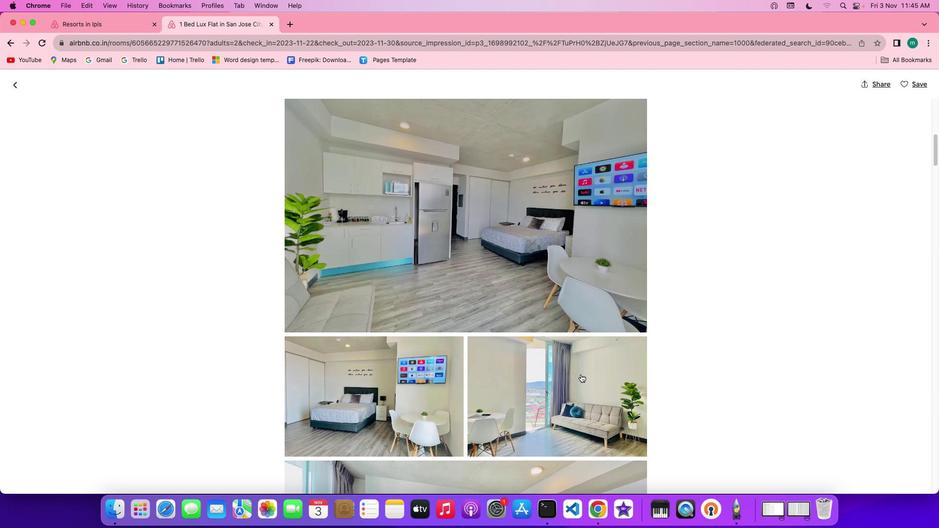 
Action: Mouse scrolled (581, 374) with delta (0, -1)
Screenshot: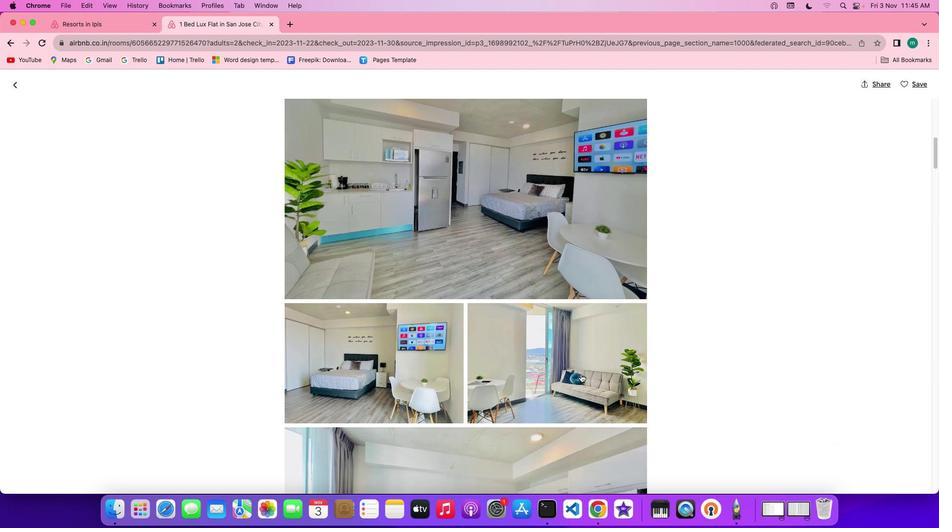 
Action: Mouse scrolled (581, 374) with delta (0, -1)
Screenshot: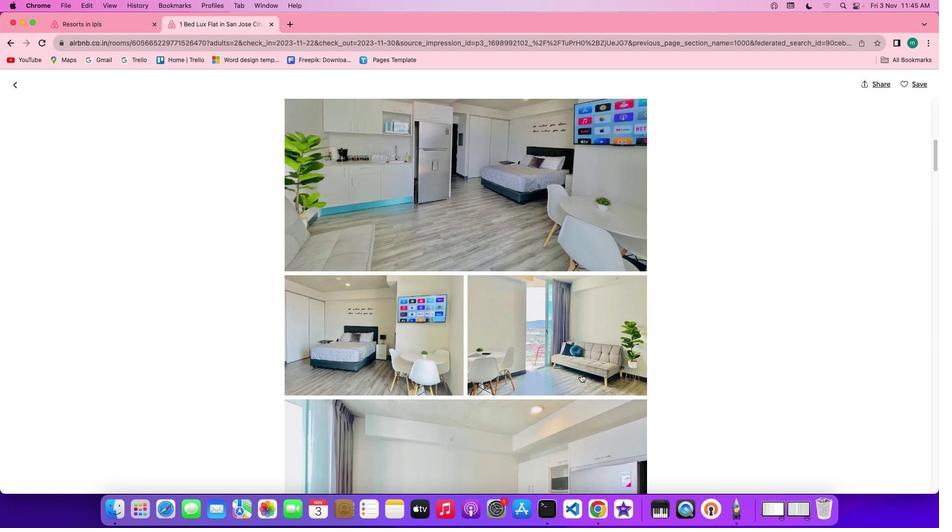 
Action: Mouse scrolled (581, 374) with delta (0, -1)
Screenshot: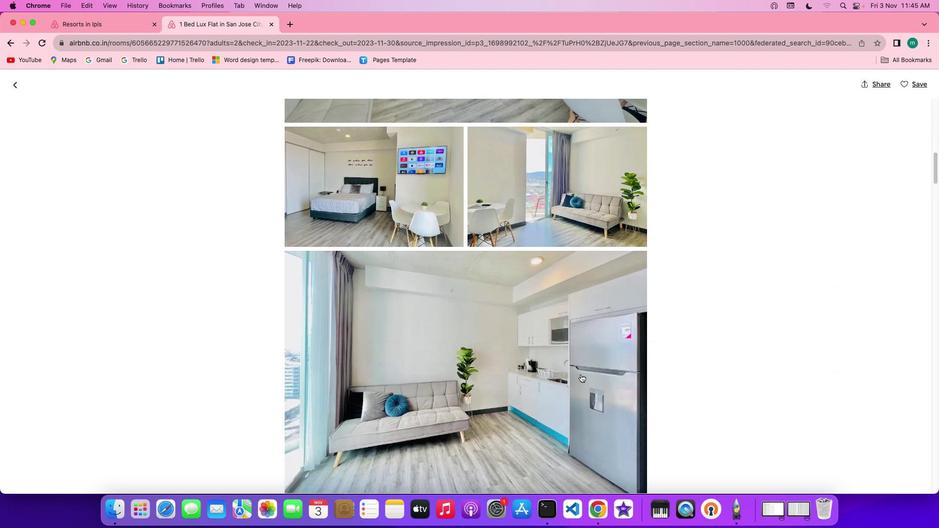
Action: Mouse scrolled (581, 374) with delta (0, 0)
Screenshot: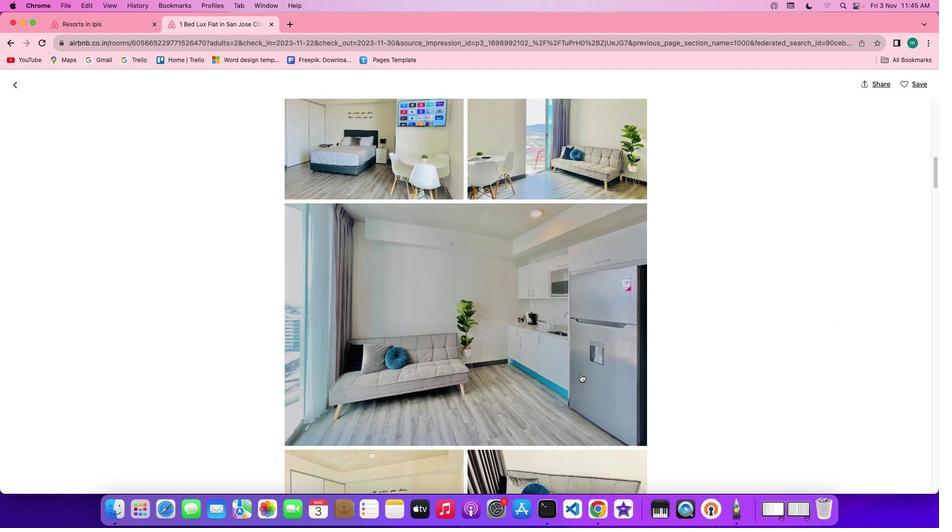 
Action: Mouse scrolled (581, 374) with delta (0, 0)
Screenshot: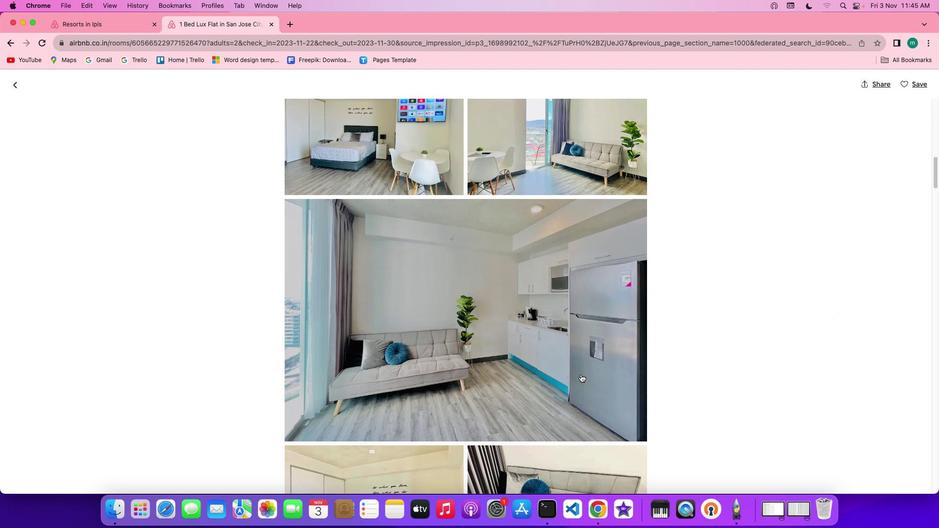 
Action: Mouse scrolled (581, 374) with delta (0, -1)
Screenshot: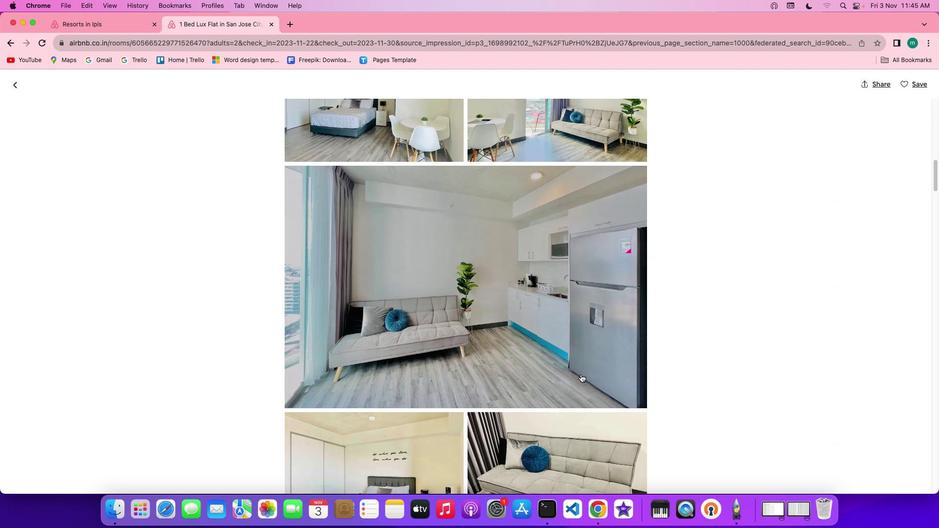
Action: Mouse scrolled (581, 374) with delta (0, -1)
Screenshot: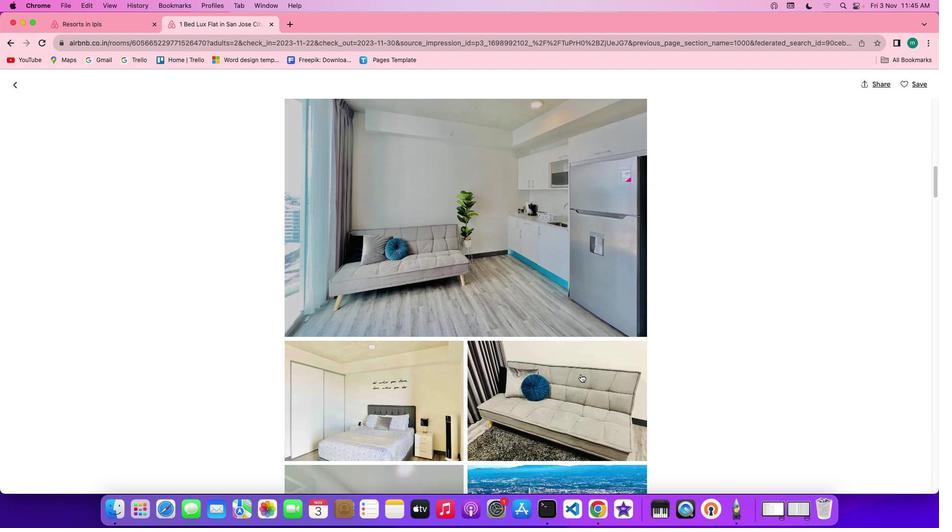 
Action: Mouse scrolled (581, 374) with delta (0, 0)
Screenshot: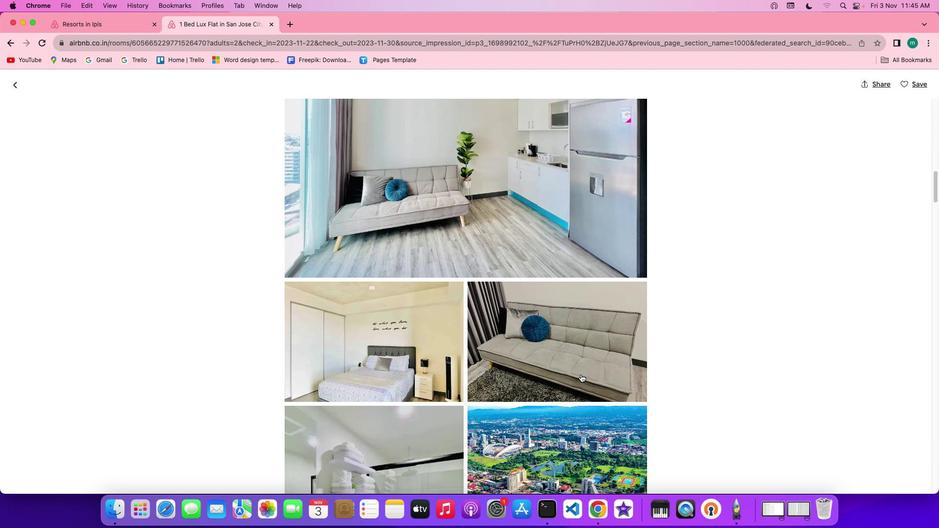 
Action: Mouse scrolled (581, 374) with delta (0, 0)
Screenshot: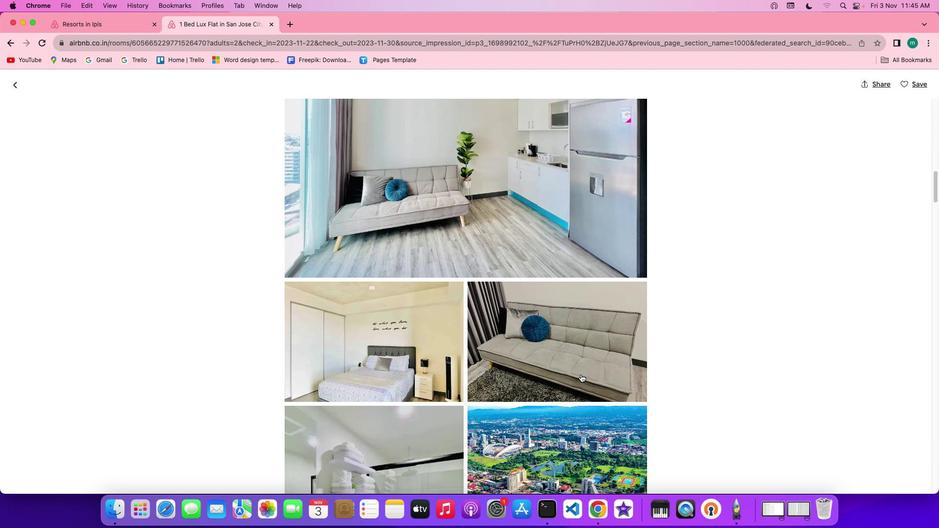 
Action: Mouse scrolled (581, 374) with delta (0, -1)
Screenshot: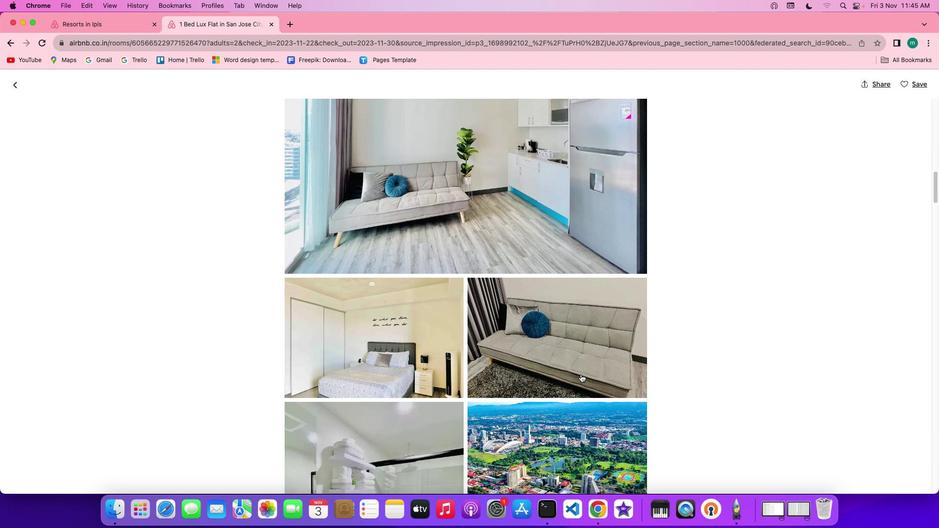 
Action: Mouse scrolled (581, 374) with delta (0, -1)
Screenshot: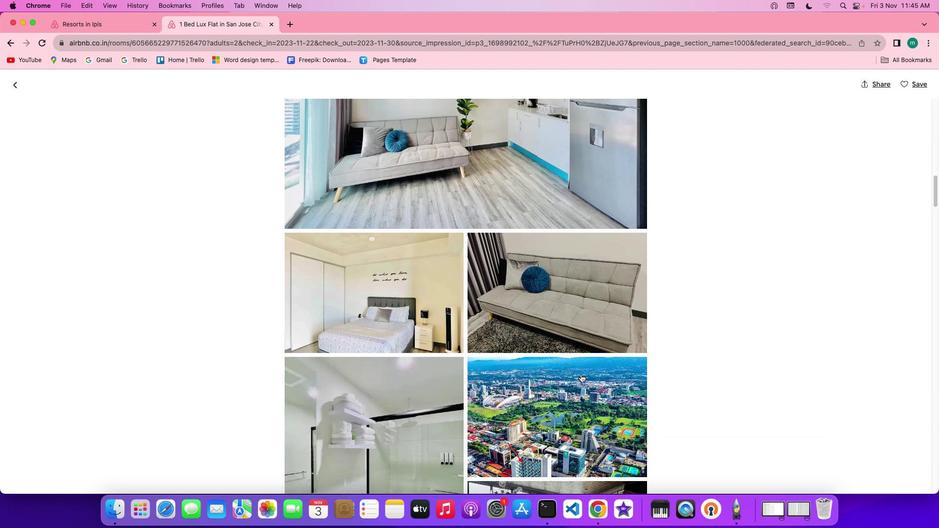 
Action: Mouse scrolled (581, 374) with delta (0, 0)
Screenshot: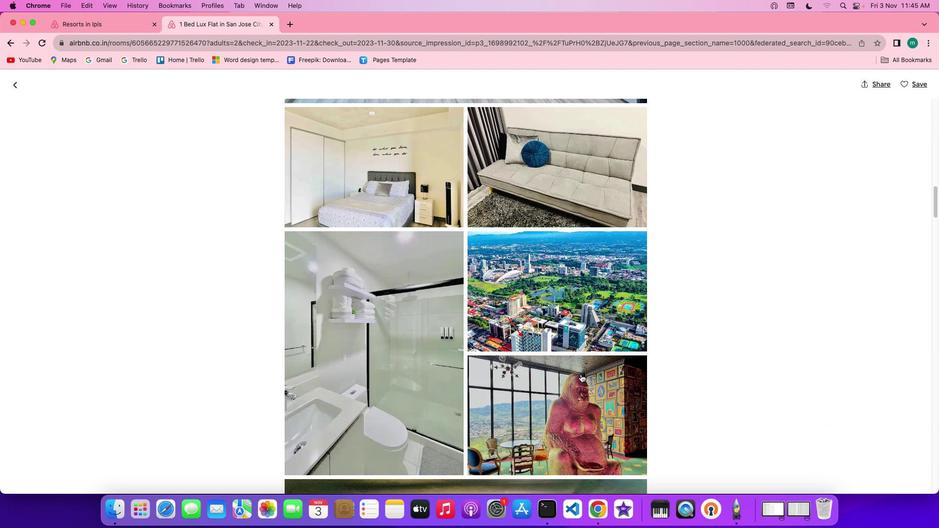 
Action: Mouse scrolled (581, 374) with delta (0, 0)
Screenshot: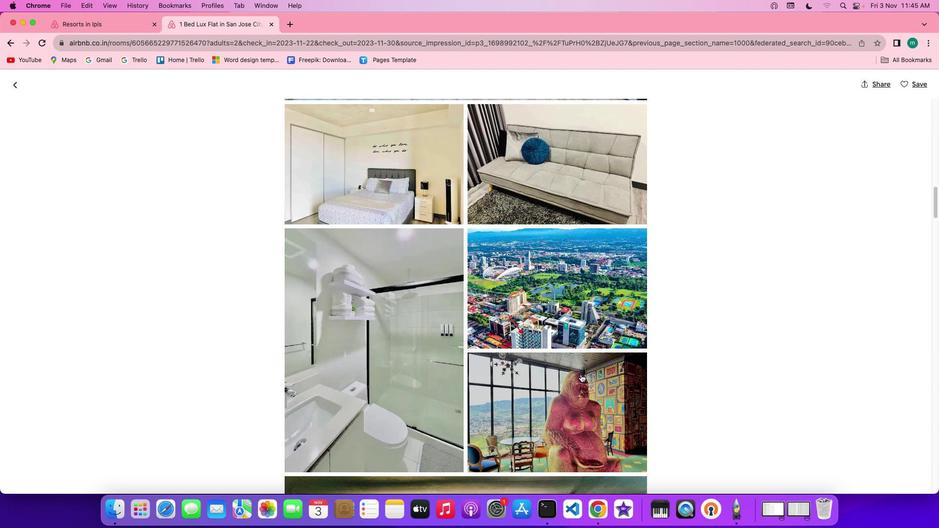 
Action: Mouse scrolled (581, 374) with delta (0, 0)
Screenshot: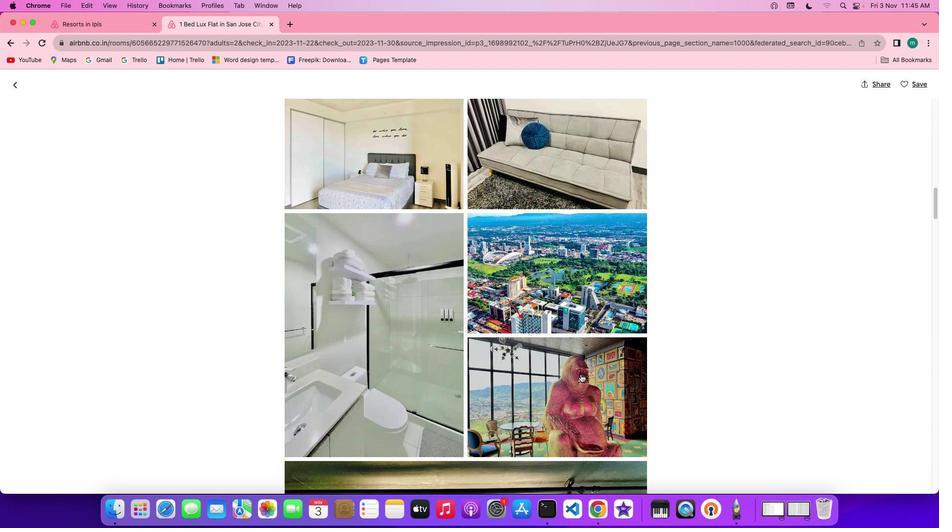 
Action: Mouse scrolled (581, 374) with delta (0, 0)
Screenshot: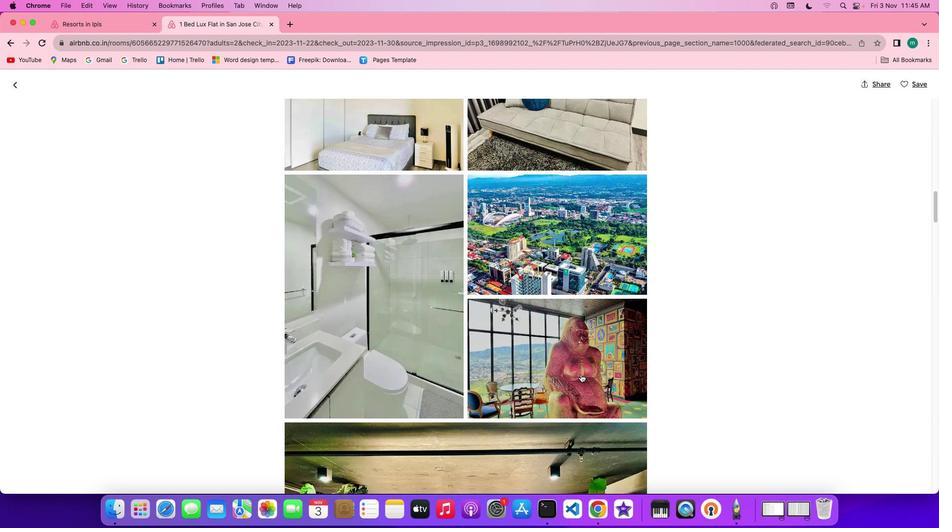 
Action: Mouse scrolled (581, 374) with delta (0, 0)
Screenshot: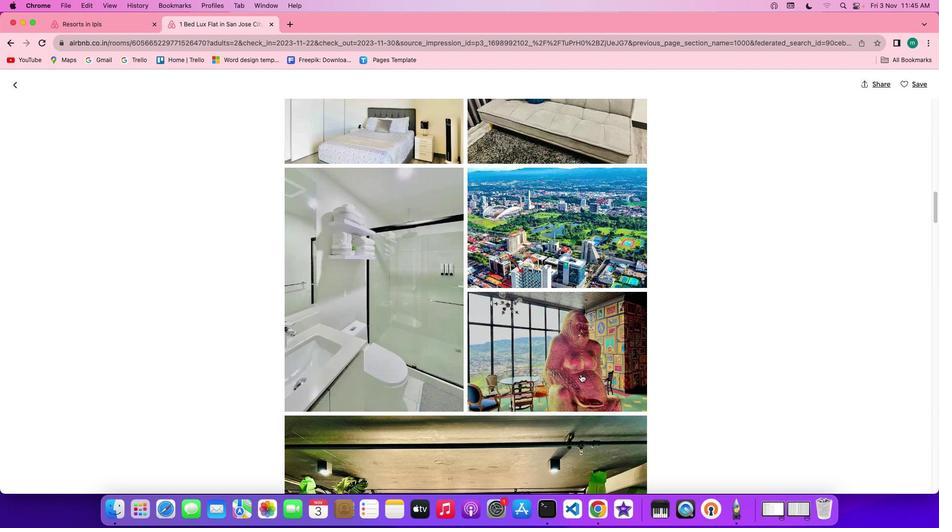 
Action: Mouse scrolled (581, 374) with delta (0, -1)
Screenshot: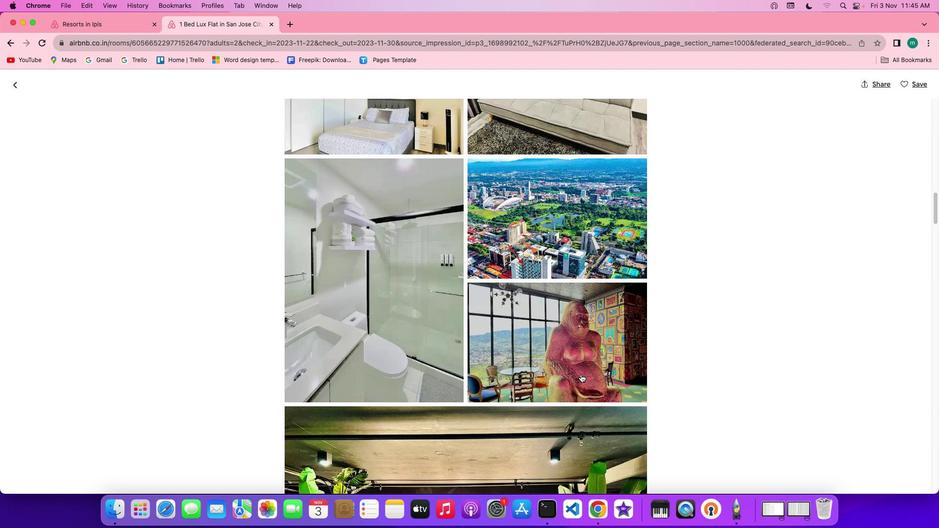 
Action: Mouse scrolled (581, 374) with delta (0, 0)
Screenshot: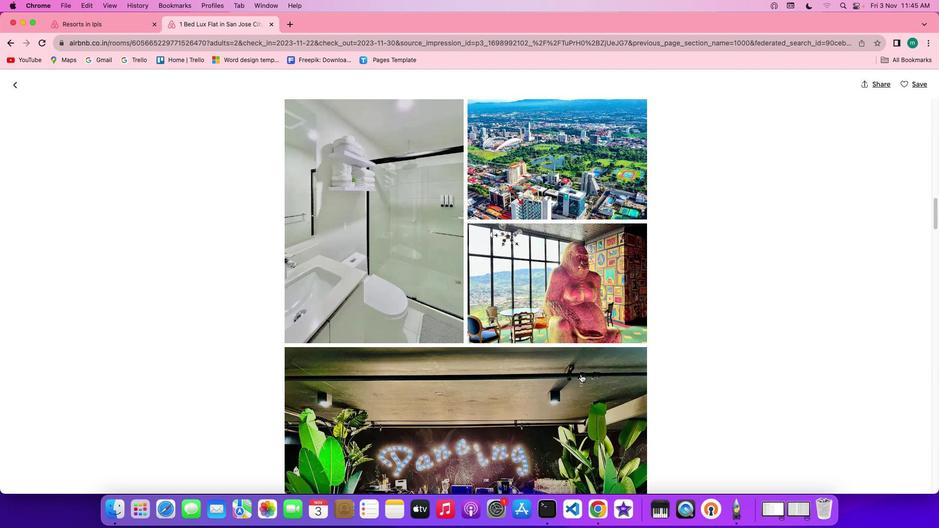 
Action: Mouse scrolled (581, 374) with delta (0, 0)
Screenshot: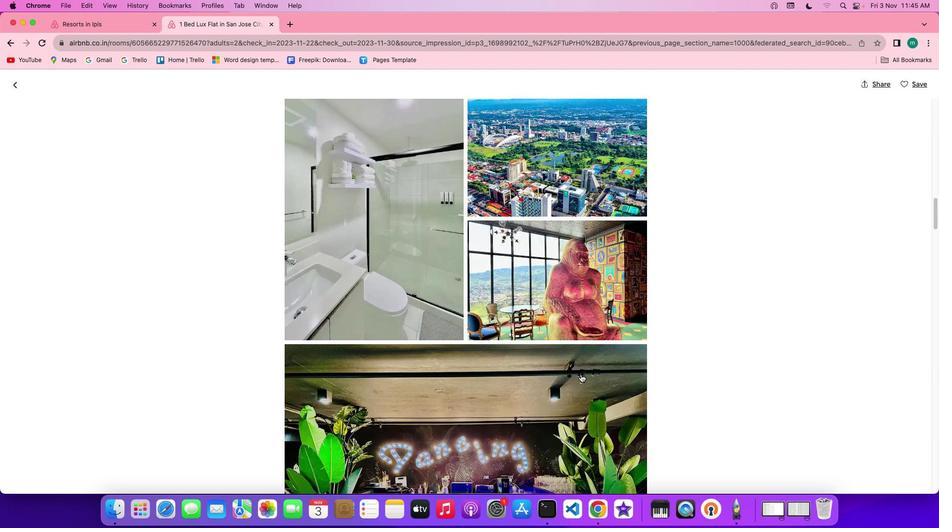 
Action: Mouse scrolled (581, 374) with delta (0, 0)
Screenshot: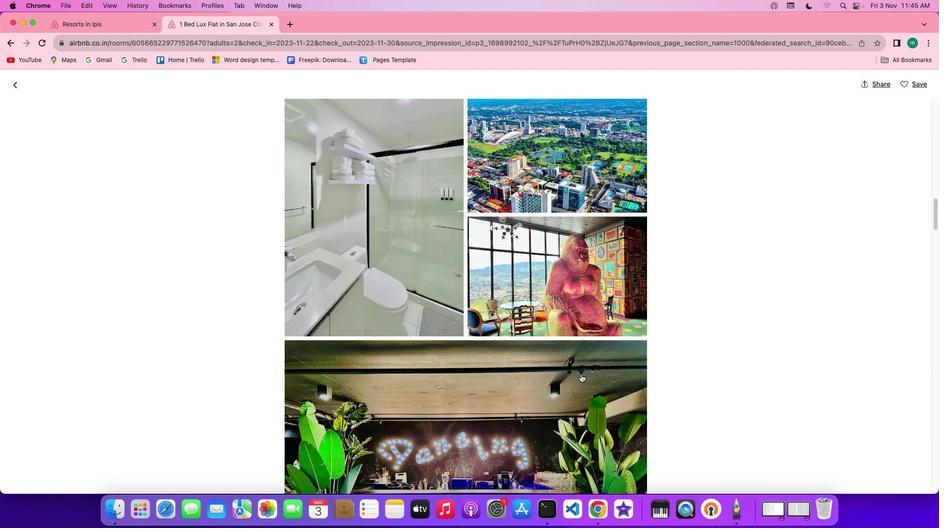 
Action: Mouse scrolled (581, 374) with delta (0, -1)
Screenshot: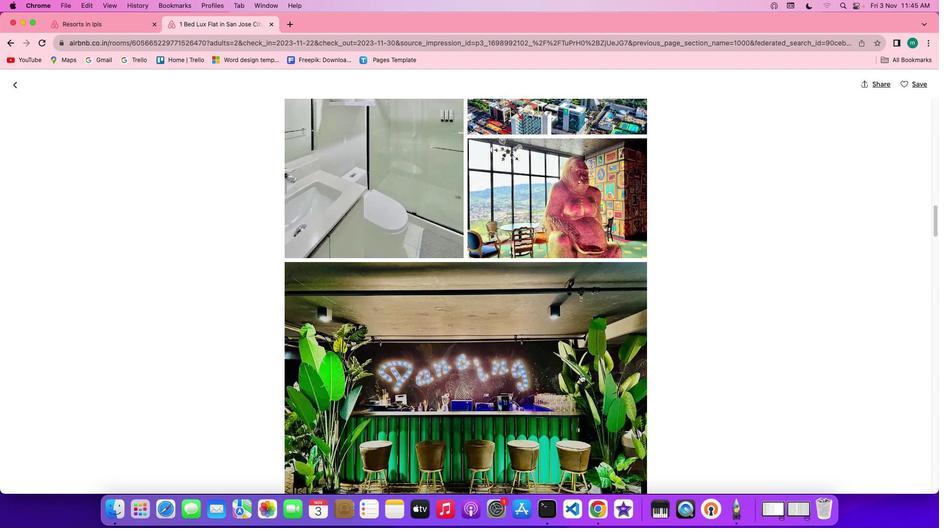 
Action: Mouse scrolled (581, 374) with delta (0, 0)
Screenshot: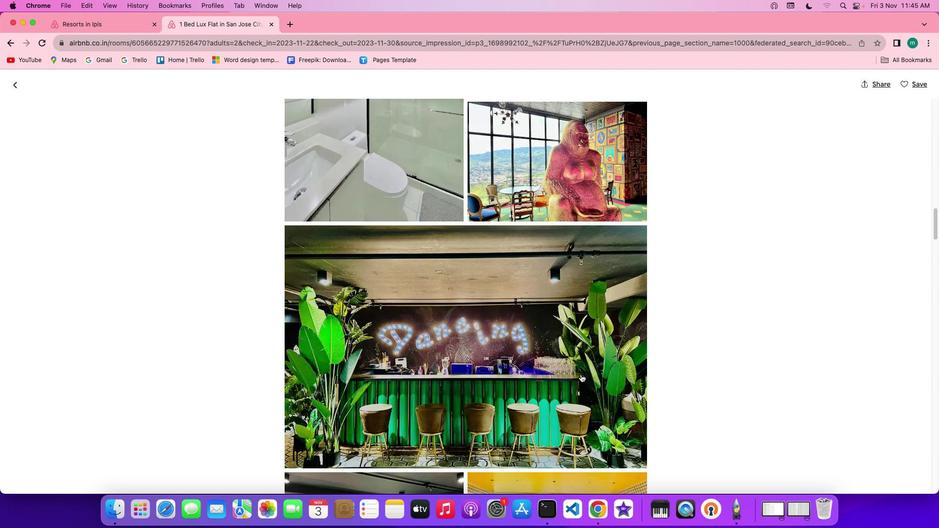 
Action: Mouse scrolled (581, 374) with delta (0, 0)
Screenshot: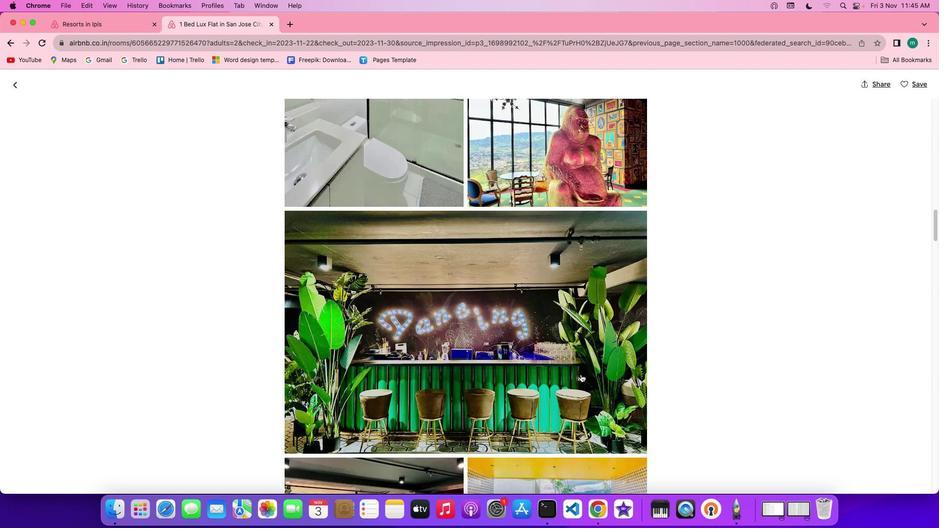 
Action: Mouse scrolled (581, 374) with delta (0, 0)
Screenshot: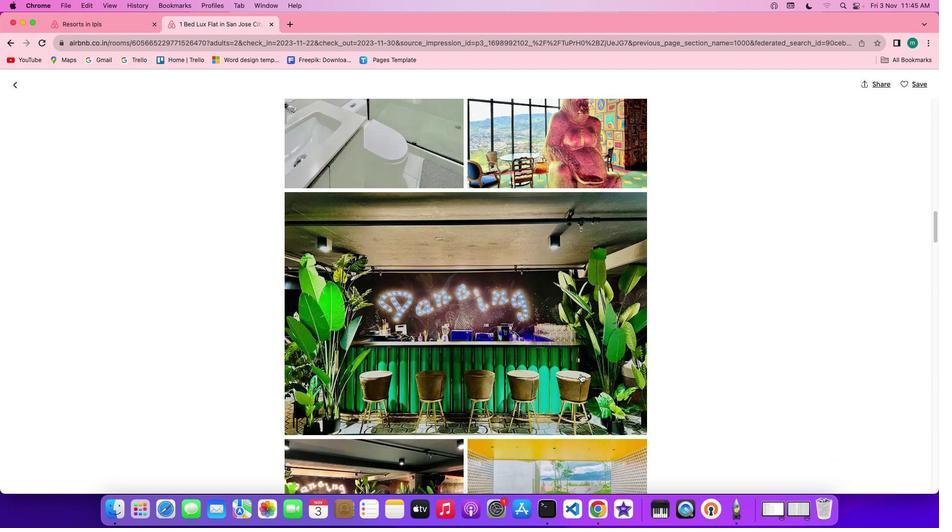 
Action: Mouse scrolled (581, 374) with delta (0, -1)
Screenshot: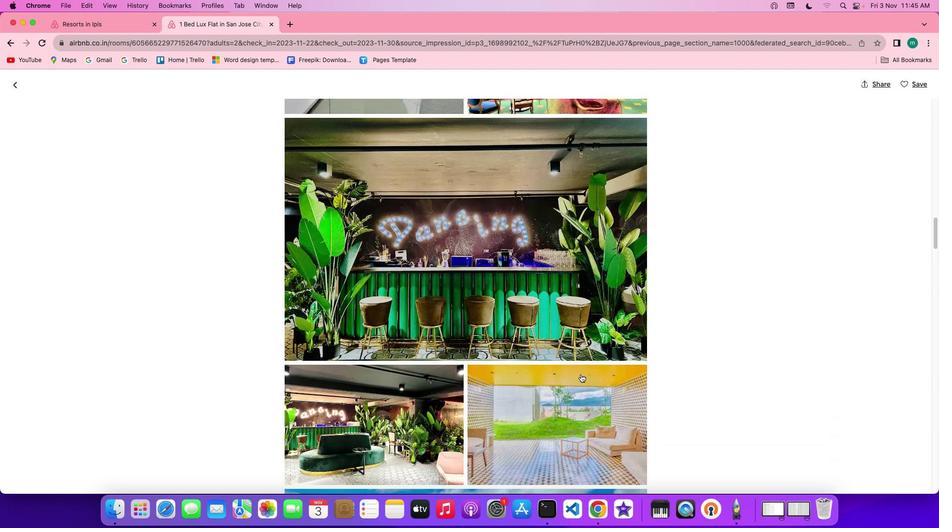 
Action: Mouse scrolled (581, 374) with delta (0, 0)
Screenshot: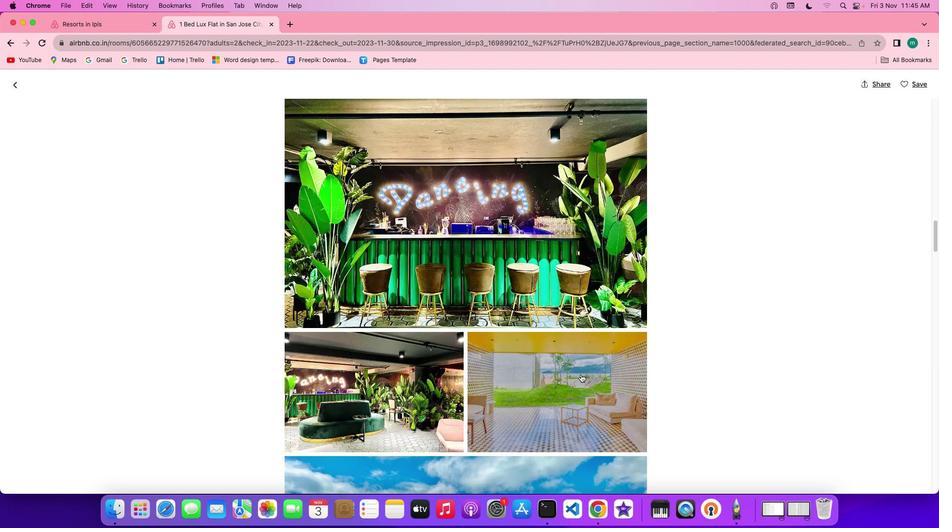
Action: Mouse scrolled (581, 374) with delta (0, 0)
Screenshot: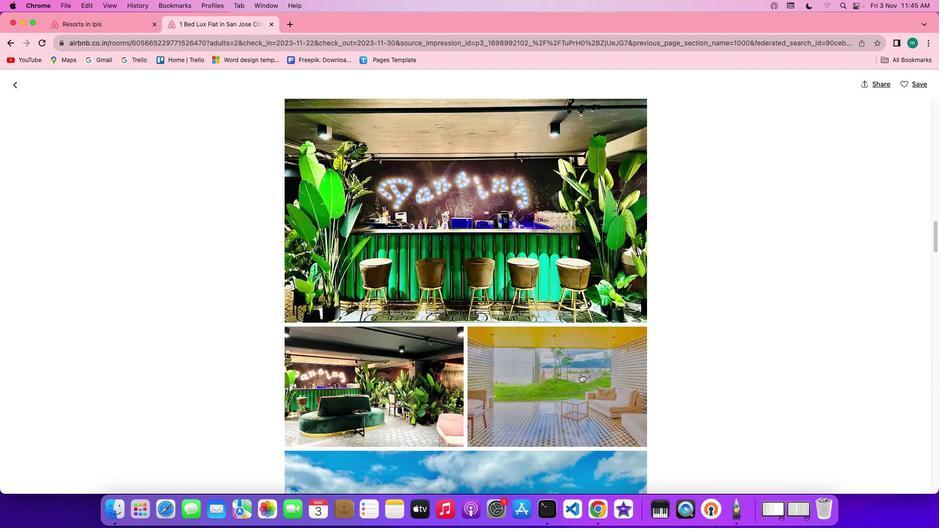
Action: Mouse scrolled (581, 374) with delta (0, 0)
Screenshot: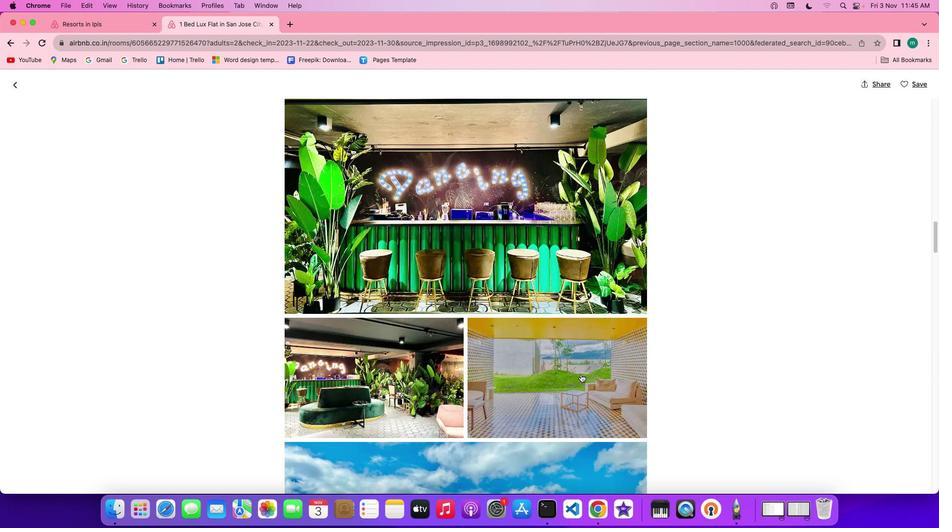 
Action: Mouse scrolled (581, 374) with delta (0, 0)
Screenshot: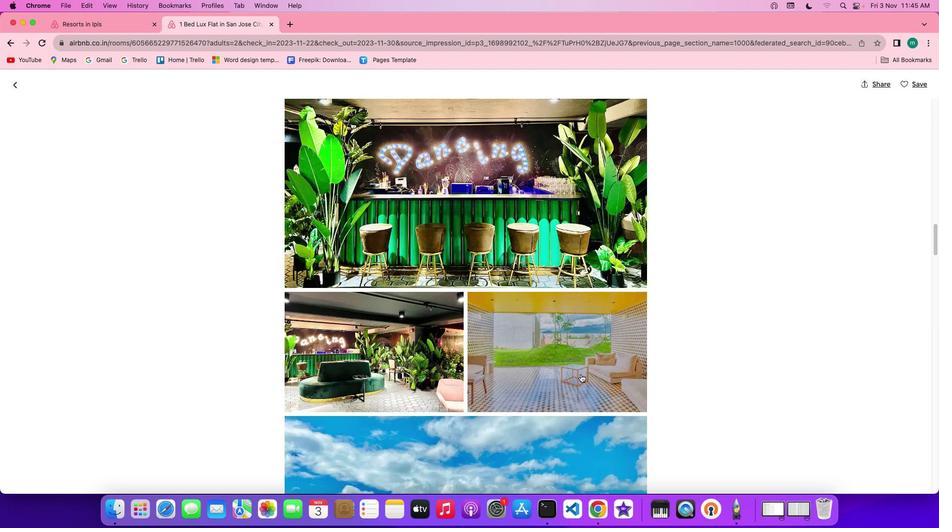 
Action: Mouse scrolled (581, 374) with delta (0, 0)
Screenshot: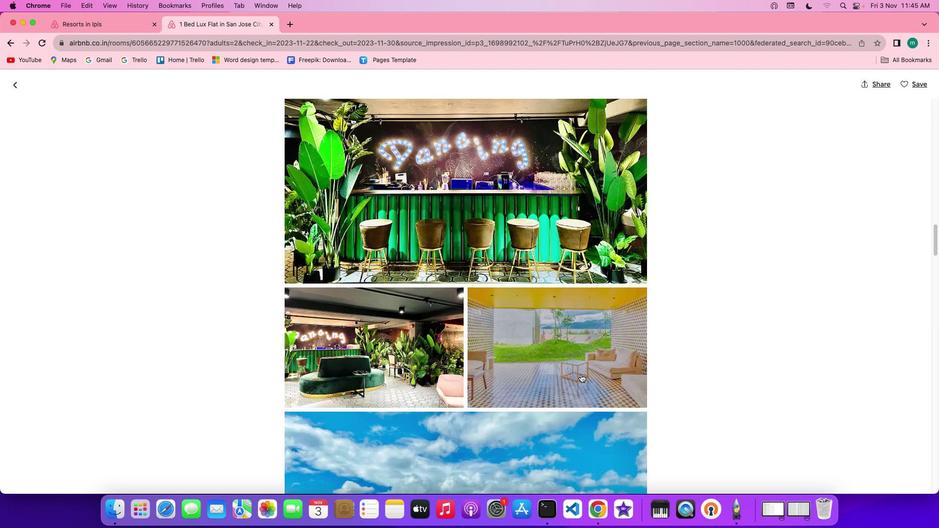 
Action: Mouse scrolled (581, 374) with delta (0, 0)
Screenshot: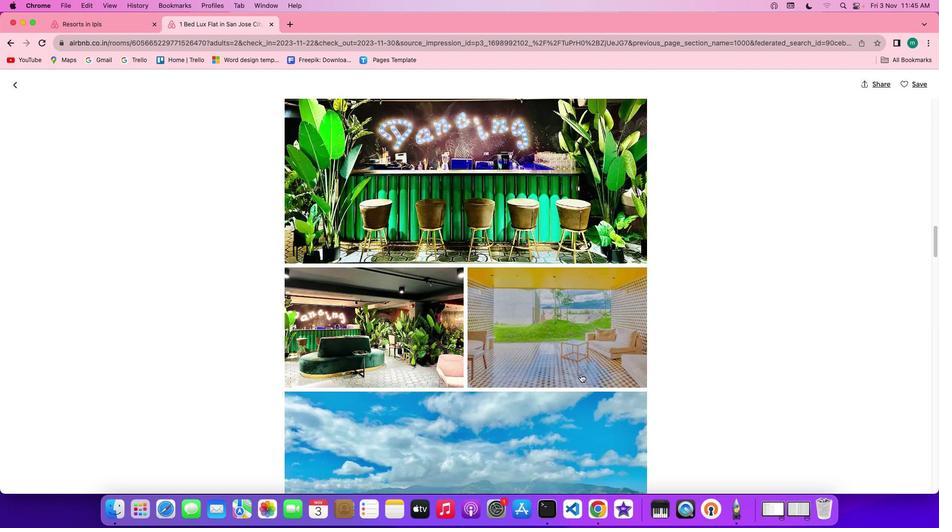 
Action: Mouse scrolled (581, 374) with delta (0, 0)
Screenshot: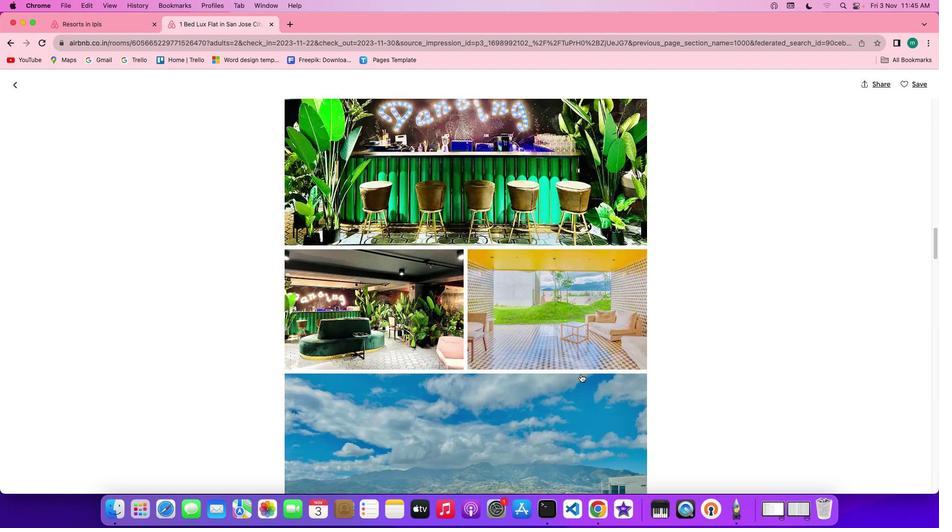 
Action: Mouse scrolled (581, 374) with delta (0, 0)
Screenshot: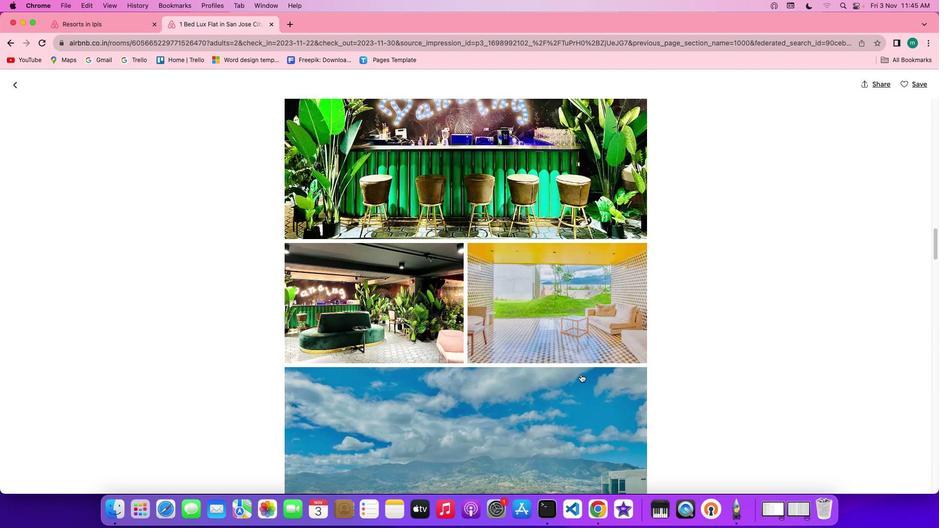
Action: Mouse scrolled (581, 374) with delta (0, 0)
Screenshot: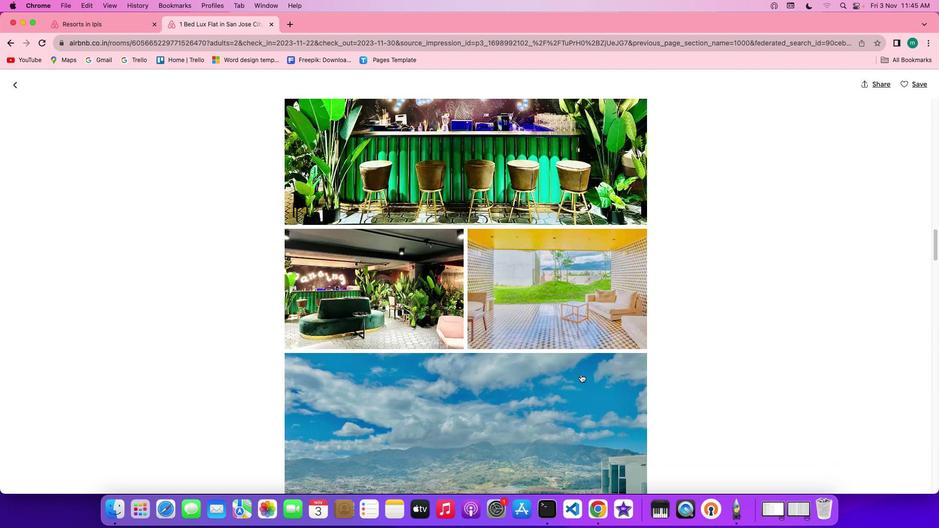 
Action: Mouse scrolled (581, 374) with delta (0, 0)
Screenshot: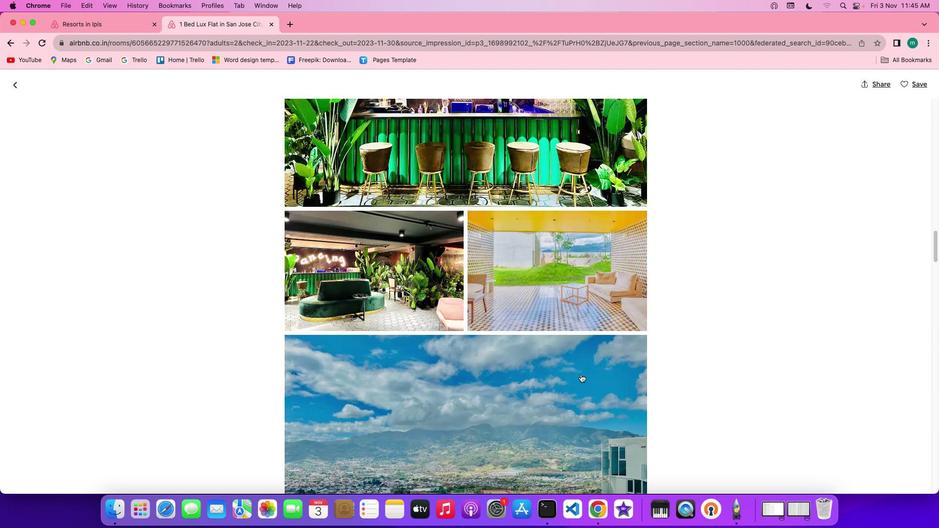 
Action: Mouse scrolled (581, 374) with delta (0, 0)
Screenshot: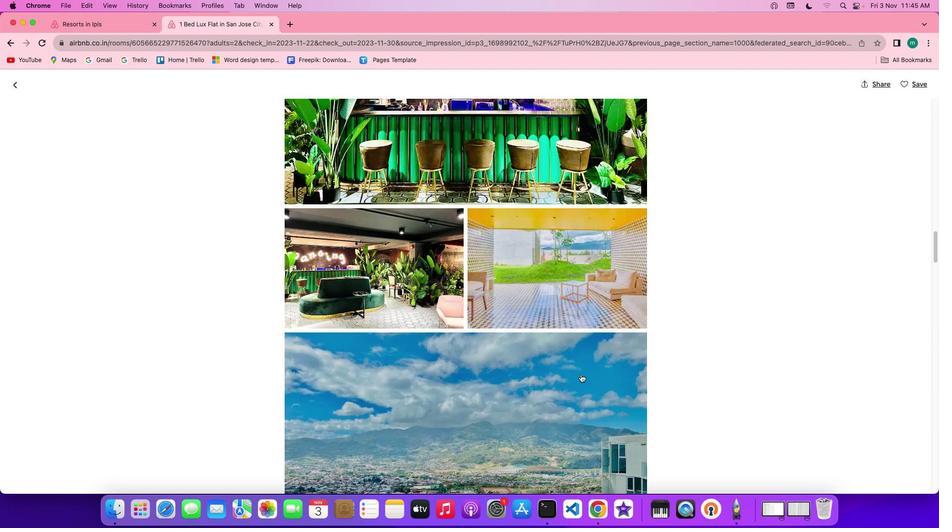 
Action: Mouse scrolled (581, 374) with delta (0, 0)
Screenshot: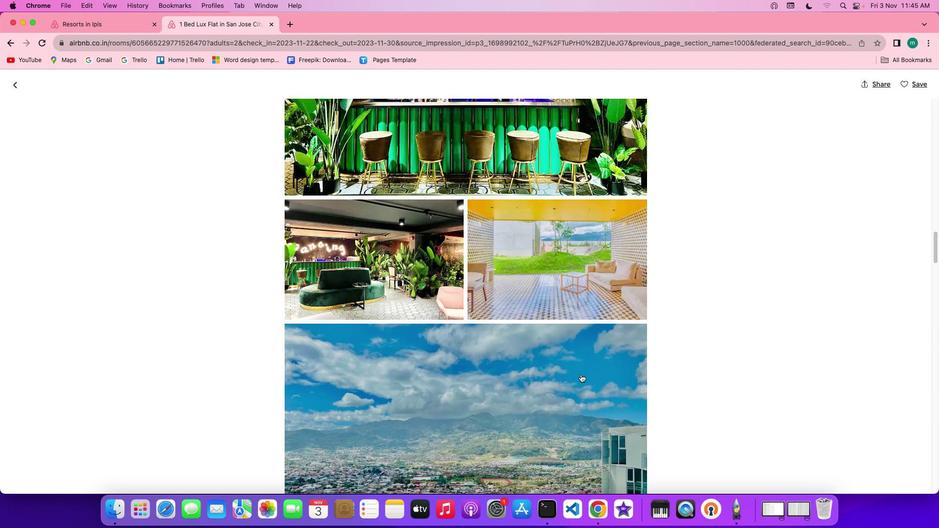 
Action: Mouse scrolled (581, 374) with delta (0, 0)
Screenshot: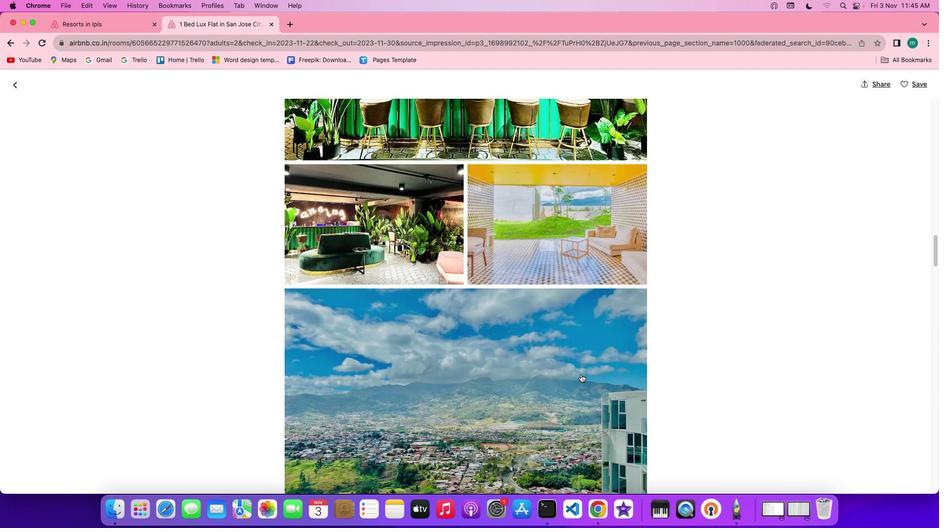 
Action: Mouse scrolled (581, 374) with delta (0, 0)
Screenshot: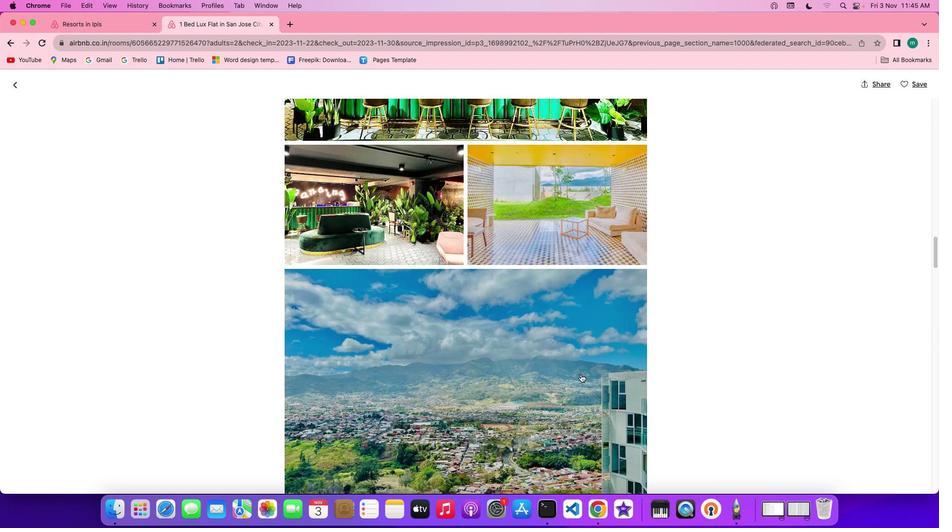 
Action: Mouse scrolled (581, 374) with delta (0, 0)
Screenshot: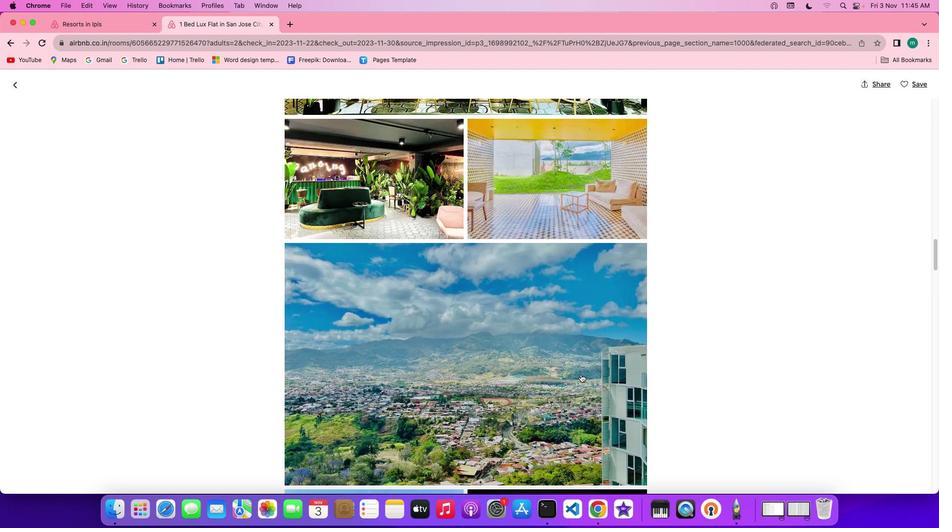 
Action: Mouse scrolled (581, 374) with delta (0, -1)
Screenshot: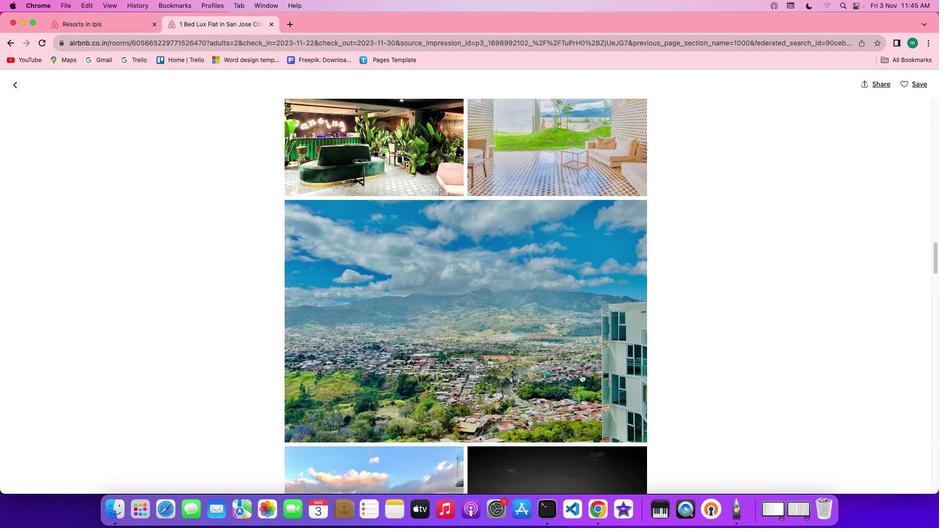 
Action: Mouse scrolled (581, 374) with delta (0, -1)
Screenshot: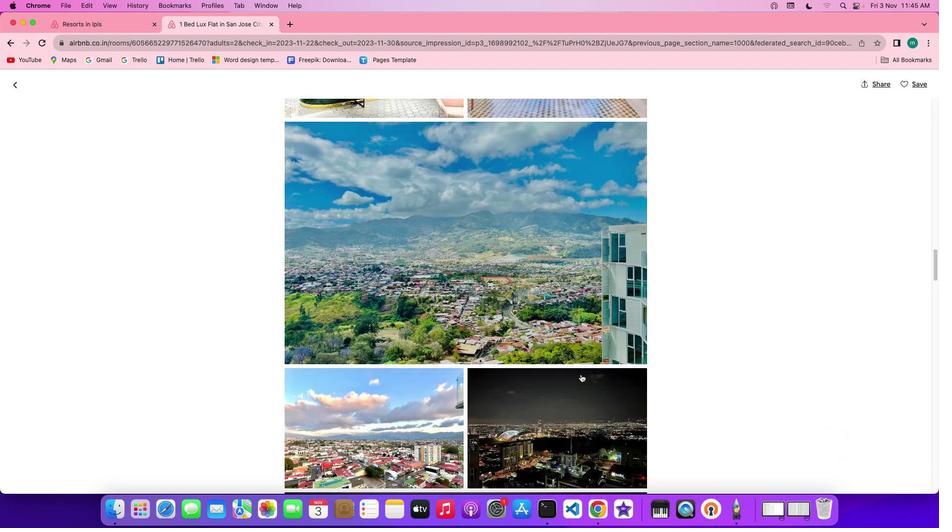 
Action: Mouse scrolled (581, 374) with delta (0, 0)
Screenshot: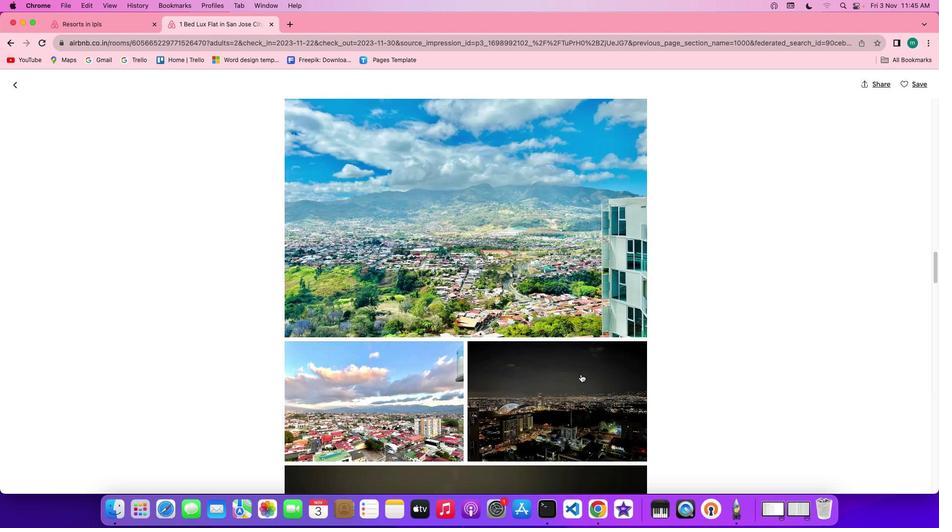 
Action: Mouse scrolled (581, 374) with delta (0, 0)
Screenshot: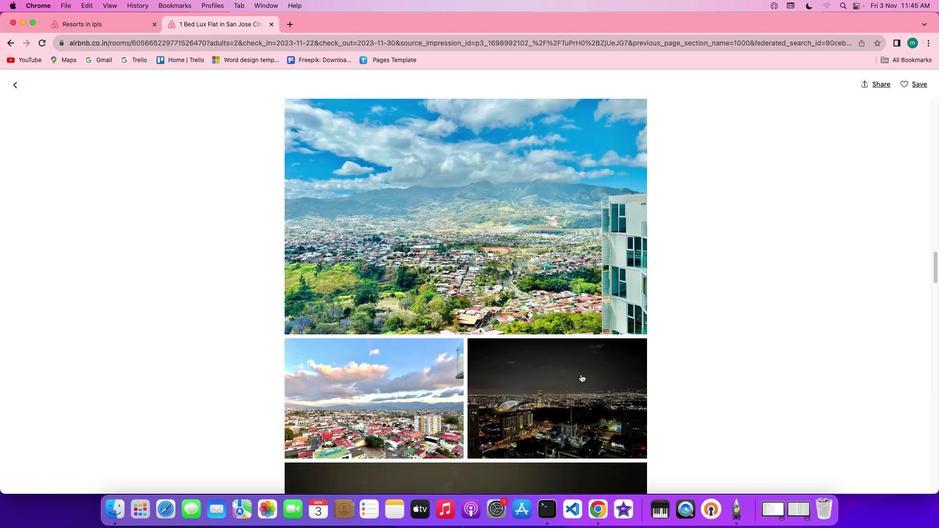 
Action: Mouse scrolled (581, 374) with delta (0, 0)
Screenshot: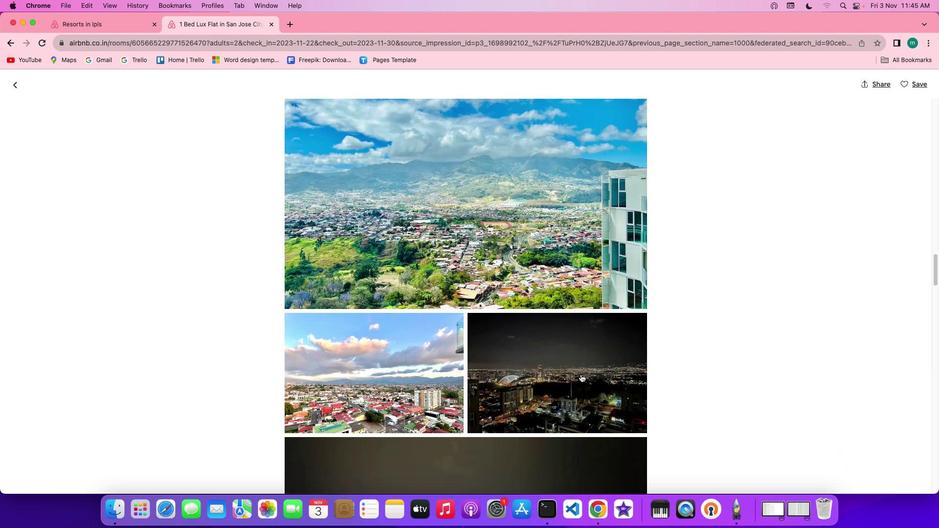 
Action: Mouse scrolled (581, 374) with delta (0, 0)
Screenshot: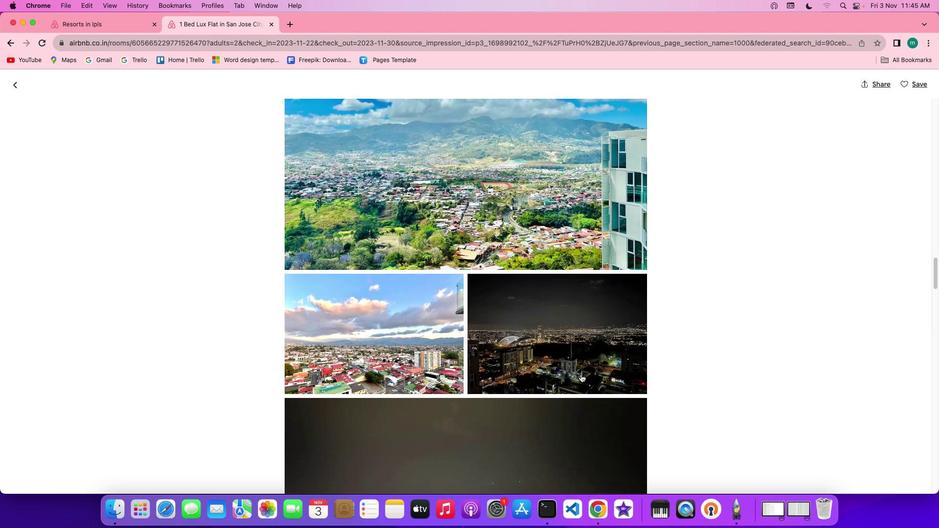 
Action: Mouse scrolled (581, 374) with delta (0, 0)
Screenshot: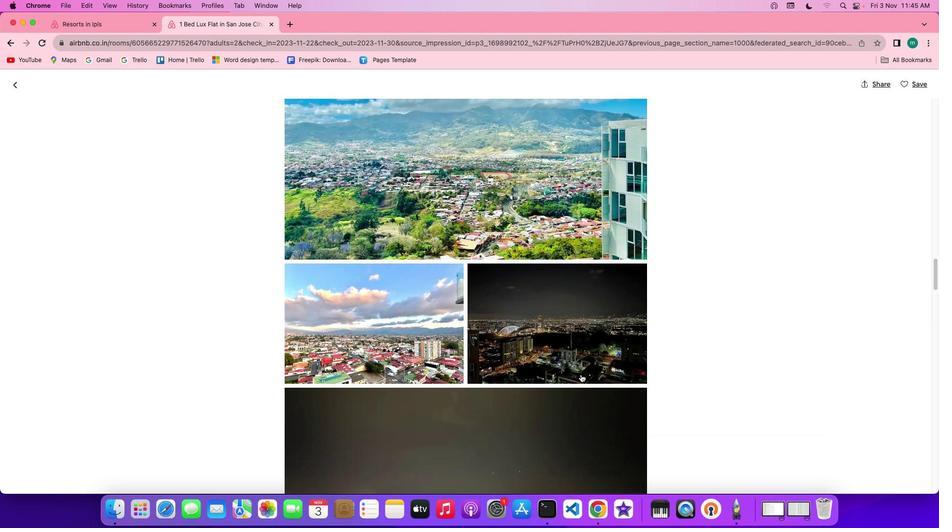 
Action: Mouse scrolled (581, 374) with delta (0, 0)
Screenshot: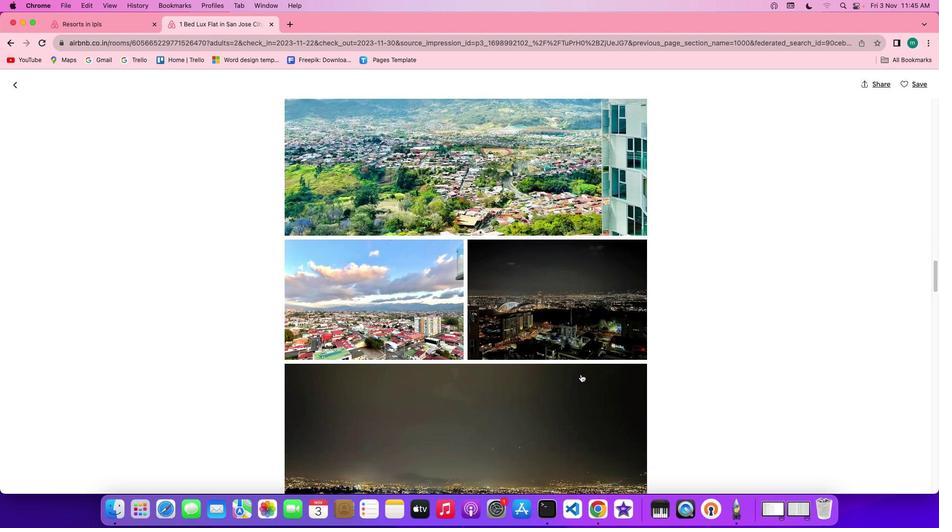 
Action: Mouse scrolled (581, 374) with delta (0, 0)
Screenshot: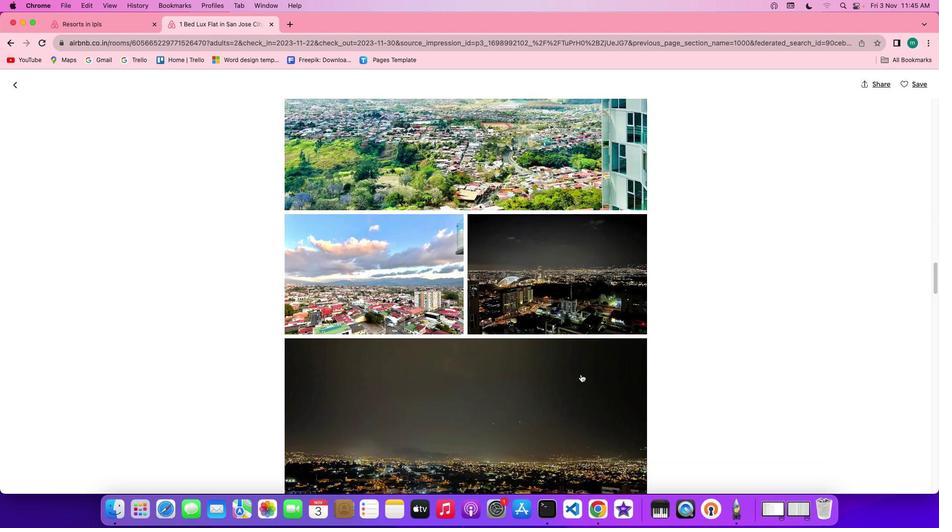 
Action: Mouse scrolled (581, 374) with delta (0, 0)
Screenshot: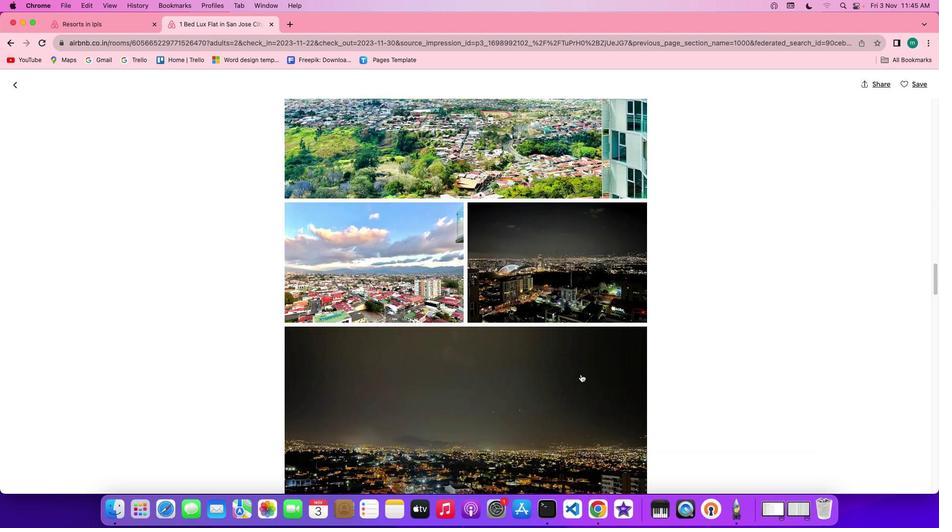 
Action: Mouse scrolled (581, 374) with delta (0, 0)
Screenshot: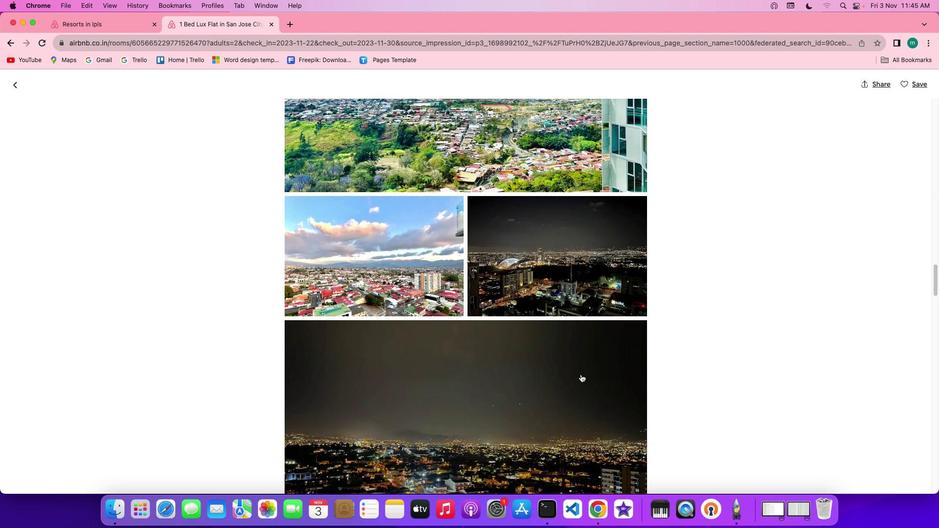 
Action: Mouse scrolled (581, 374) with delta (0, 0)
Screenshot: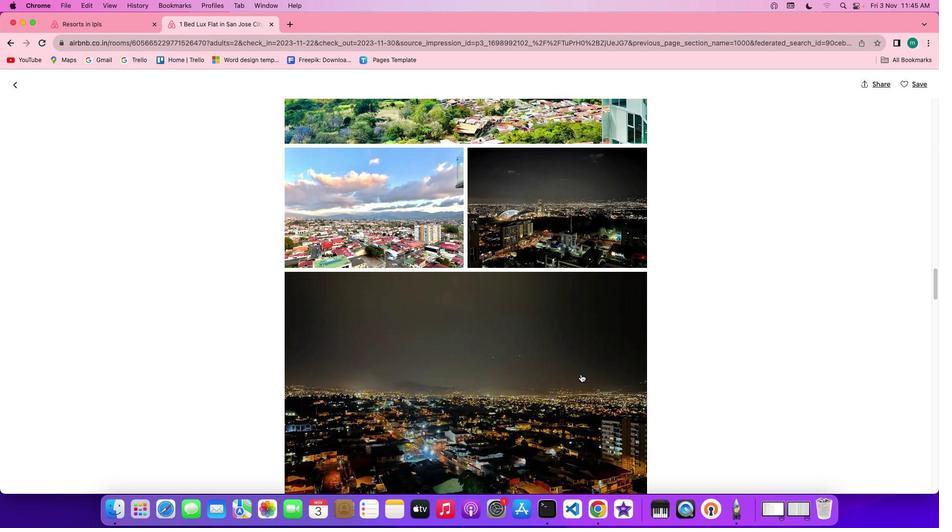 
Action: Mouse scrolled (581, 374) with delta (0, 0)
Screenshot: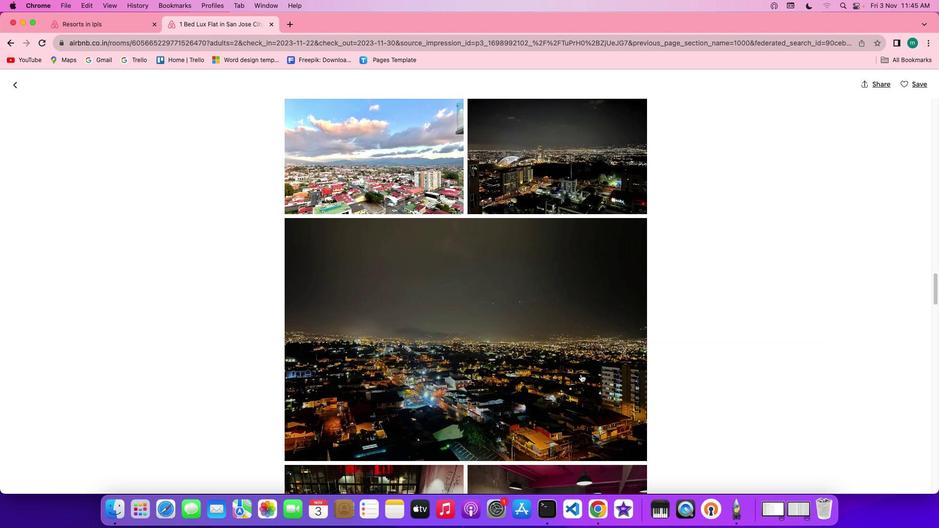 
Action: Mouse scrolled (581, 374) with delta (0, 0)
Screenshot: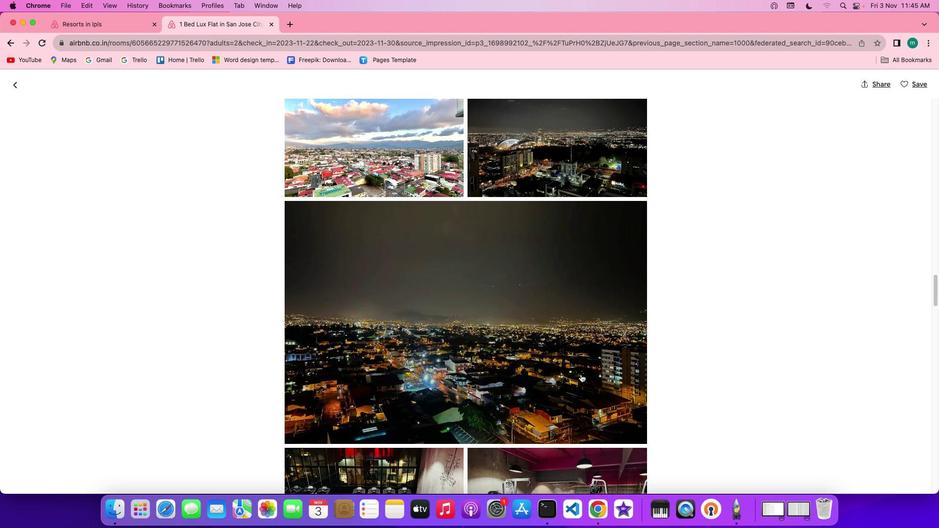 
Action: Mouse scrolled (581, 374) with delta (0, 0)
Screenshot: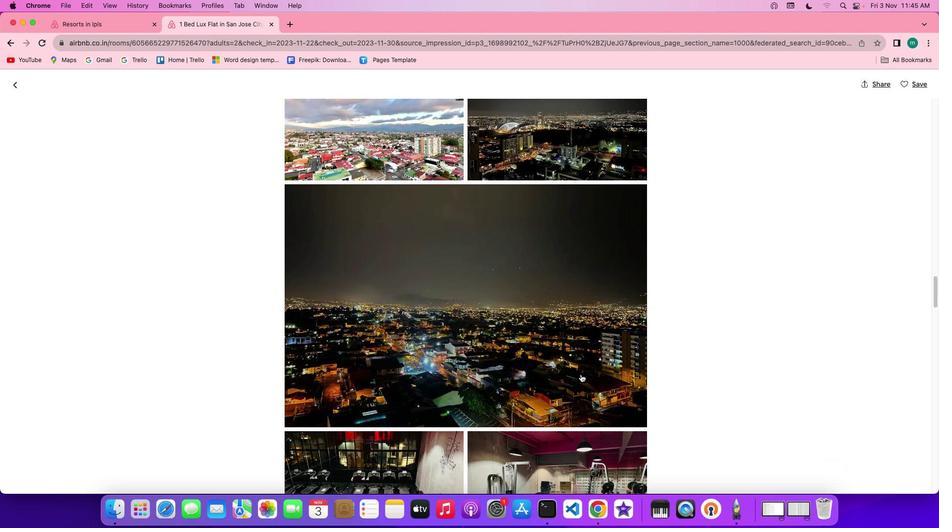 
Action: Mouse scrolled (581, 374) with delta (0, -1)
Screenshot: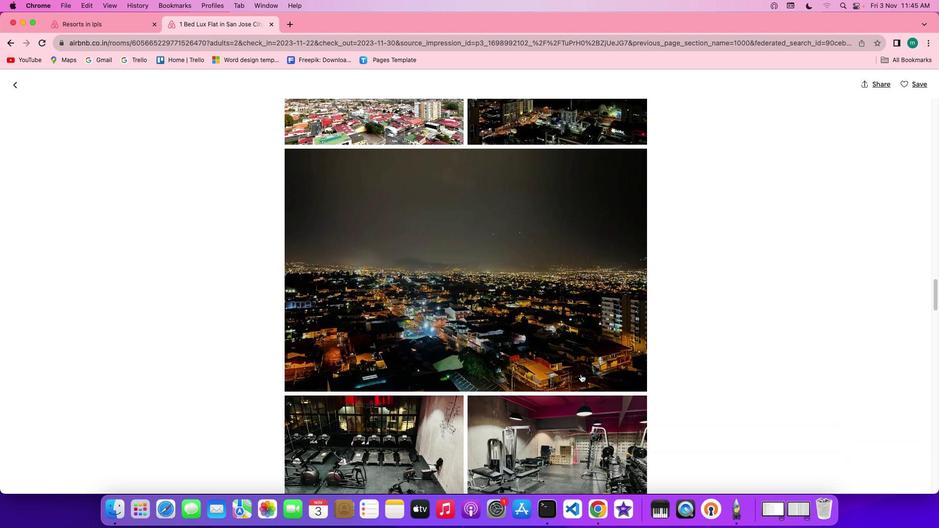 
Action: Mouse scrolled (581, 374) with delta (0, 0)
Screenshot: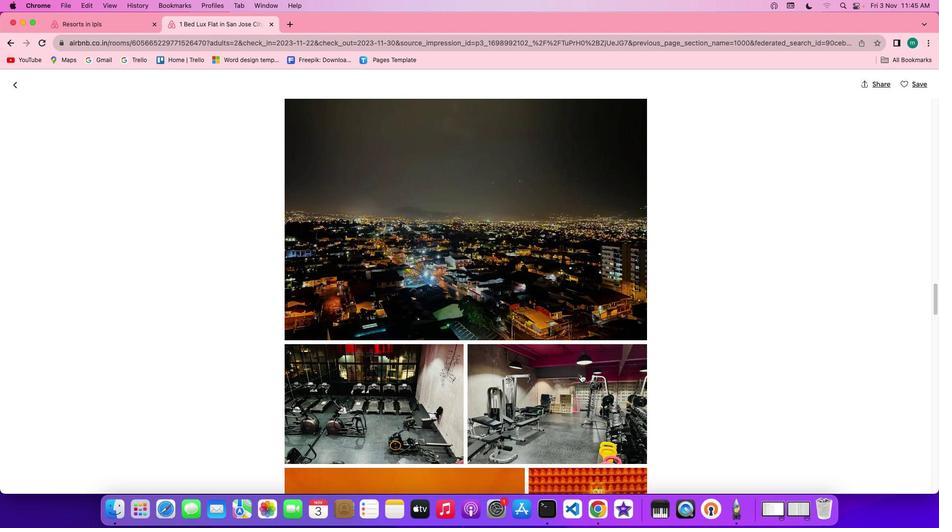 
Action: Mouse scrolled (581, 374) with delta (0, 0)
Screenshot: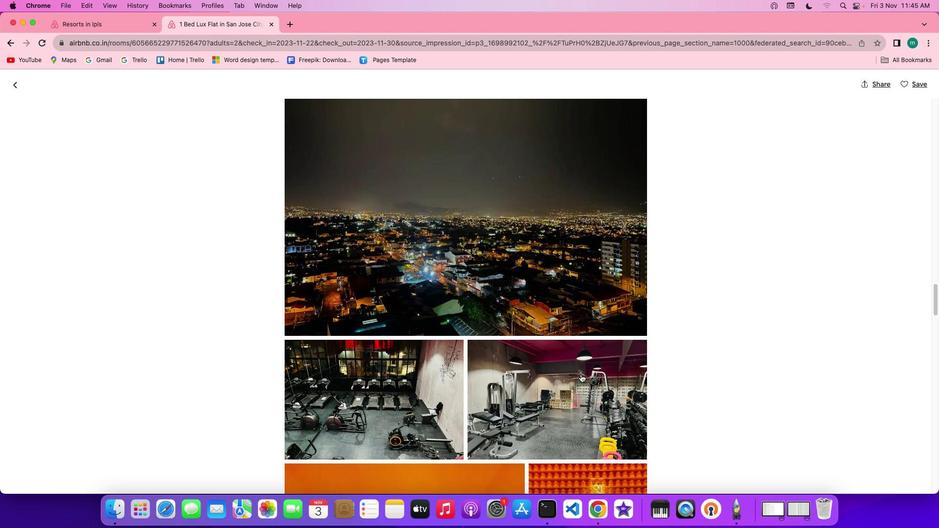 
Action: Mouse scrolled (581, 374) with delta (0, 0)
Screenshot: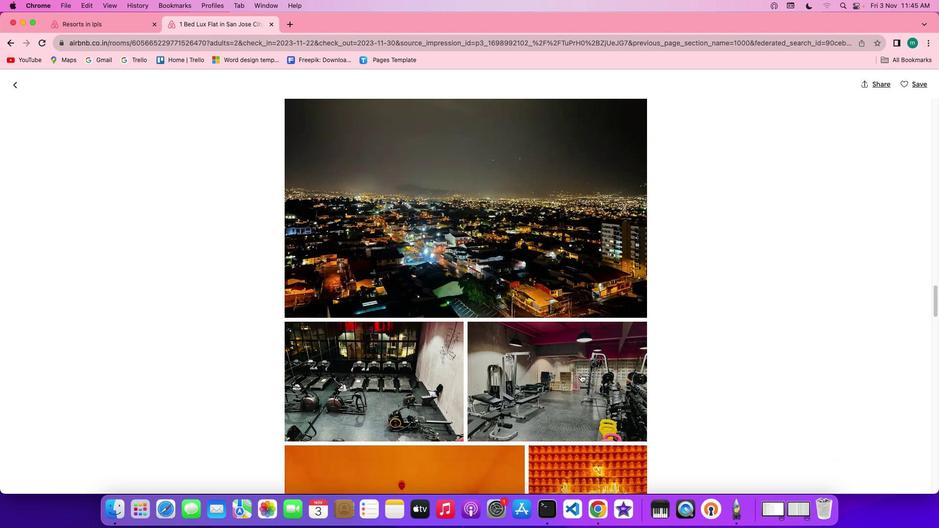 
Action: Mouse scrolled (581, 374) with delta (0, 0)
Screenshot: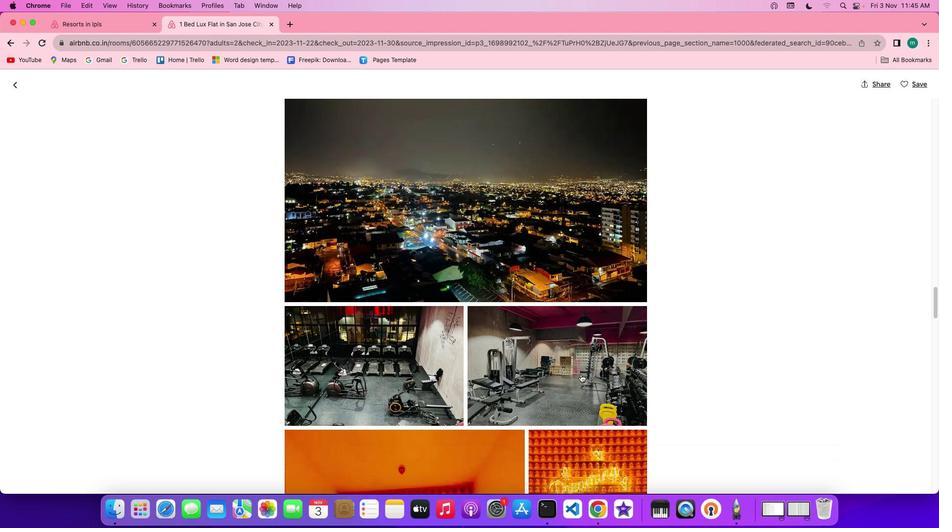 
Action: Mouse scrolled (581, 374) with delta (0, 0)
Screenshot: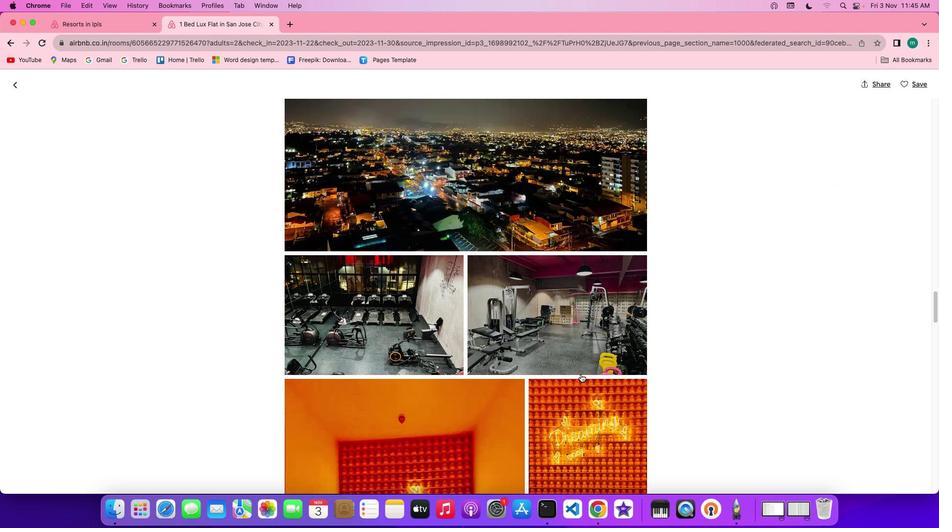 
Action: Mouse scrolled (581, 374) with delta (0, 0)
Screenshot: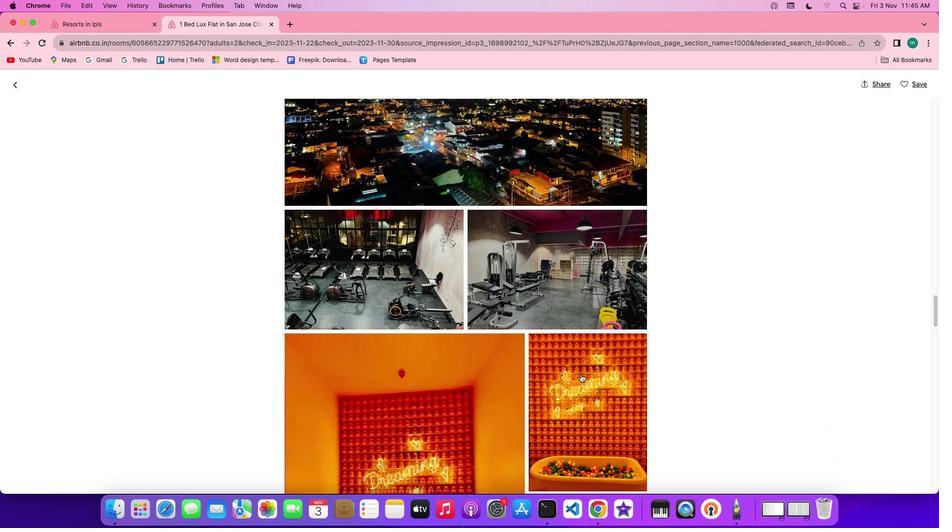 
Action: Mouse scrolled (581, 374) with delta (0, 0)
Screenshot: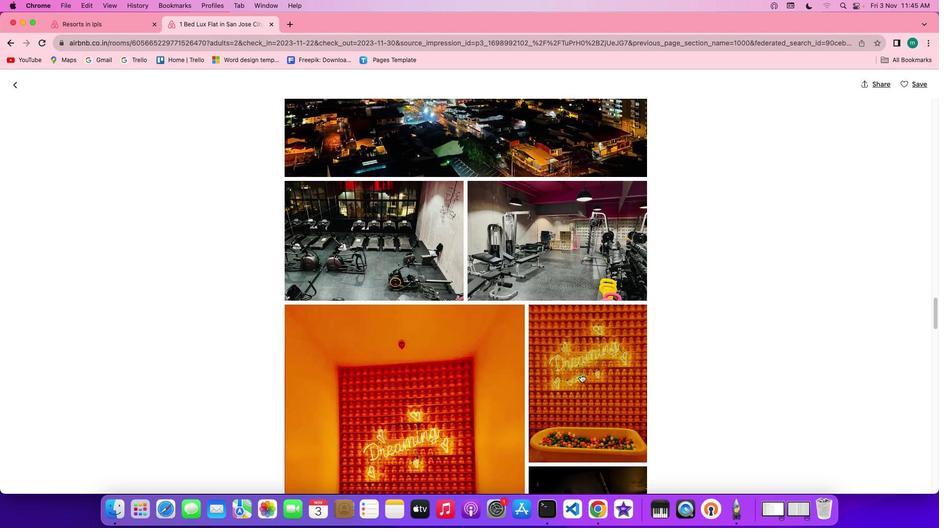 
Action: Mouse scrolled (581, 374) with delta (0, 0)
Screenshot: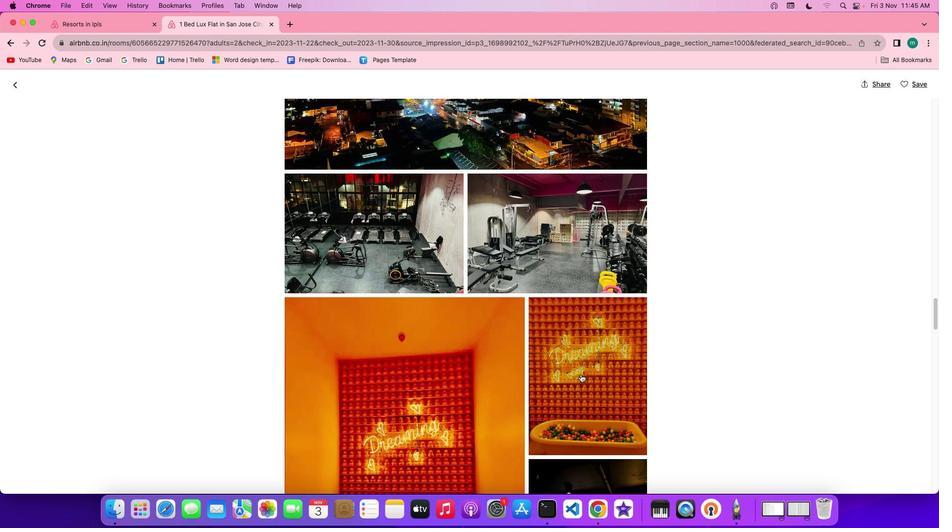 
Action: Mouse scrolled (581, 374) with delta (0, 0)
Screenshot: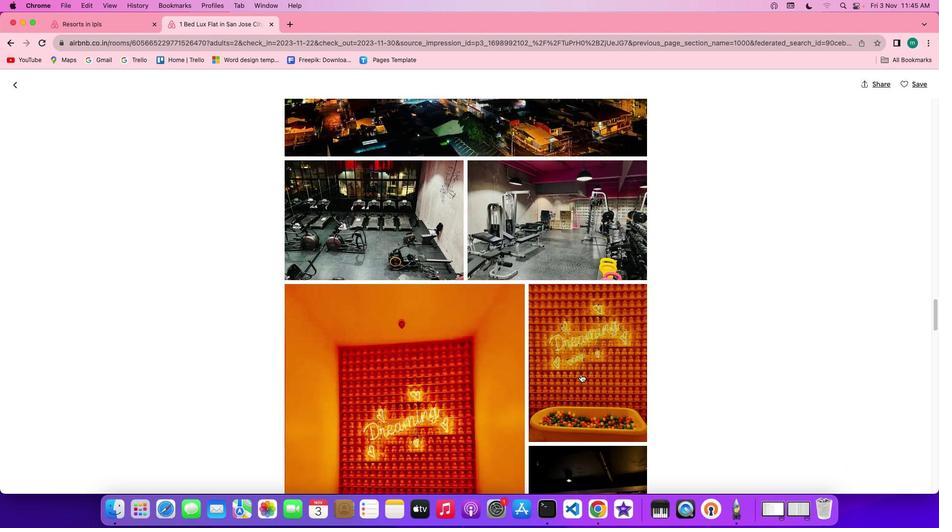 
Action: Mouse scrolled (581, 374) with delta (0, -1)
Screenshot: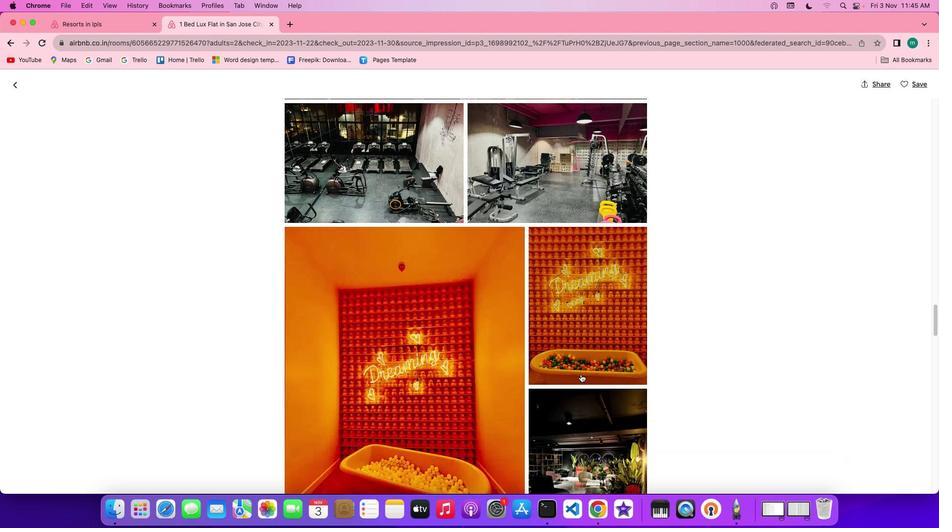 
Action: Mouse scrolled (581, 374) with delta (0, -1)
Screenshot: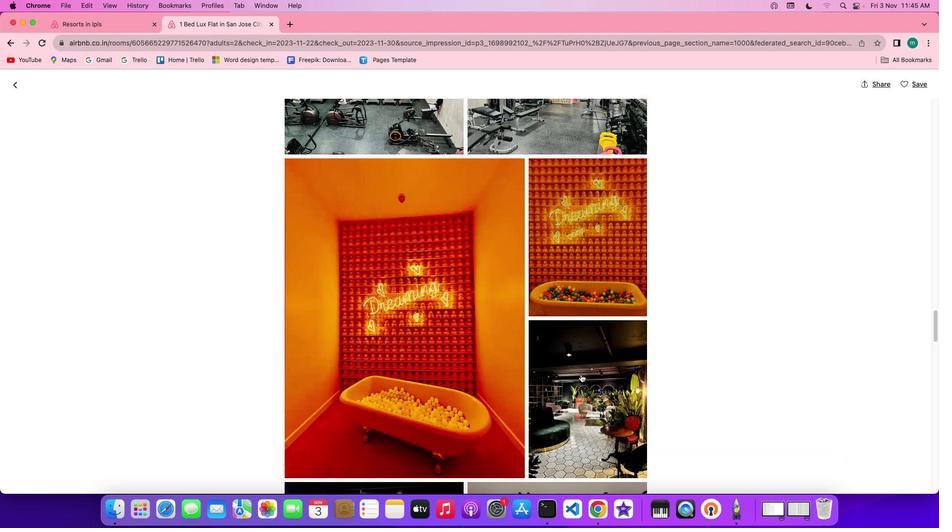 
Action: Mouse scrolled (581, 374) with delta (0, 0)
Screenshot: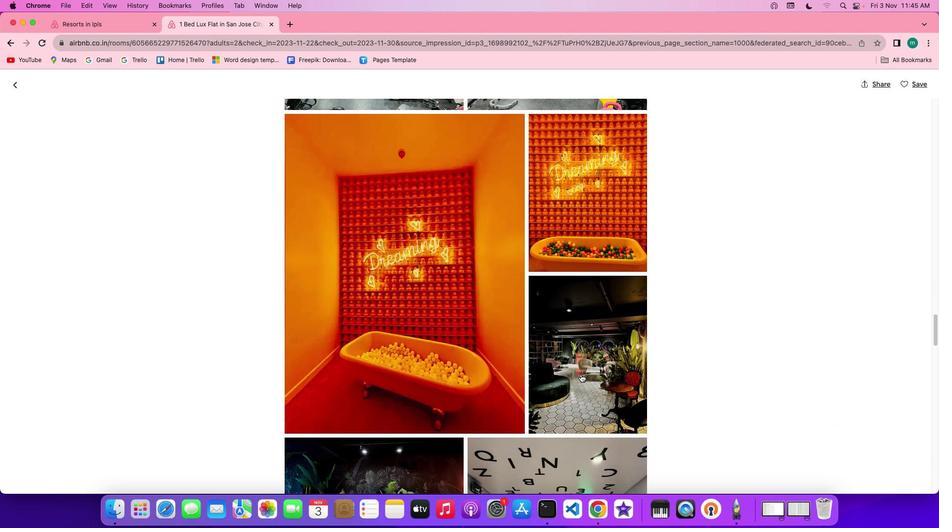 
Action: Mouse scrolled (581, 374) with delta (0, 0)
Screenshot: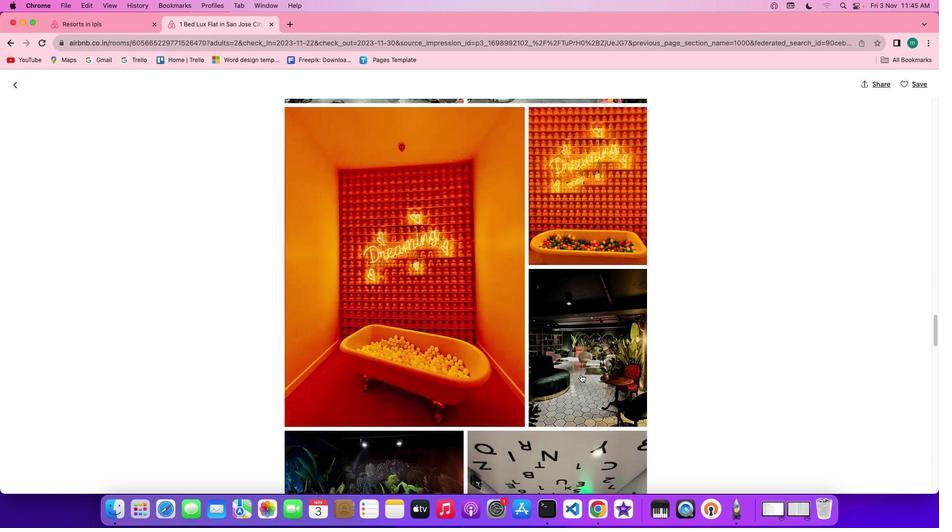 
Action: Mouse scrolled (581, 374) with delta (0, 0)
Screenshot: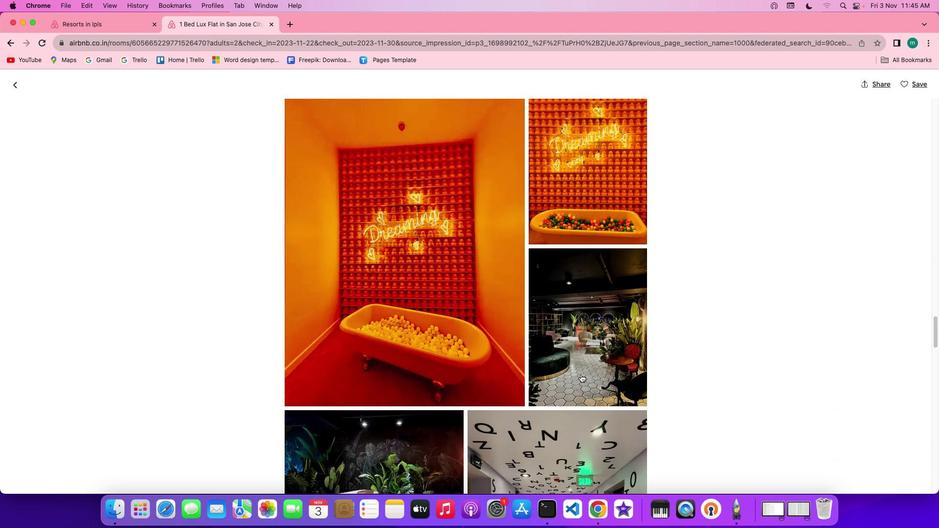 
Action: Mouse scrolled (581, 374) with delta (0, 0)
Screenshot: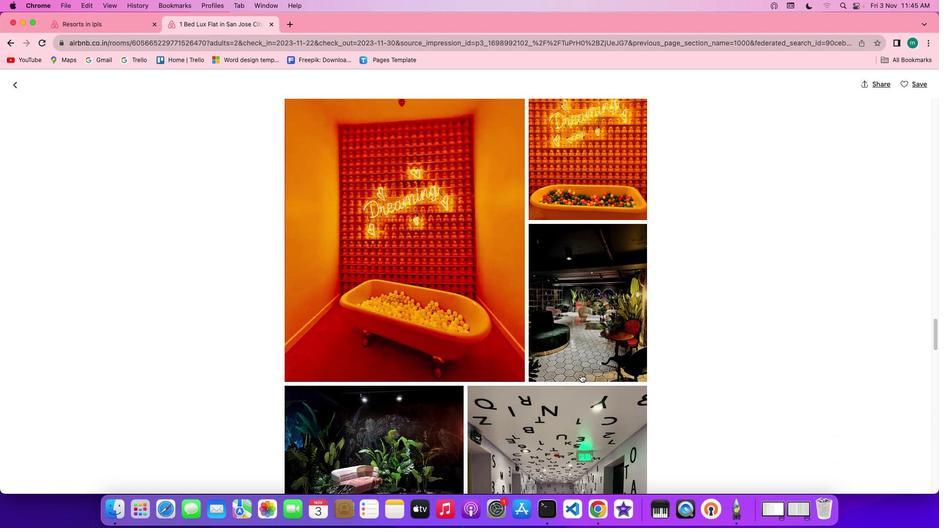 
Action: Mouse scrolled (581, 374) with delta (0, 0)
Screenshot: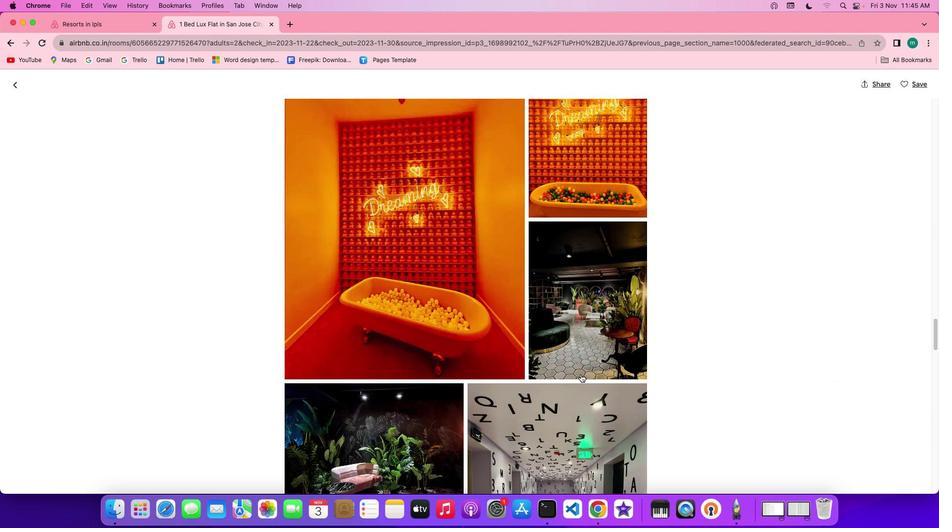 
Action: Mouse scrolled (581, 374) with delta (0, 0)
Screenshot: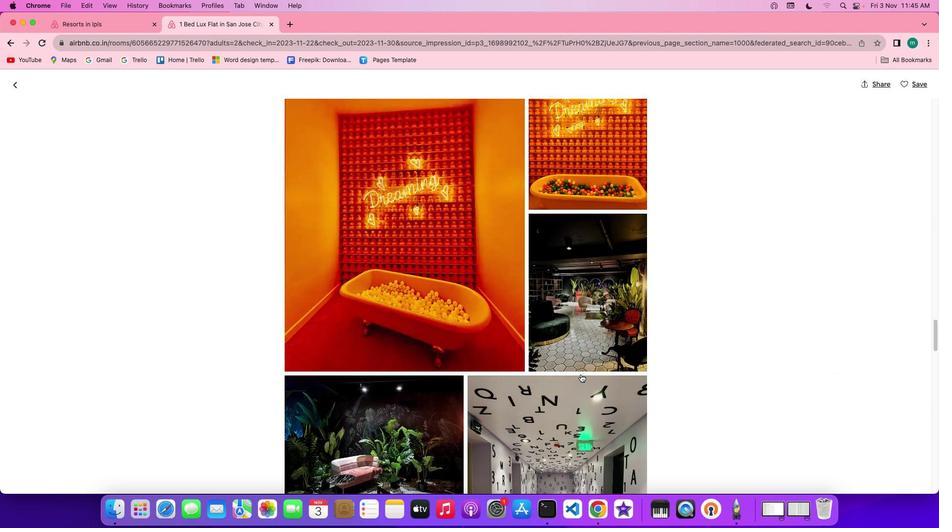 
Action: Mouse scrolled (581, 374) with delta (0, 0)
Screenshot: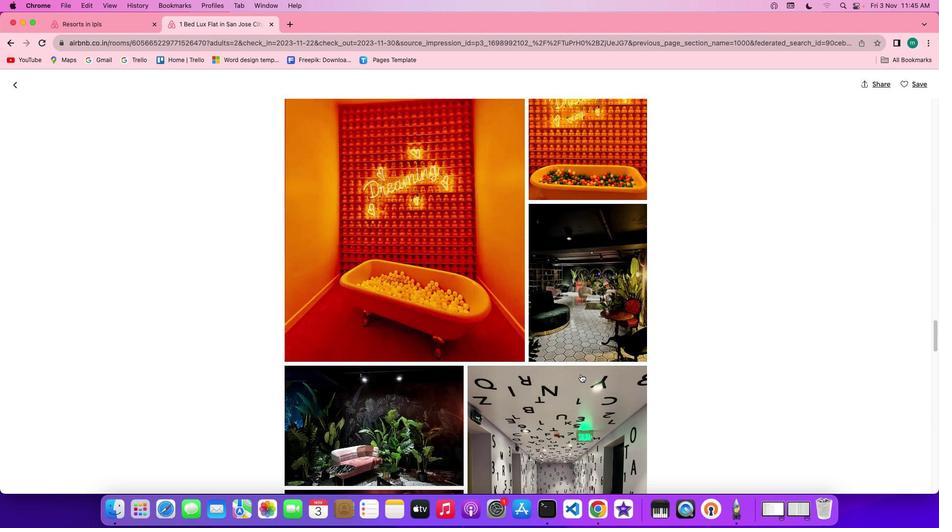 
Action: Mouse scrolled (581, 374) with delta (0, 0)
Screenshot: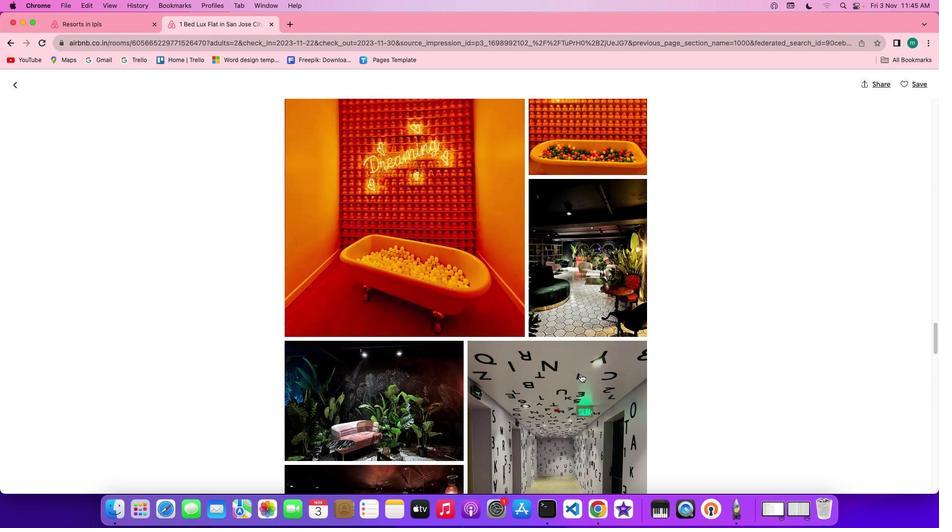 
Action: Mouse scrolled (581, 374) with delta (0, 0)
Screenshot: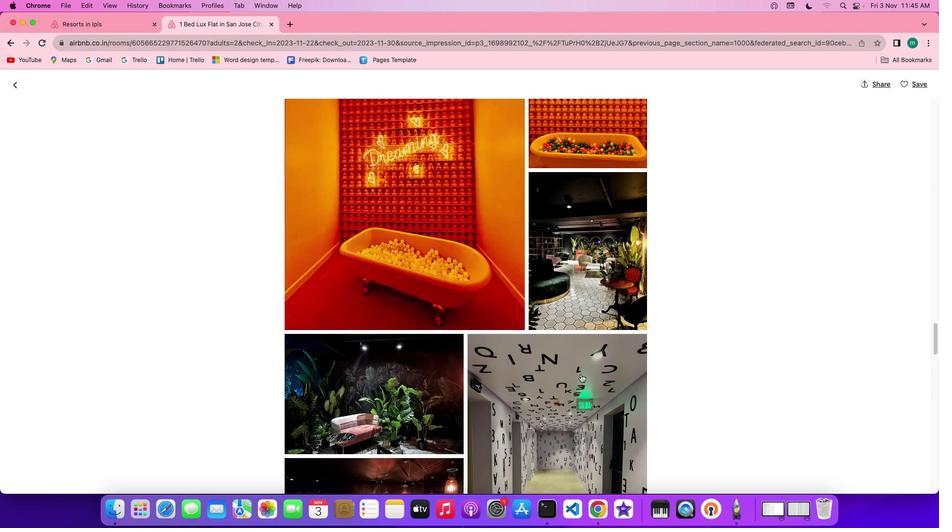 
Action: Mouse scrolled (581, 374) with delta (0, 0)
Screenshot: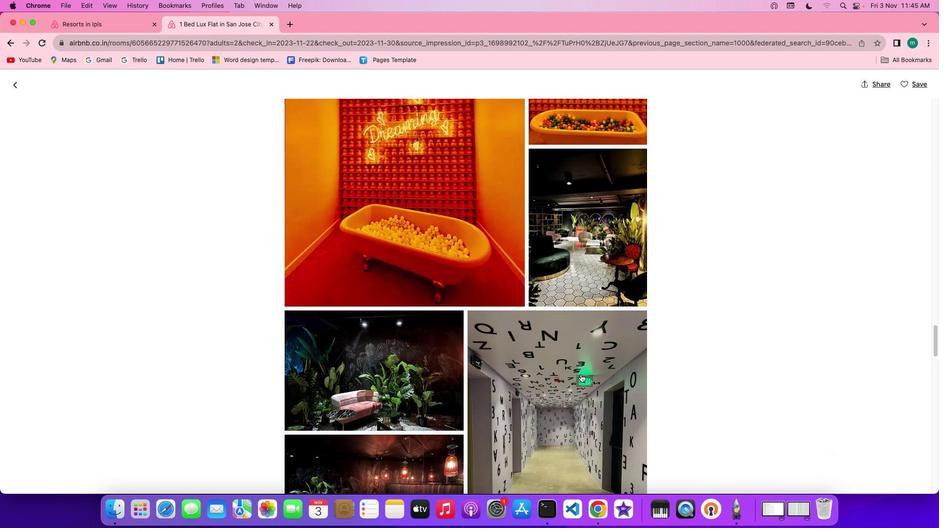 
Action: Mouse scrolled (581, 374) with delta (0, 0)
Screenshot: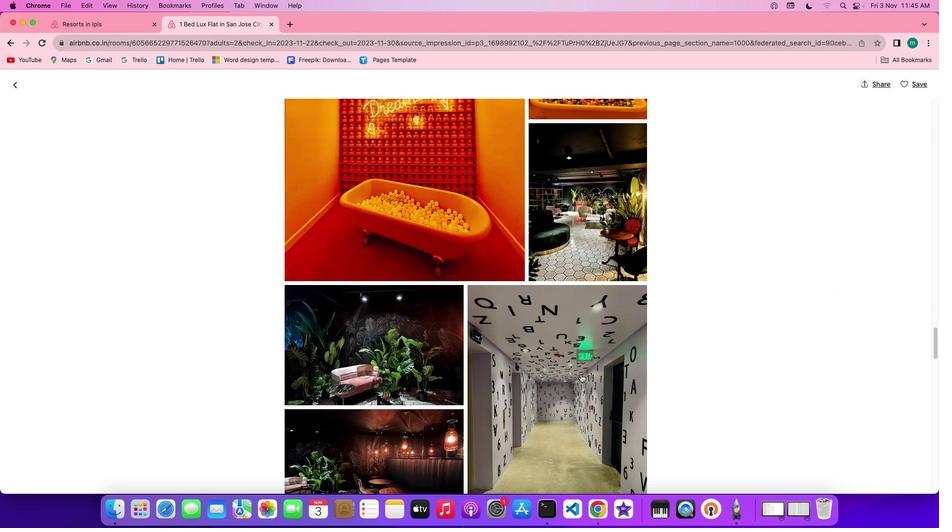 
Action: Mouse scrolled (581, 374) with delta (0, 0)
Screenshot: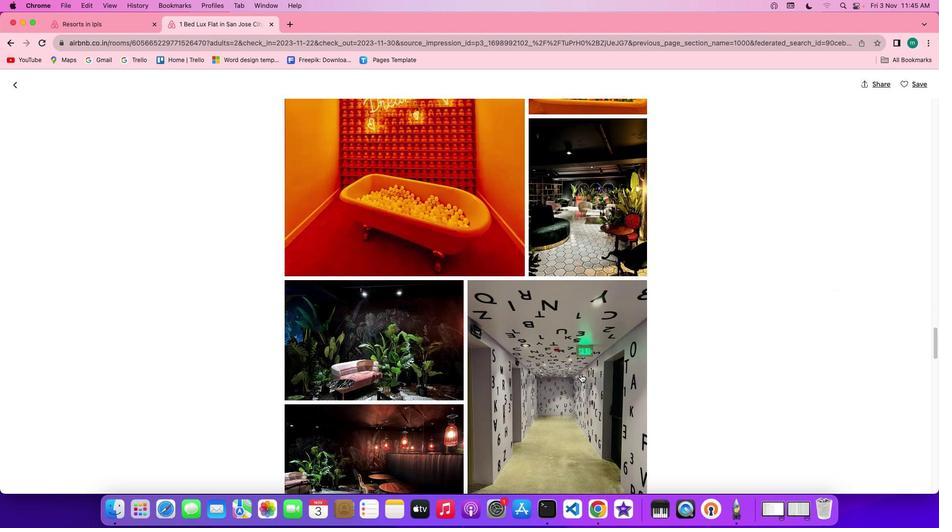 
Action: Mouse scrolled (581, 374) with delta (0, 0)
Screenshot: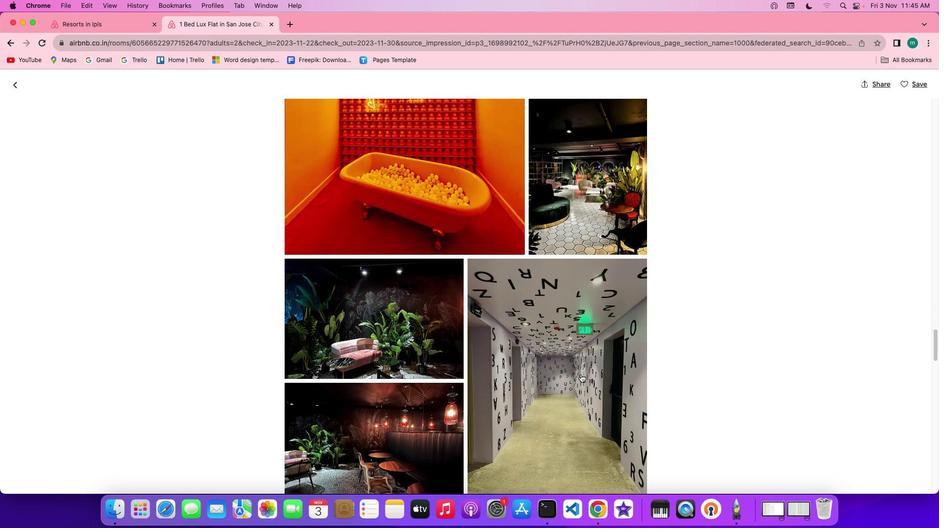 
Action: Mouse scrolled (581, 374) with delta (0, 0)
Screenshot: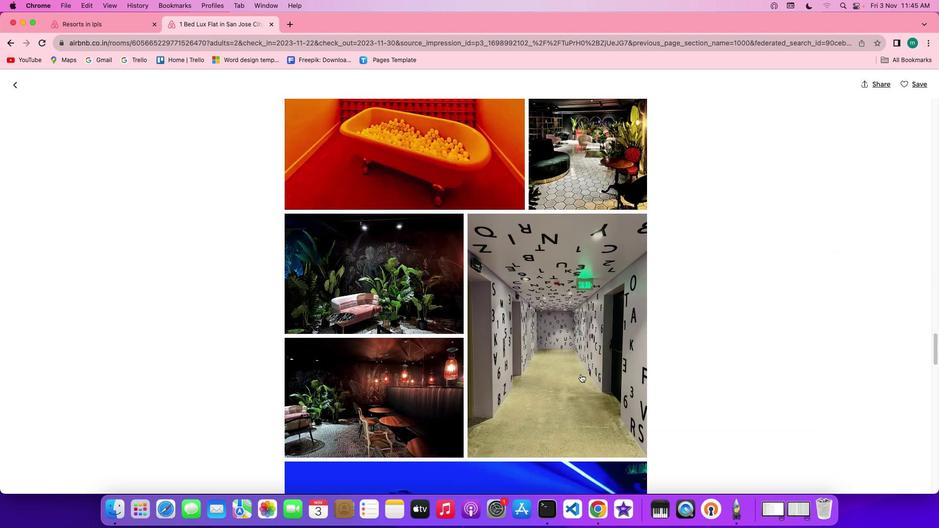 
Action: Mouse scrolled (581, 374) with delta (0, 0)
Screenshot: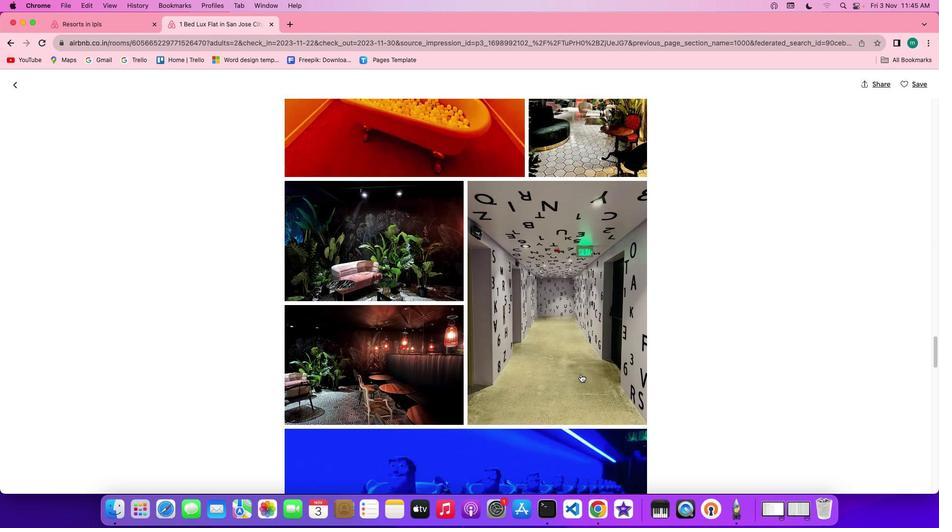 
Action: Mouse scrolled (581, 374) with delta (0, 0)
Screenshot: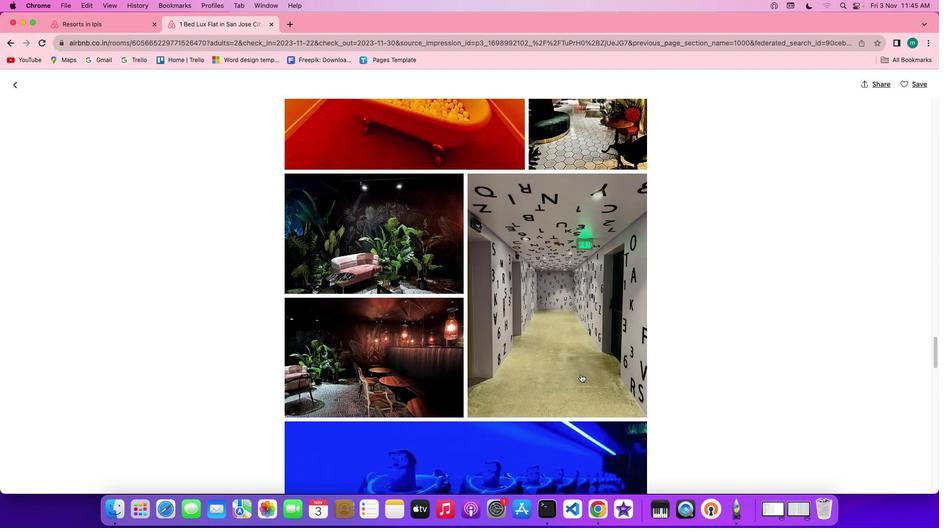 
Action: Mouse scrolled (581, 374) with delta (0, 0)
Screenshot: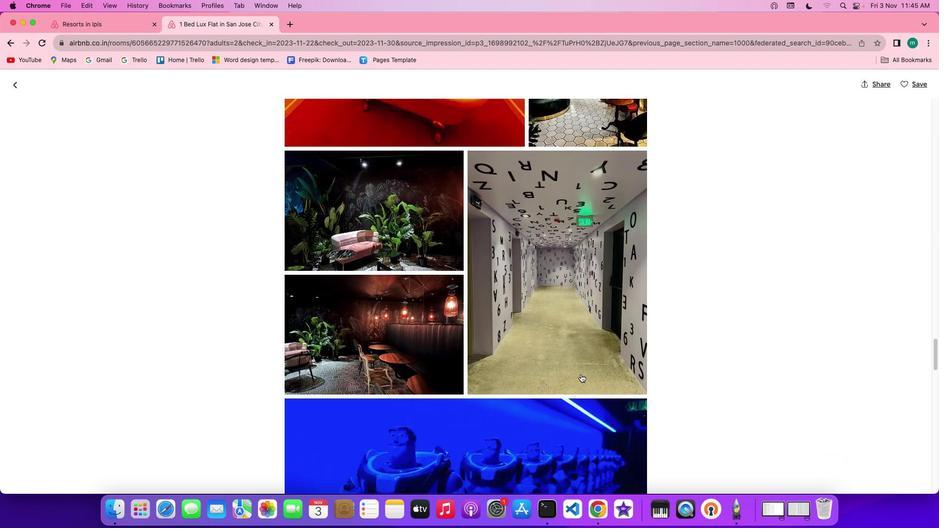 
Action: Mouse scrolled (581, 374) with delta (0, 0)
Screenshot: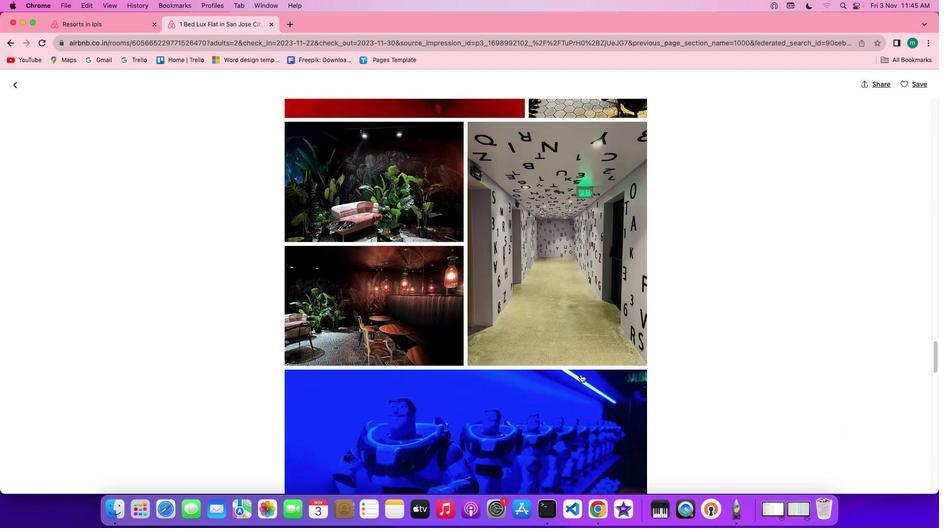 
Action: Mouse scrolled (581, 374) with delta (0, 0)
Screenshot: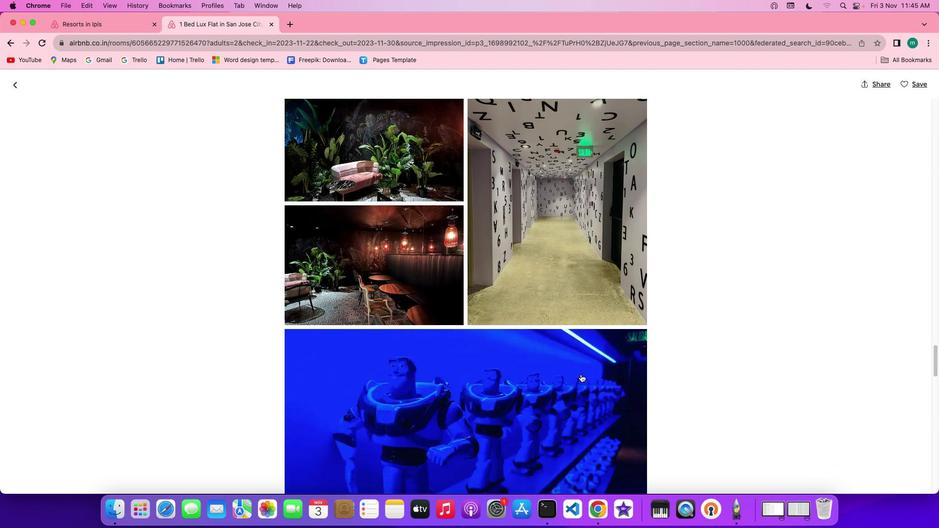 
Action: Mouse scrolled (581, 374) with delta (0, 0)
Screenshot: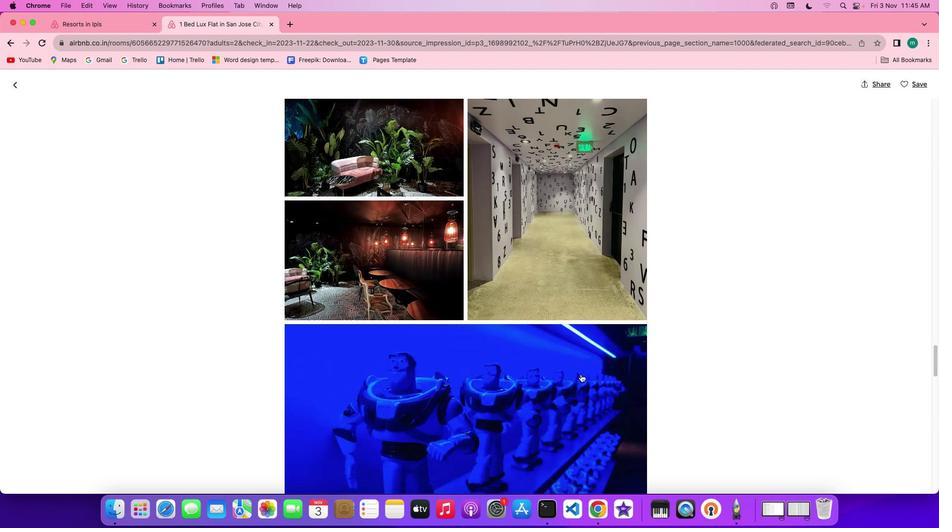 
Action: Mouse scrolled (581, 374) with delta (0, 0)
Screenshot: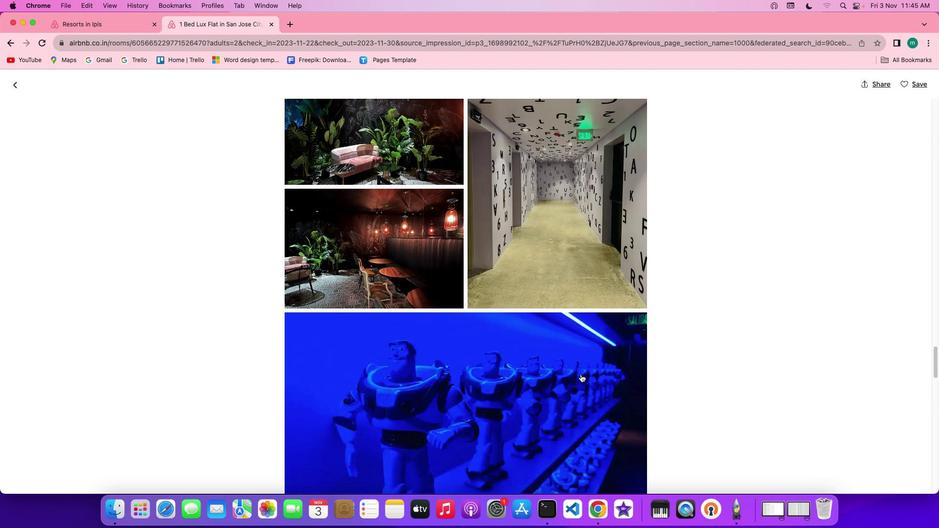 
Action: Mouse scrolled (581, 374) with delta (0, 0)
Screenshot: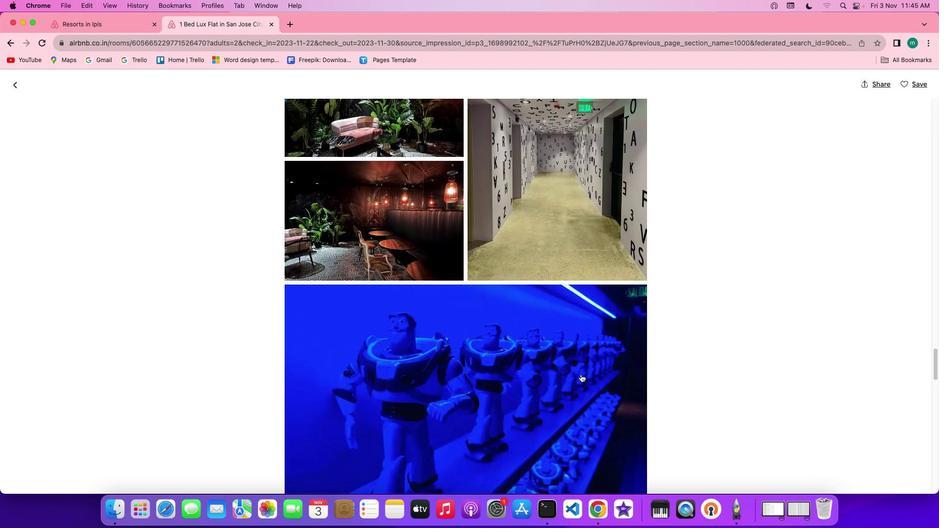 
Action: Mouse scrolled (581, 374) with delta (0, -1)
Screenshot: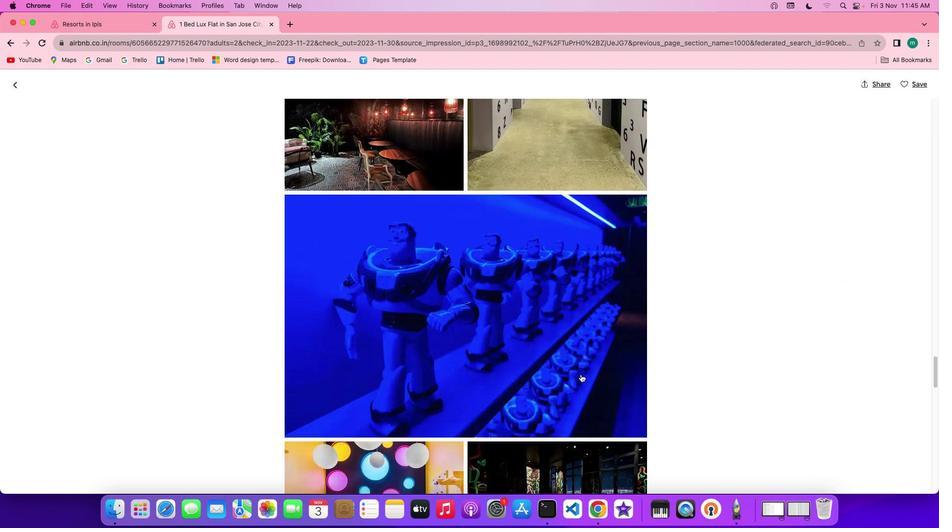 
Action: Mouse scrolled (581, 374) with delta (0, 0)
Screenshot: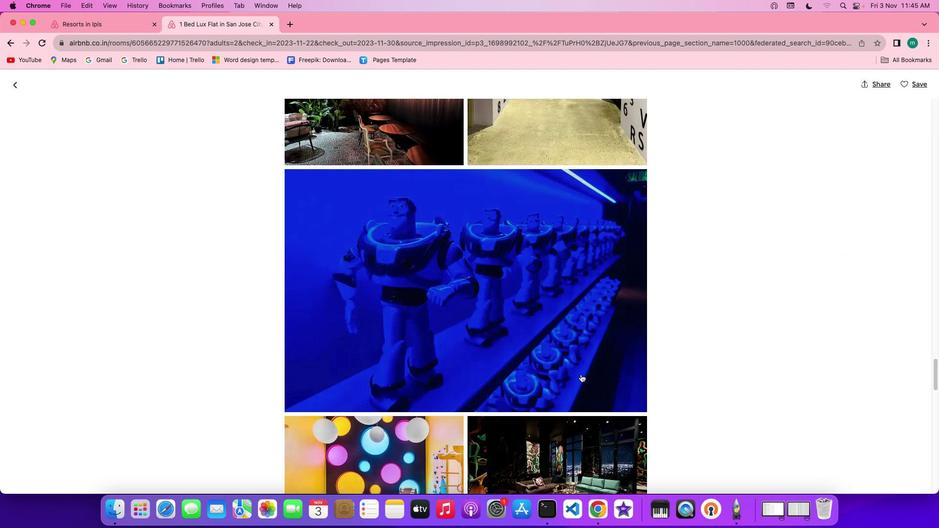 
Action: Mouse scrolled (581, 374) with delta (0, 0)
Screenshot: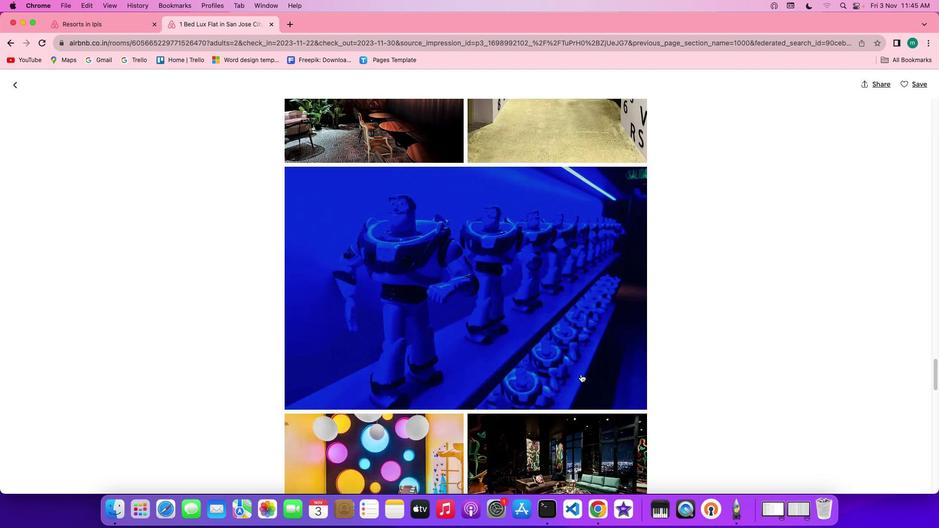 
Action: Mouse scrolled (581, 374) with delta (0, 0)
Screenshot: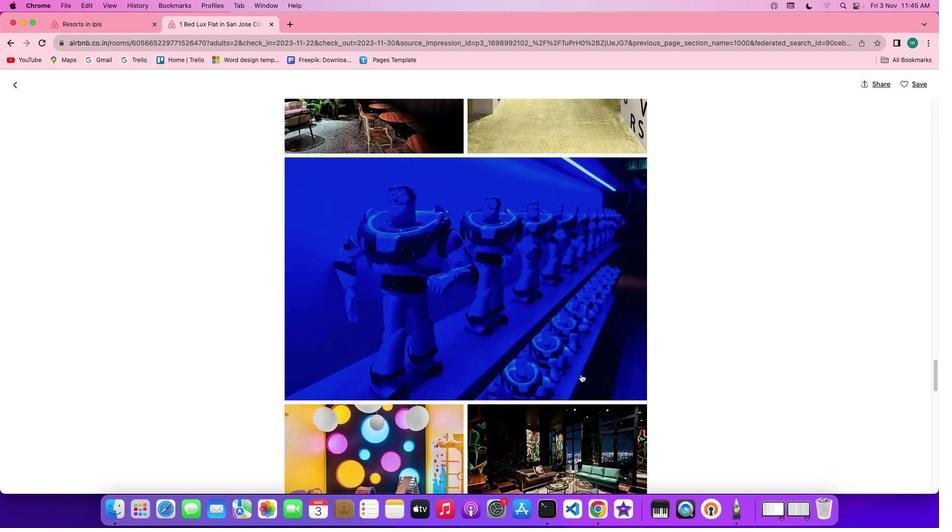 
Action: Mouse scrolled (581, 374) with delta (0, 0)
Screenshot: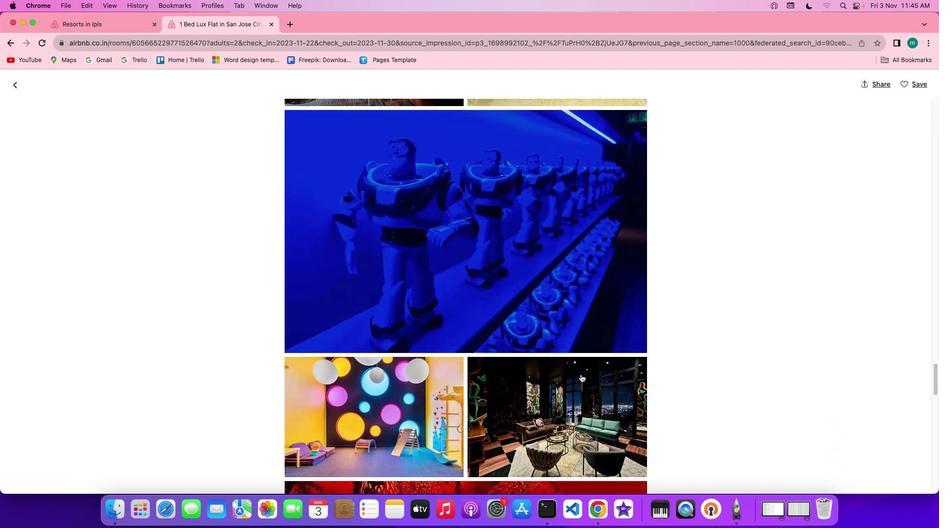 
Action: Mouse scrolled (581, 374) with delta (0, -1)
Screenshot: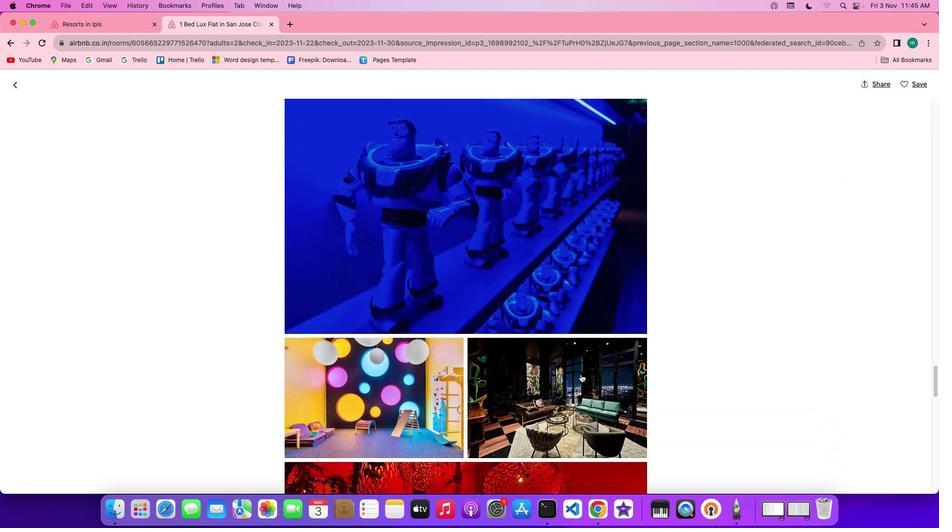 
Action: Mouse scrolled (581, 374) with delta (0, -1)
Screenshot: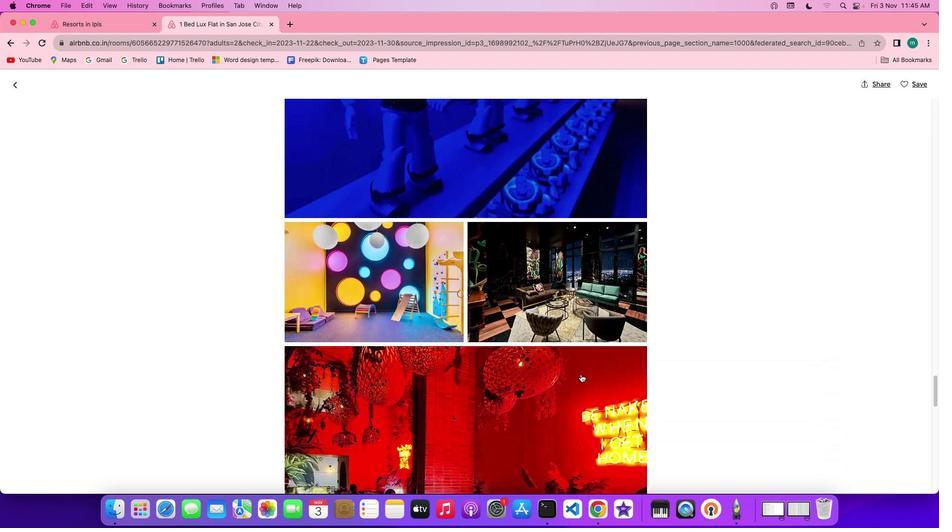 
Action: Mouse scrolled (581, 374) with delta (0, 0)
Screenshot: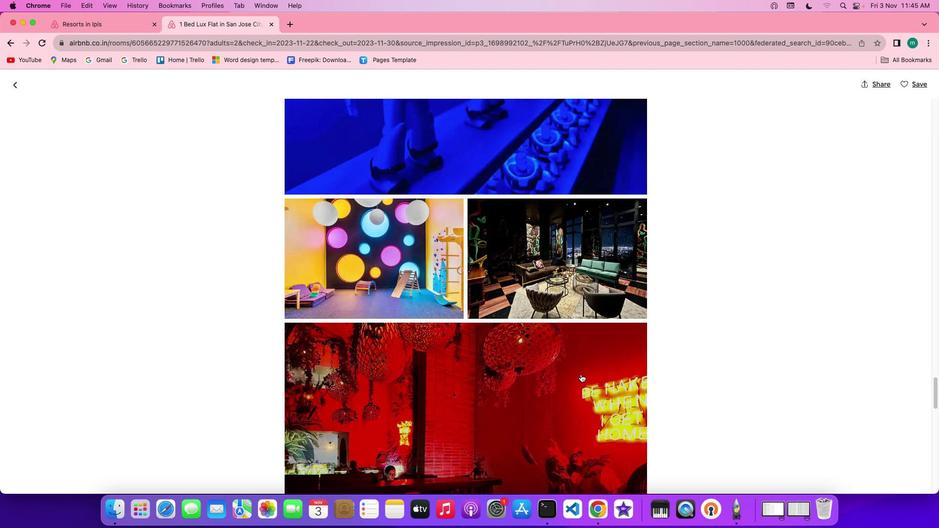 
Action: Mouse scrolled (581, 374) with delta (0, 0)
Screenshot: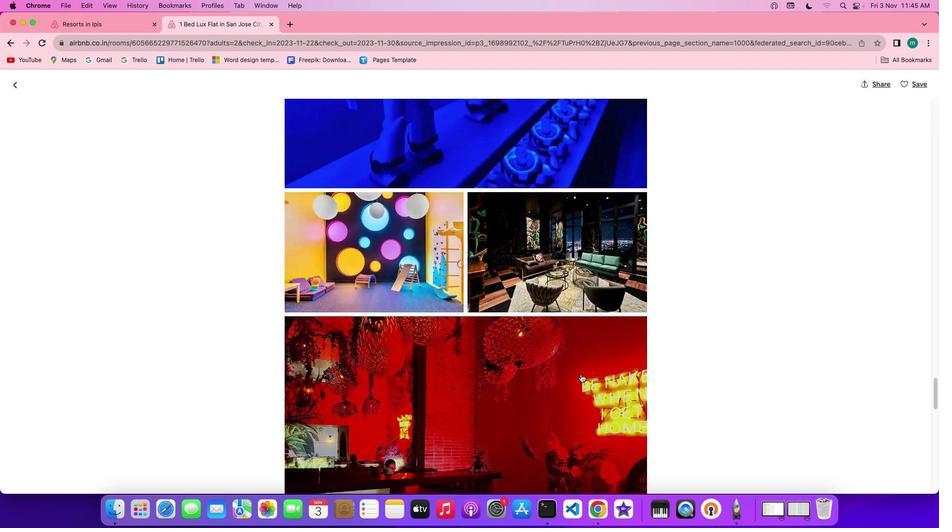 
Action: Mouse scrolled (581, 374) with delta (0, 0)
Screenshot: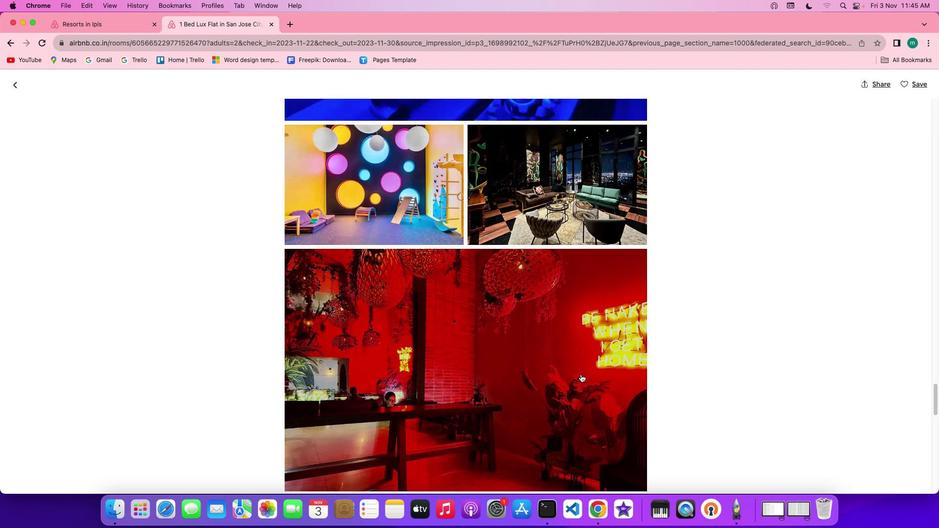 
Action: Mouse scrolled (581, 374) with delta (0, -1)
Screenshot: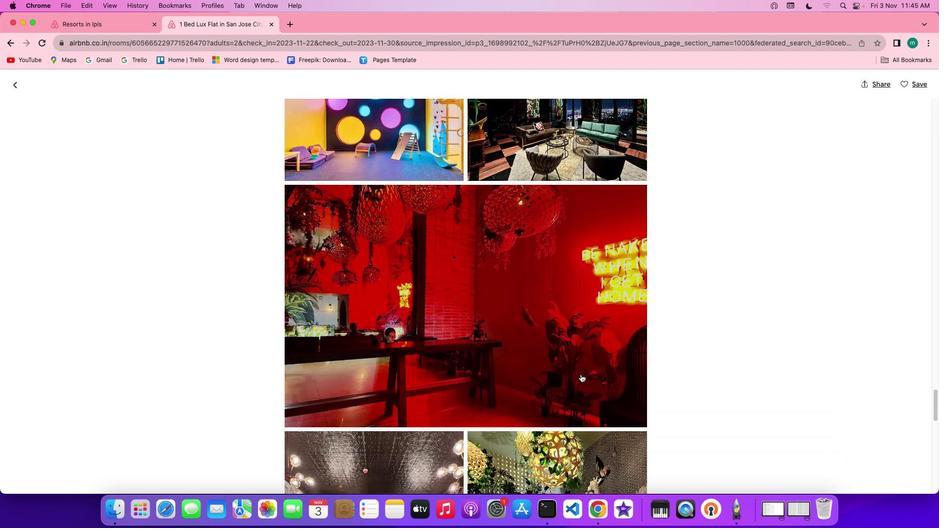 
Action: Mouse scrolled (581, 374) with delta (0, 0)
Screenshot: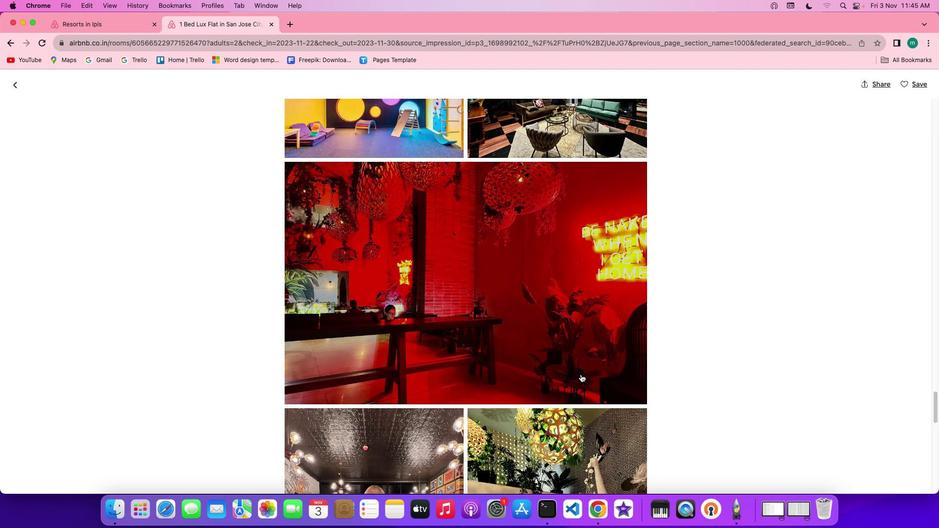 
Action: Mouse scrolled (581, 374) with delta (0, 0)
Screenshot: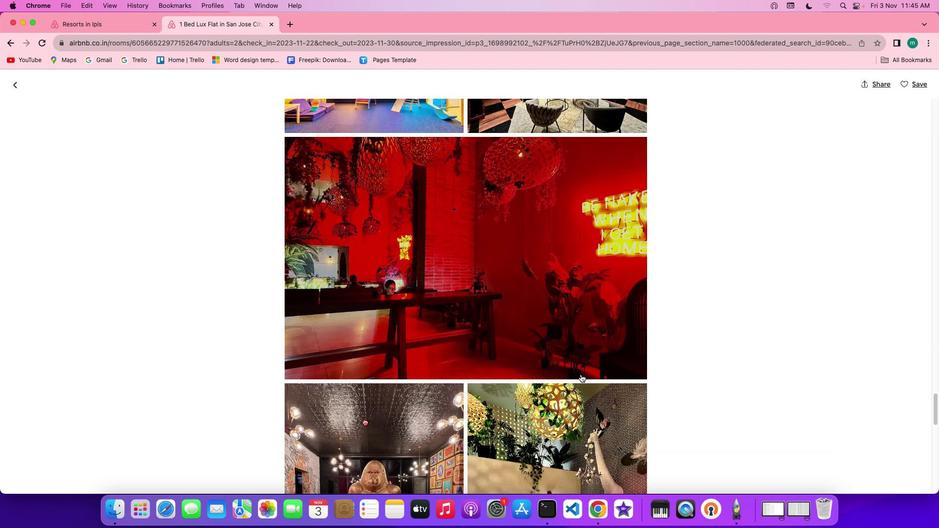 
Action: Mouse scrolled (581, 374) with delta (0, -1)
Screenshot: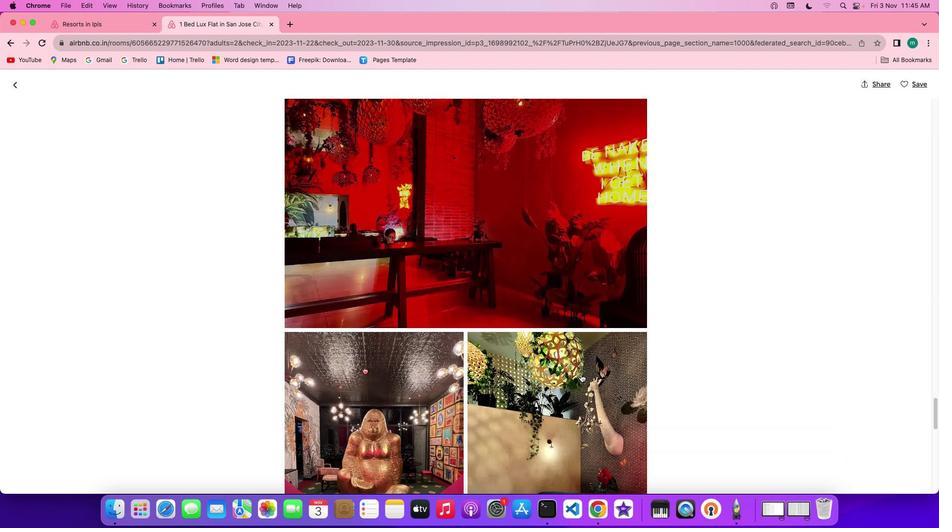 
Action: Mouse scrolled (581, 374) with delta (0, -1)
Screenshot: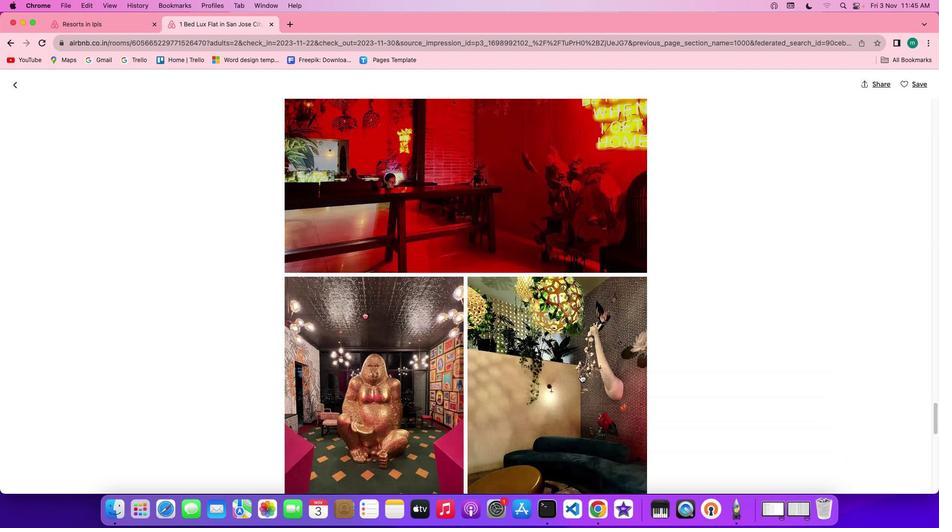 
Action: Mouse moved to (579, 374)
Screenshot: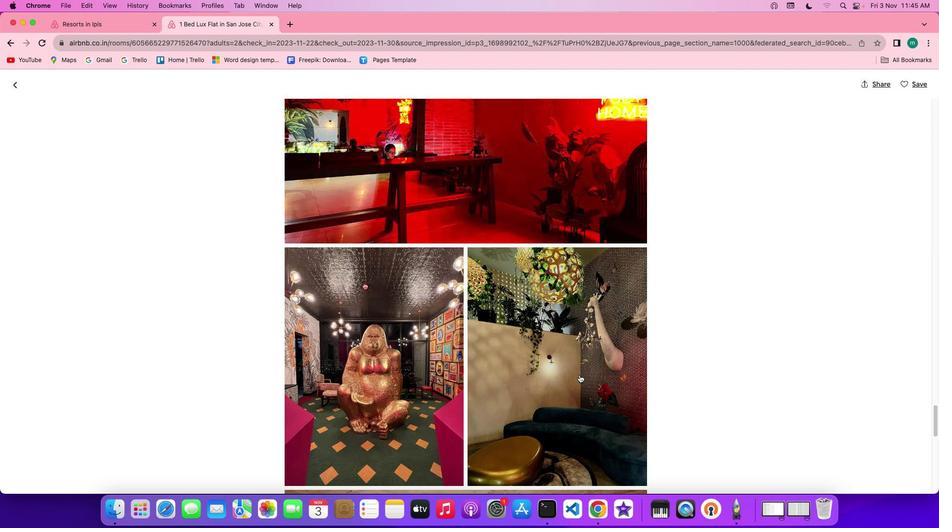 
Action: Mouse scrolled (579, 374) with delta (0, 0)
Screenshot: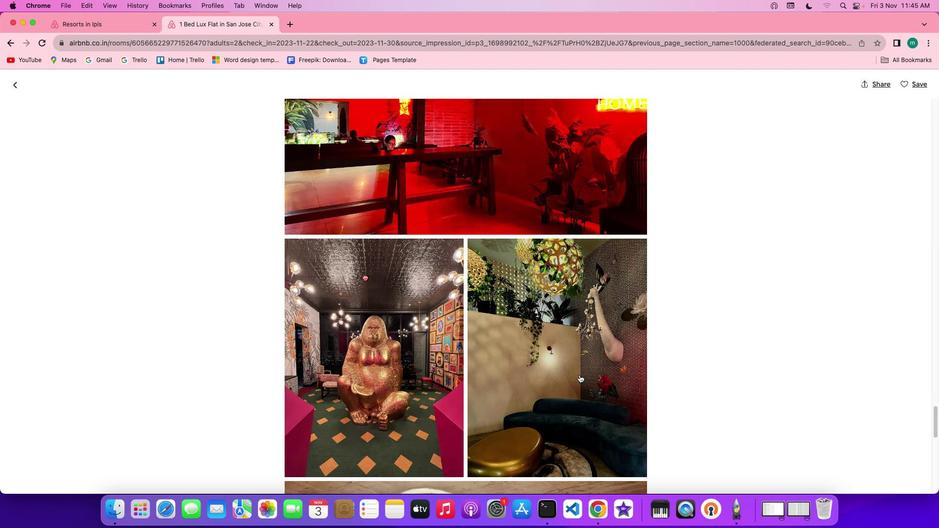 
Action: Mouse scrolled (579, 374) with delta (0, 0)
Screenshot: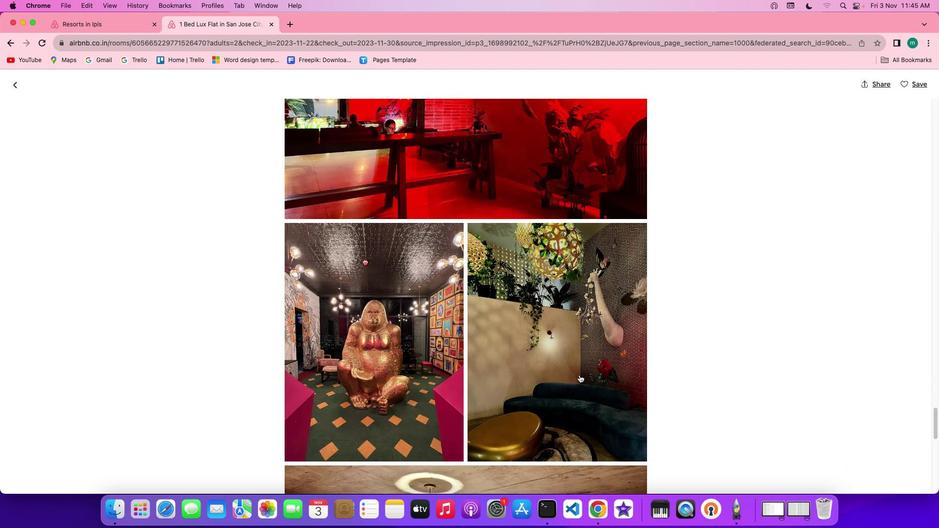 
Action: Mouse scrolled (579, 374) with delta (0, 0)
Screenshot: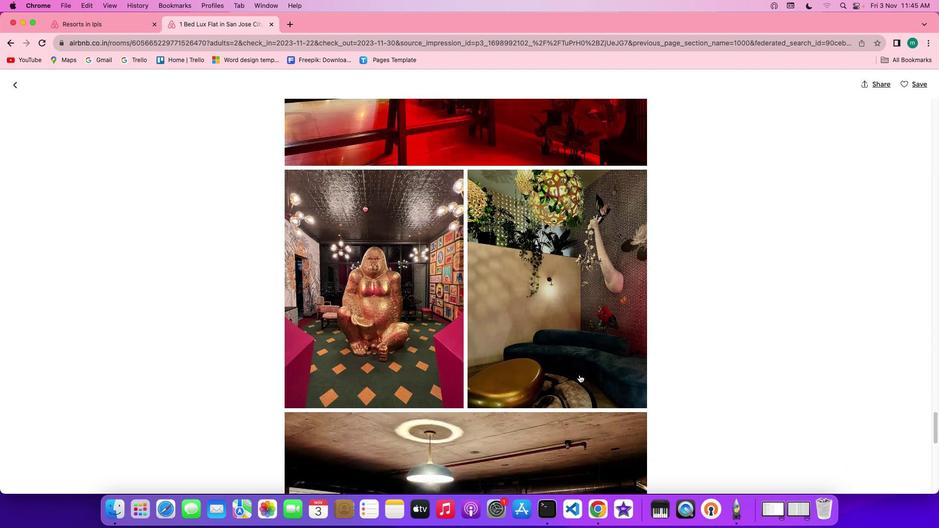 
Action: Mouse scrolled (579, 374) with delta (0, -1)
Screenshot: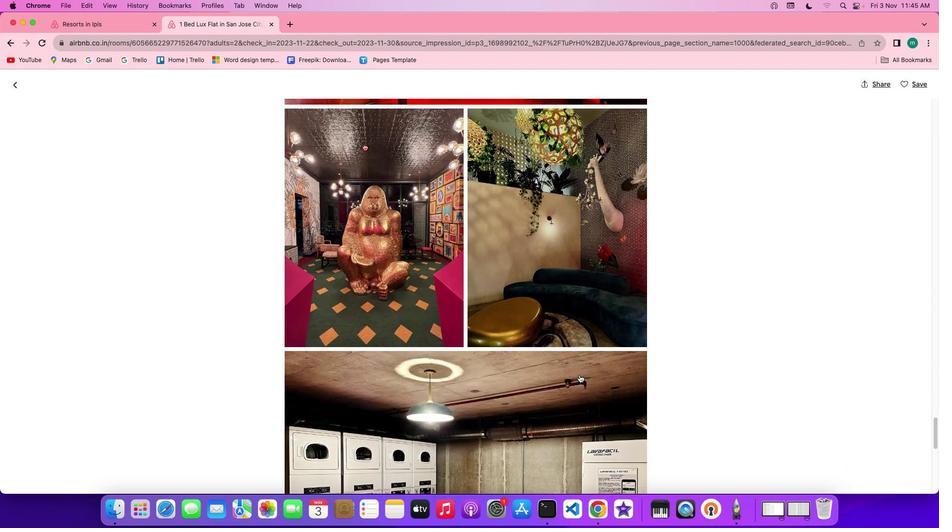 
Action: Mouse scrolled (579, 374) with delta (0, 0)
Screenshot: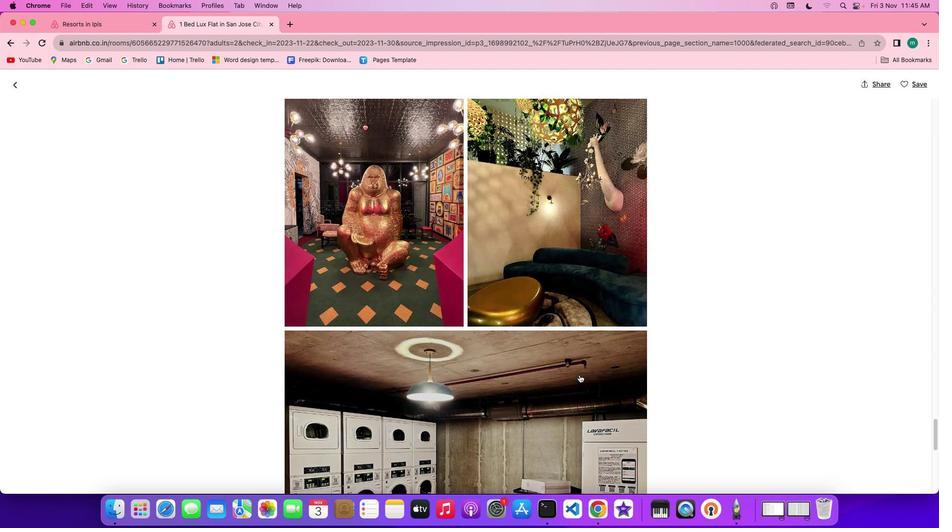 
Action: Mouse scrolled (579, 374) with delta (0, 0)
Screenshot: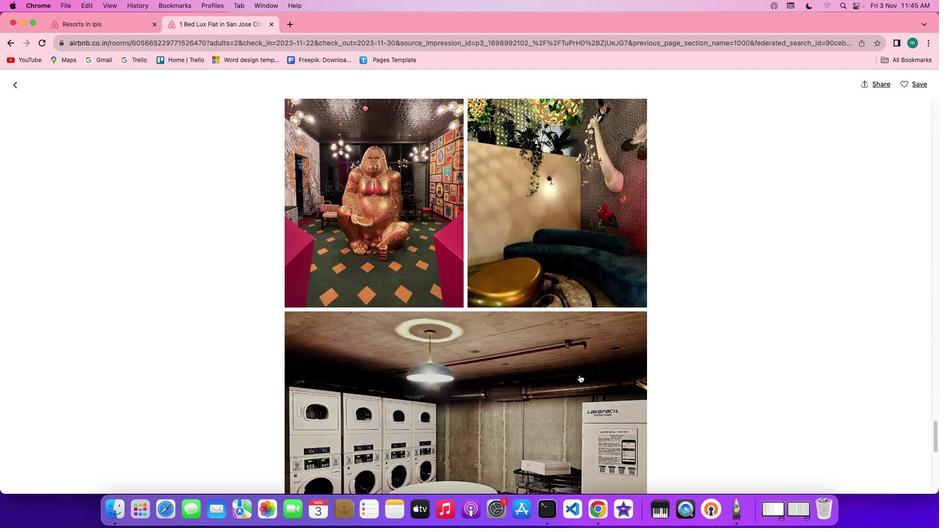 
Action: Mouse scrolled (579, 374) with delta (0, 0)
Screenshot: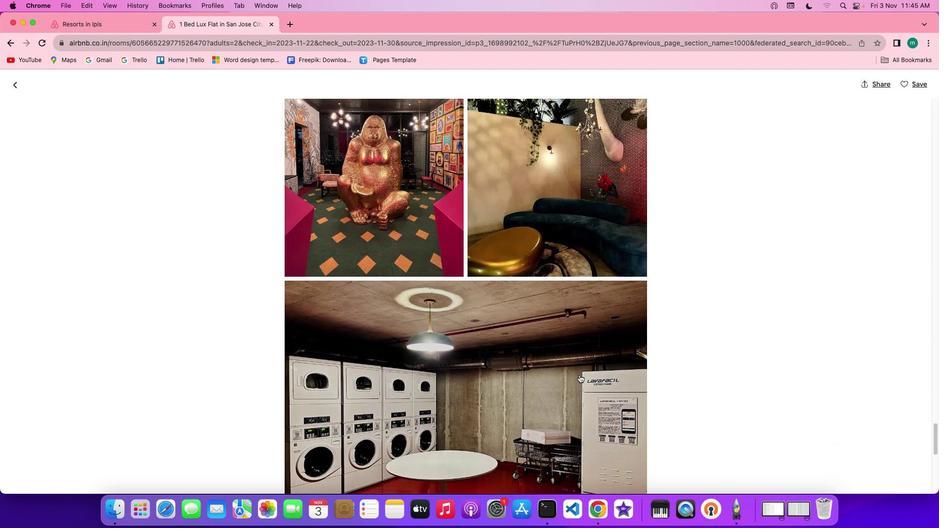 
Action: Mouse scrolled (579, 374) with delta (0, -1)
Screenshot: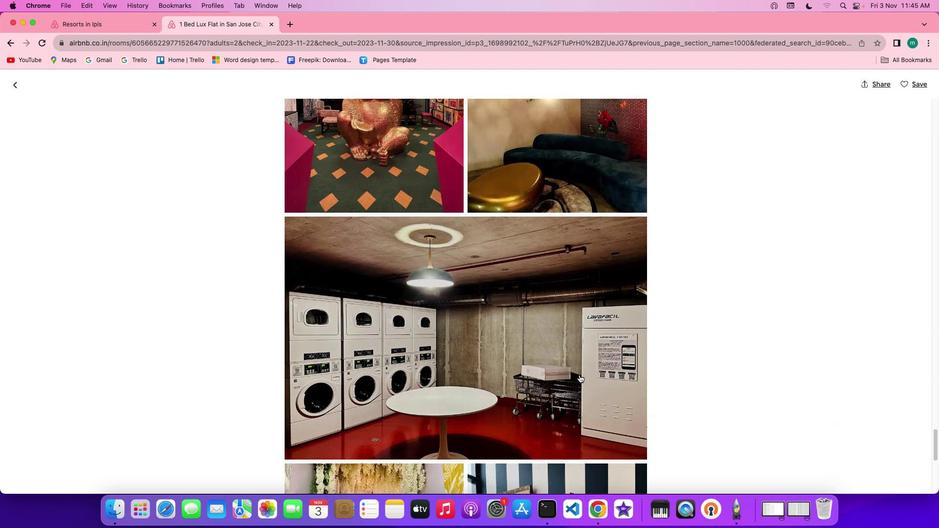 
Action: Mouse scrolled (579, 374) with delta (0, 0)
Screenshot: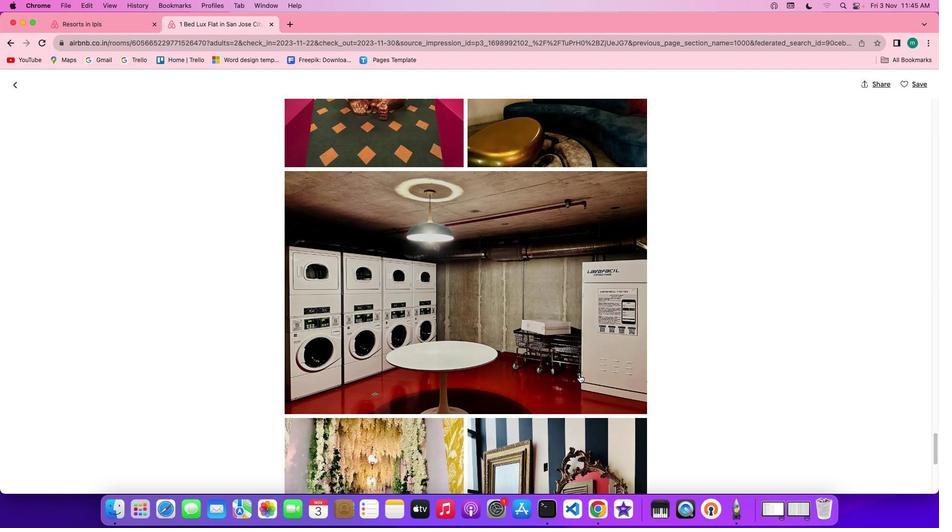 
Action: Mouse scrolled (579, 374) with delta (0, 0)
Screenshot: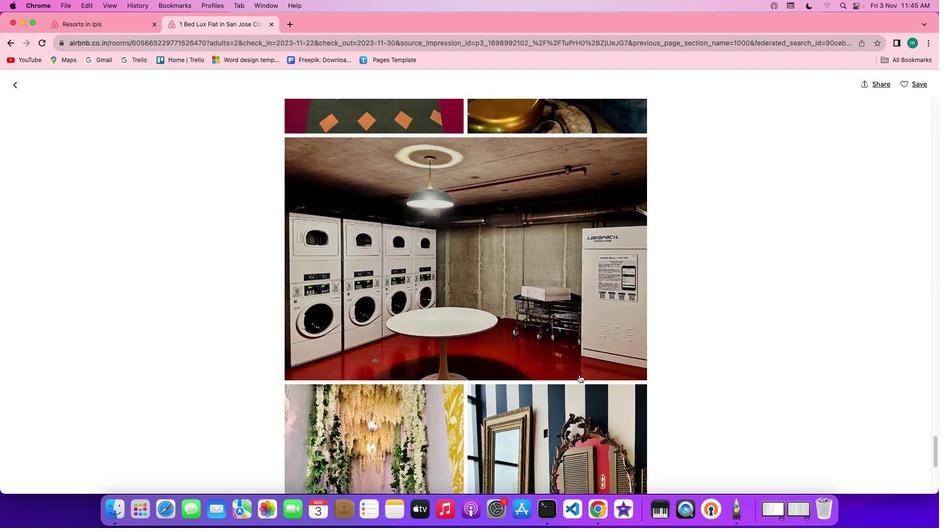 
Action: Mouse scrolled (579, 374) with delta (0, -1)
Screenshot: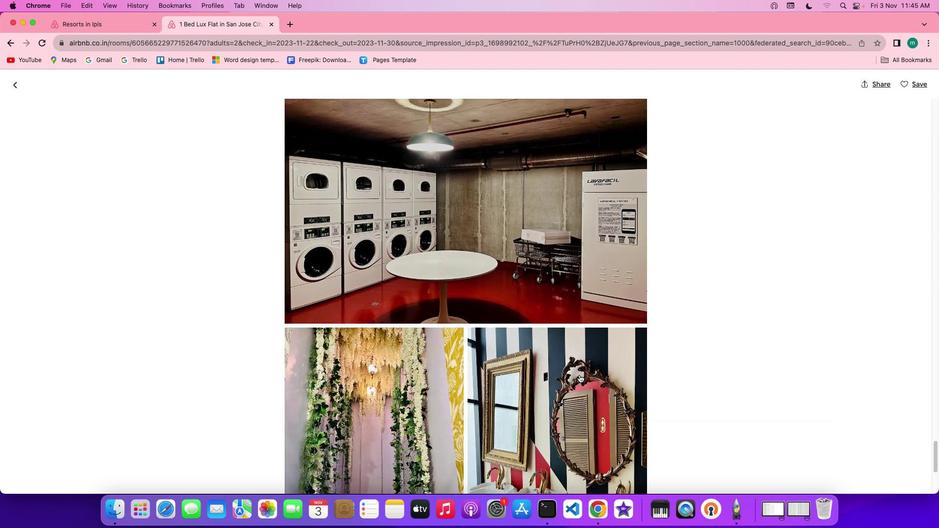 
Action: Mouse scrolled (579, 374) with delta (0, -1)
Screenshot: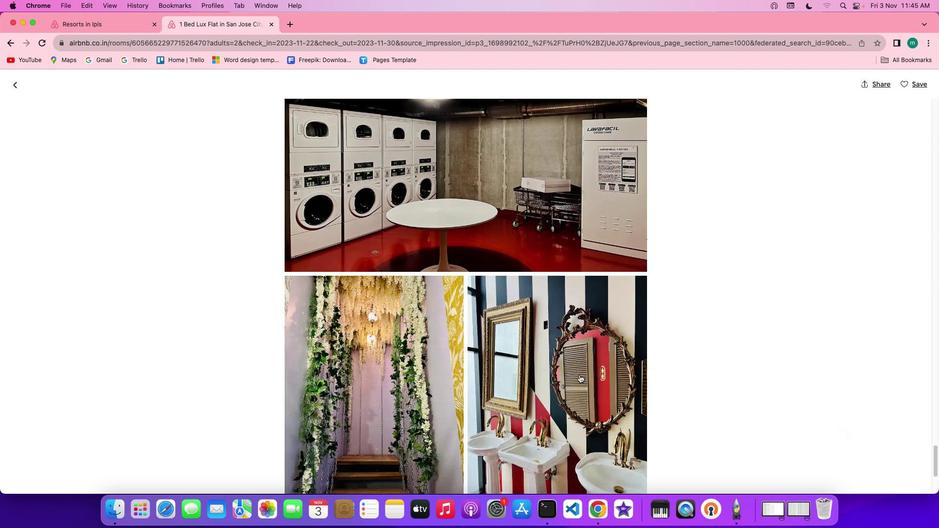 
Action: Mouse scrolled (579, 374) with delta (0, -1)
